 Task: In the Company avon.com, Create email and send with subject: 'Elevate Your Success: Introducing a Transformative Opportunity', and with mail content 'Hello,_x000D_
Unlock your full potential with our game-changing solution. Embrace the possibilities and embark on a journey of growth and success in your industry._x000D_
Regards', attach the document: Agenda.pdf and insert image: visitingcard.jpg. Below Regards, write Instagram and insert the URL: www.instagram.com. Mark checkbox to create task to follow up : In 2 business days .  Enter or choose an email address of recipient's from company's contact and send.. Logged in from softage.10@softage.net
Action: Mouse moved to (99, 74)
Screenshot: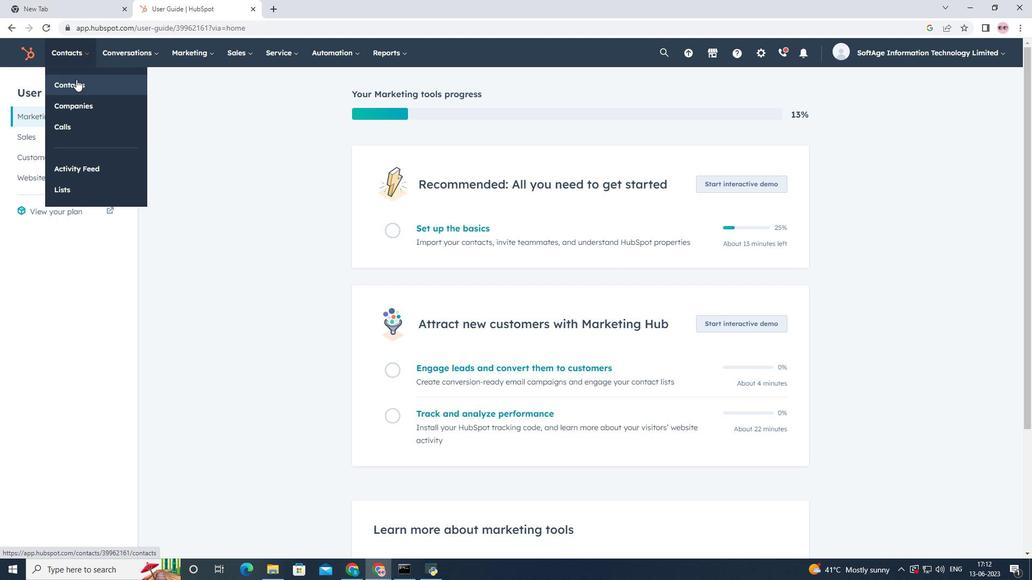 
Action: Mouse pressed left at (99, 74)
Screenshot: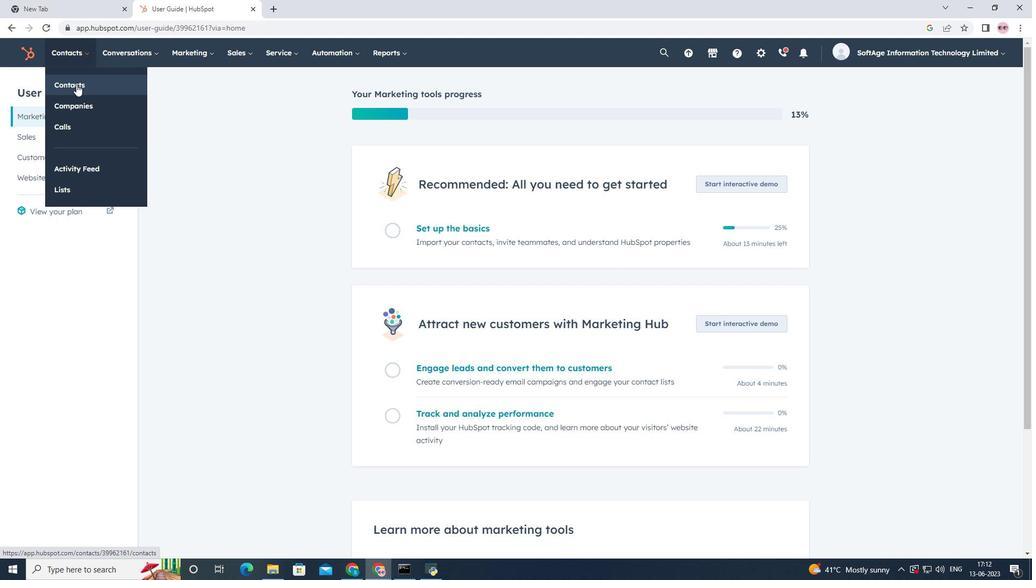 
Action: Mouse moved to (114, 120)
Screenshot: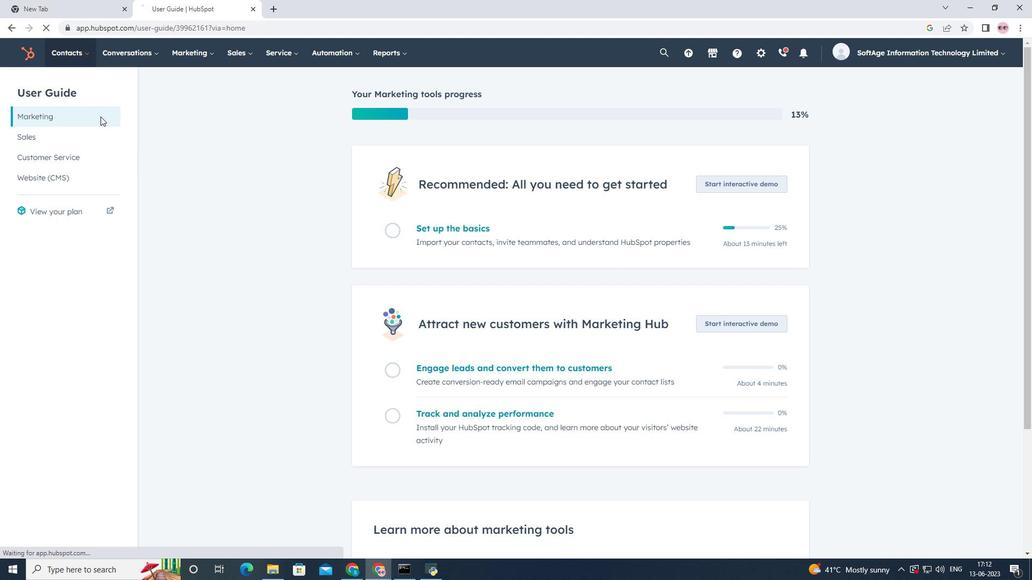 
Action: Mouse pressed left at (114, 120)
Screenshot: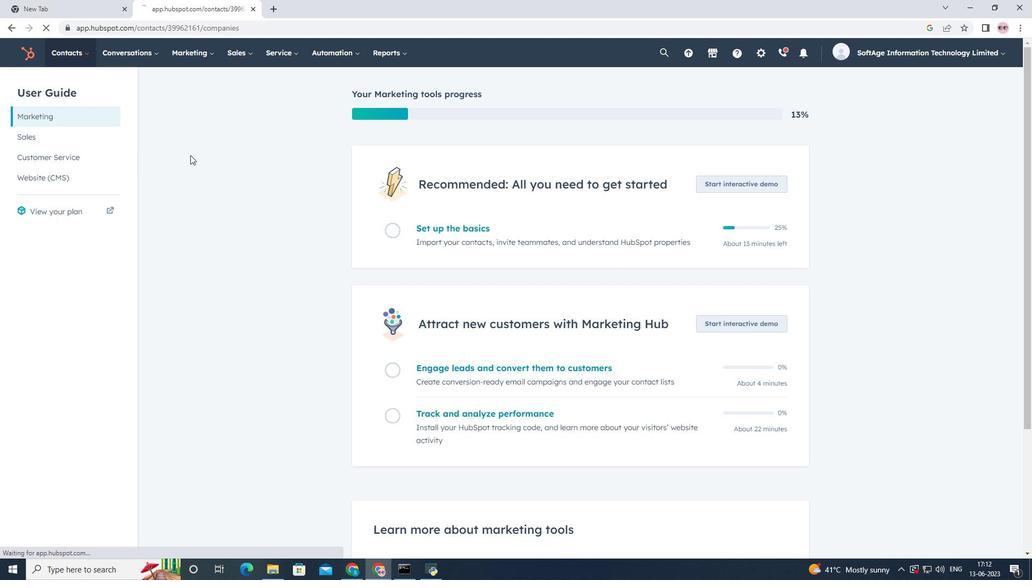 
Action: Mouse moved to (91, 195)
Screenshot: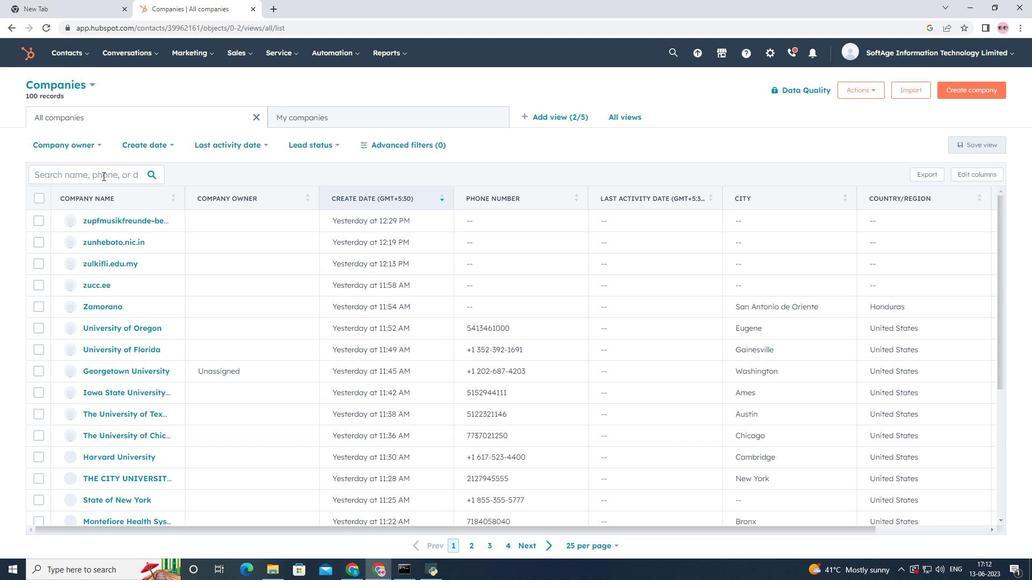 
Action: Mouse pressed left at (91, 195)
Screenshot: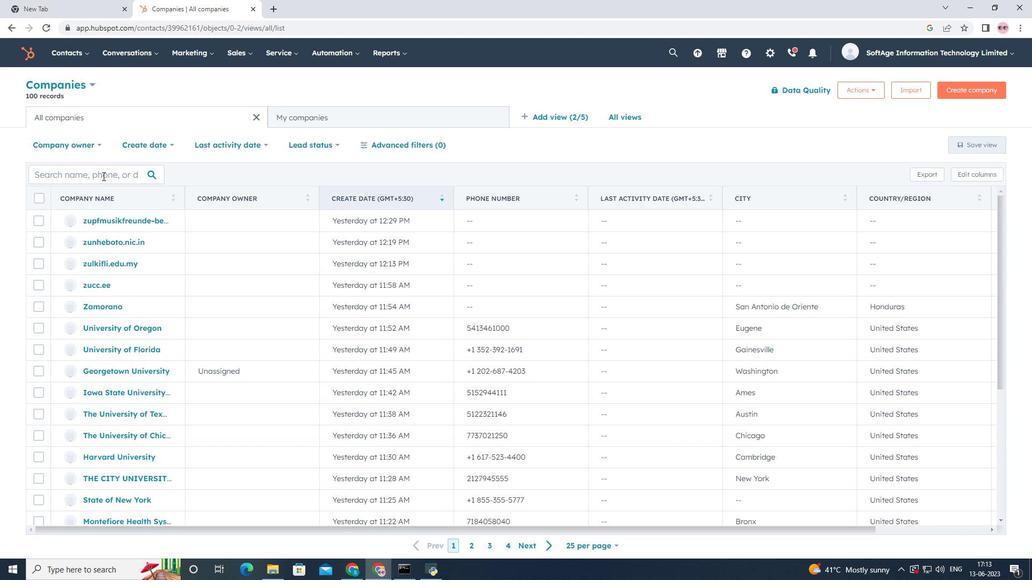 
Action: Key pressed avon.com
Screenshot: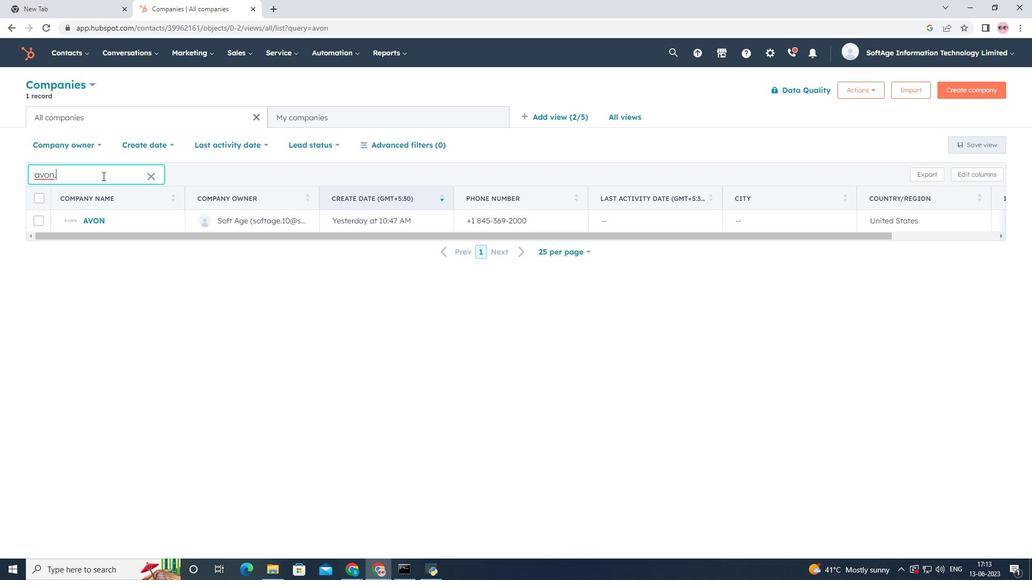 
Action: Mouse moved to (105, 239)
Screenshot: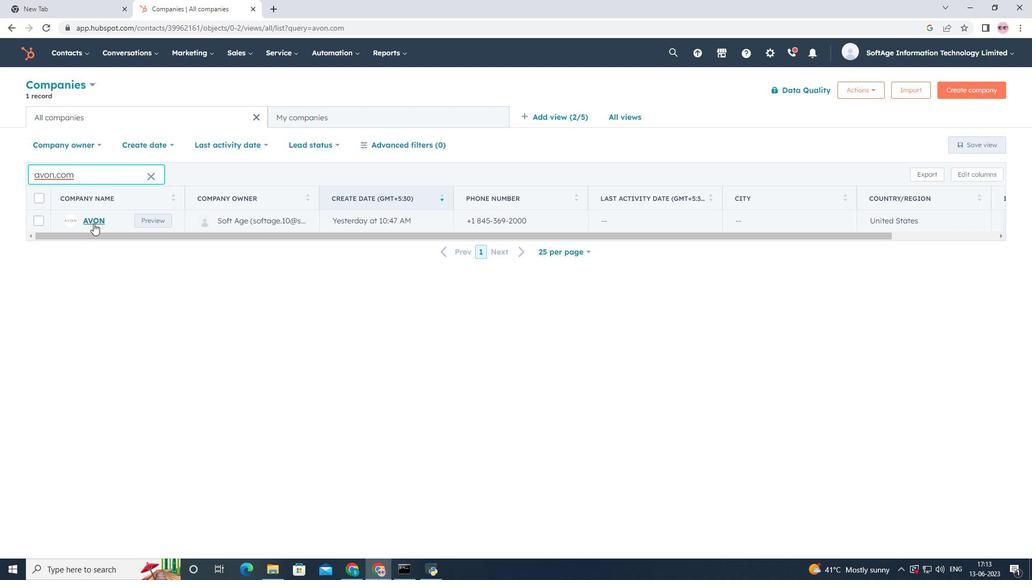 
Action: Mouse pressed left at (105, 239)
Screenshot: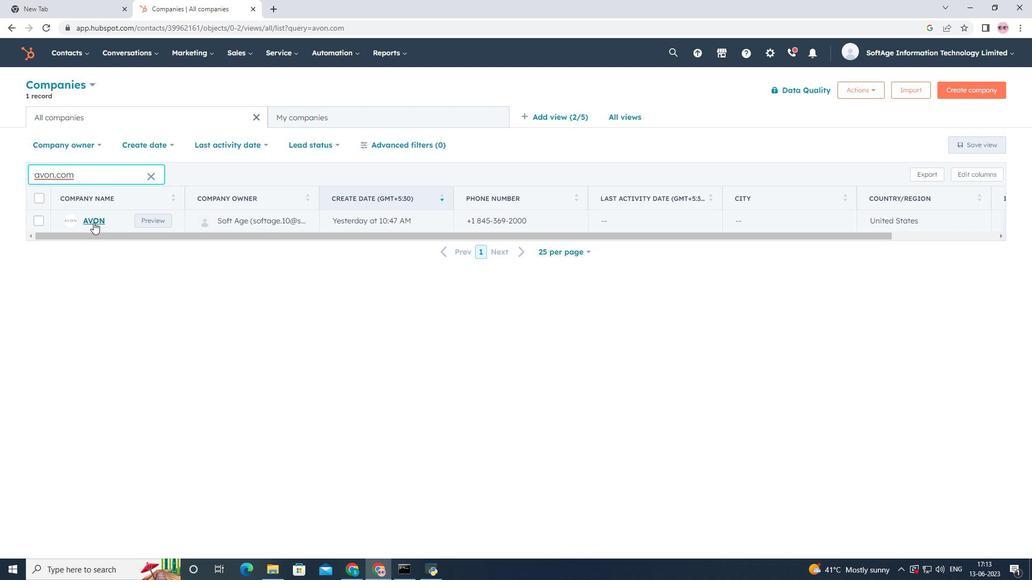 
Action: Mouse moved to (90, 192)
Screenshot: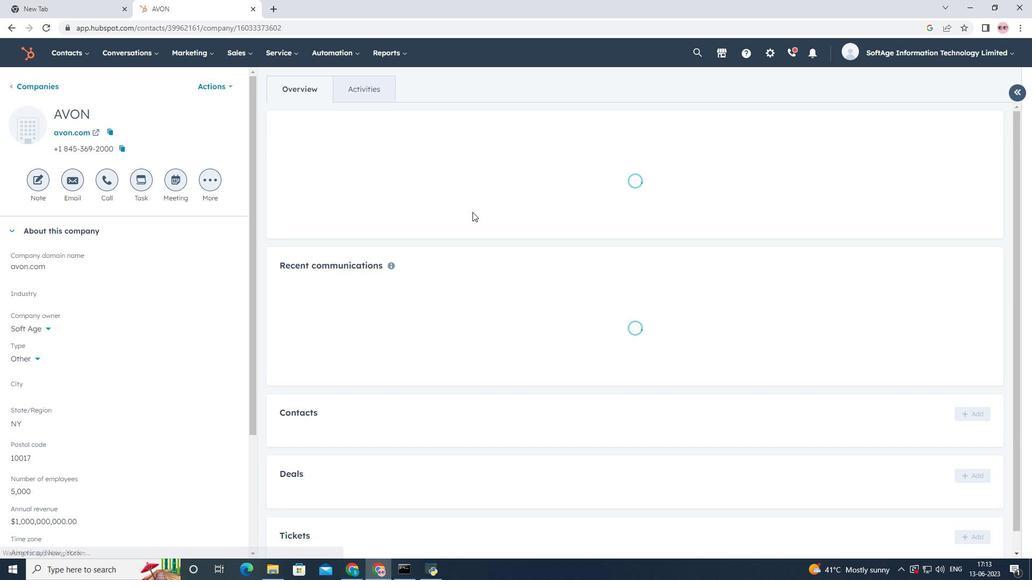 
Action: Mouse pressed left at (90, 192)
Screenshot: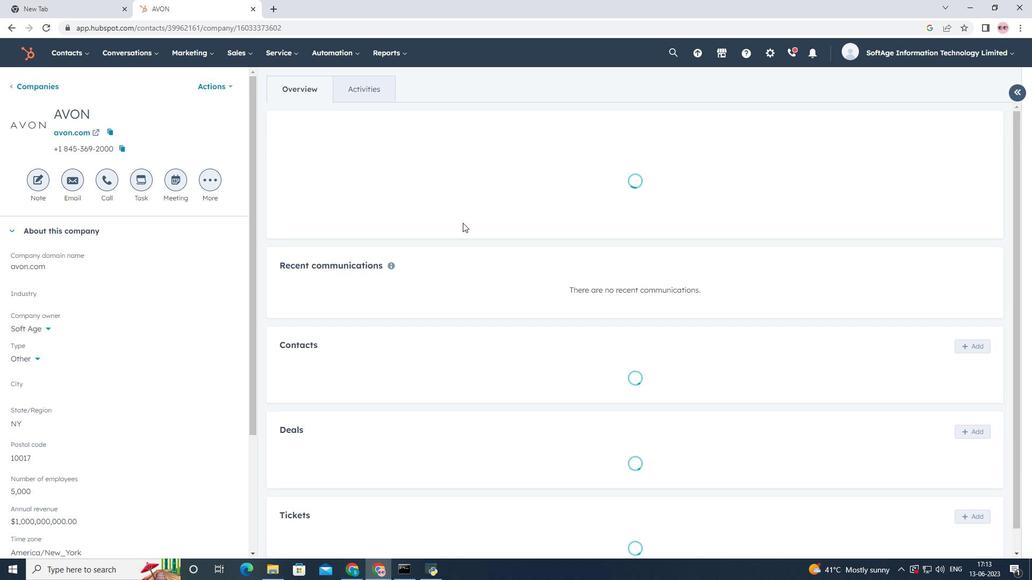 
Action: Mouse moved to (684, 380)
Screenshot: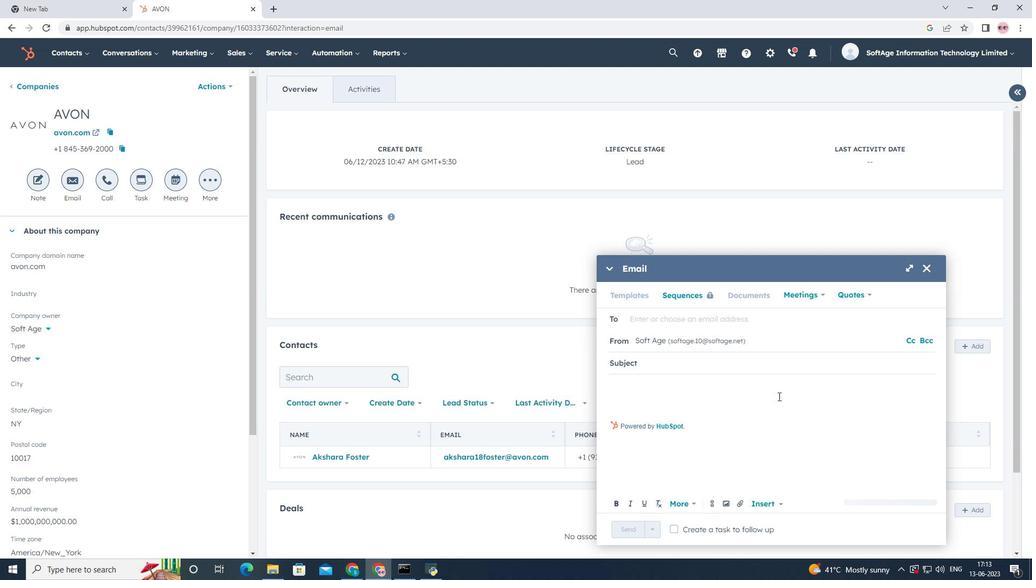 
Action: Mouse pressed left at (684, 380)
Screenshot: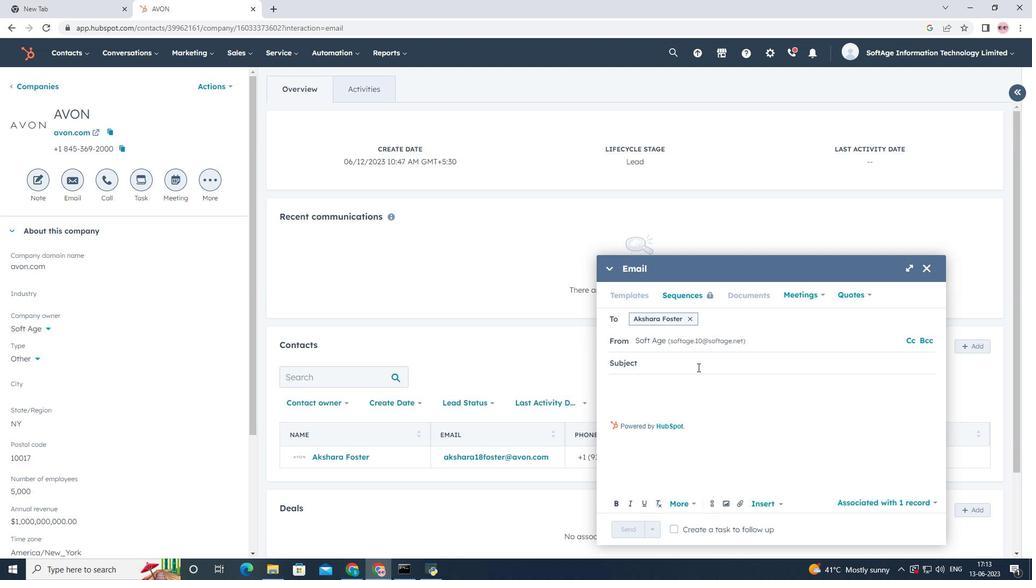
Action: Key pressed <Key.shift>Elevate<Key.space><Key.shift>Your.<Key.backspace><Key.space><Key.shift>Success<Key.shift><Key.shift>:<Key.space><Key.shift><Key.shift><Key.shift><Key.shift><Key.shift><Key.shift><Key.shift><Key.shift><Key.shift><Key.shift><Key.shift><Key.shift><Key.shift><Key.shift><Key.shift><Key.shift><Key.shift><Key.shift><Key.shift><Key.shift><Key.shift><Key.shift><Key.shift><Key.shift>Introducing<Key.space>a<Key.space><Key.shift><Key.shift>Transformative<Key.space><Key.shift>Opportunity
Screenshot: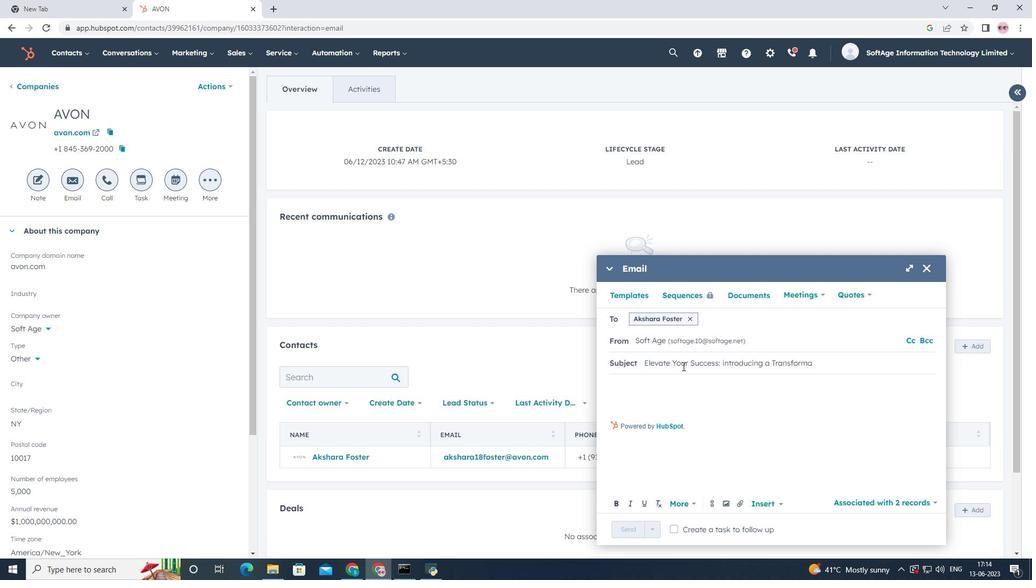 
Action: Mouse moved to (661, 403)
Screenshot: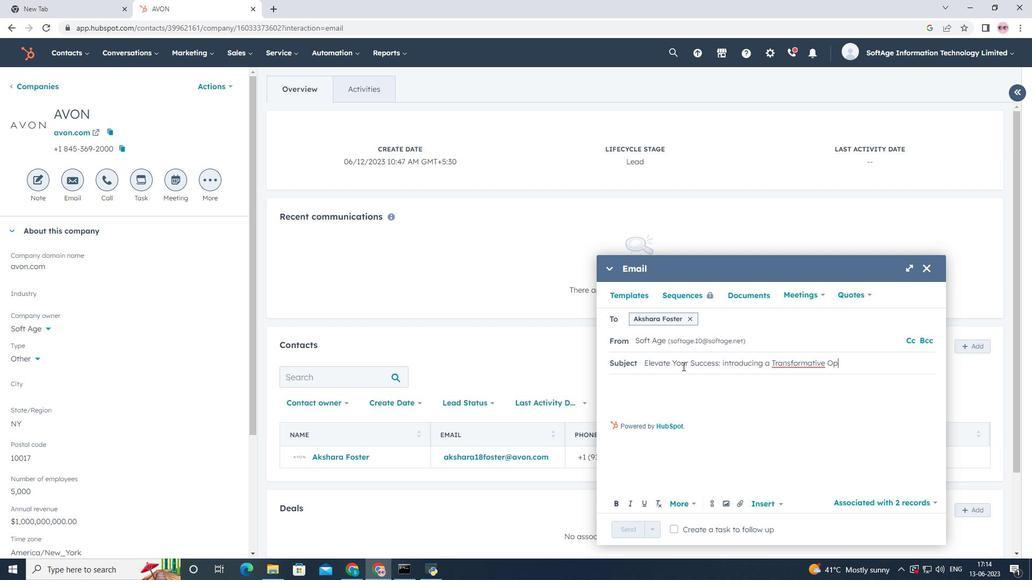 
Action: Mouse pressed left at (661, 403)
Screenshot: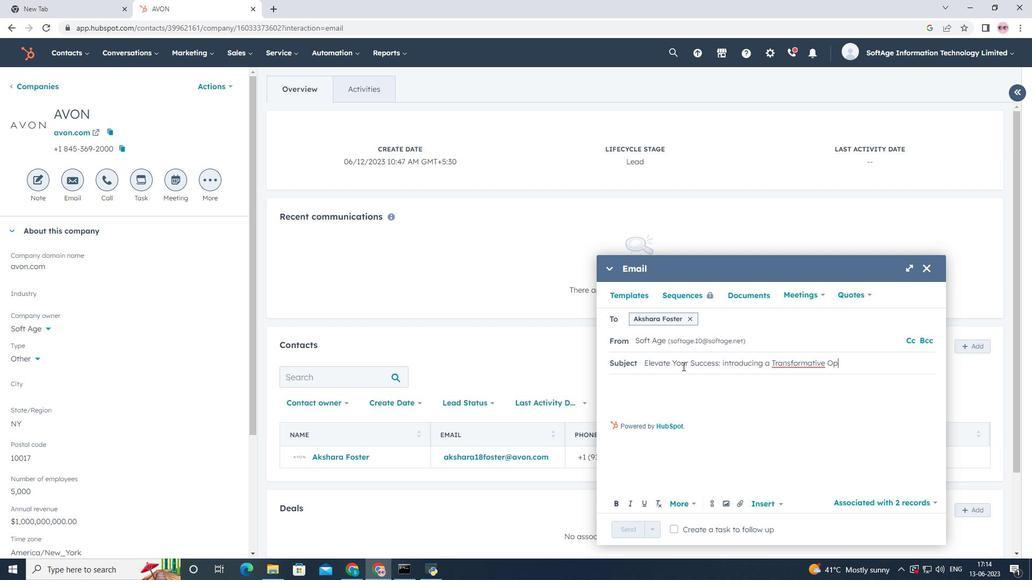
Action: Key pressed <Key.shift><Key.shift><Key.shift><Key.shift><Key.shift><Key.shift><Key.shift><Key.shift><Key.shift><Key.shift><Key.shift><Key.shift><Key.shift><Key.shift><Key.shift><Key.shift><Key.shift><Key.shift><Key.shift><Key.shift><Key.shift><Key.shift><Key.shift><Key.shift><Key.shift><Key.shift><Key.shift><Key.shift><Key.shift><Key.shift><Key.shift><Key.shift><Key.shift><Key.shift><Key.shift><Key.shift><Key.shift>Hello<Key.enter><Key.shift><Key.shift><Key.shift><Key.shift><Key.shift><Key.shift><Key.shift><Key.shift><Key.shift><Key.shift><Key.shift><Key.shift><Key.shift><Key.shift><Key.shift><Key.shift><Key.shift>Unlock<Key.space>your<Key.space>full<Key.space>potential<Key.space>with<Key.space>our<Key.space>game-changing<Key.space>solution<Key.space>embrace<Key.space>the<Key.space>possibilities<Key.space>and<Key.space>embark<Key.space>on<Key.space>a<Key.space>journey<Key.space>of<Key.space>grotht<Key.backspace><Key.backspace><Key.backspace>wth<Key.space>and<Key.space>success<Key.space>in<Key.space>your<Key.space>industry.<Key.enter><Key.shift>Regards
Screenshot: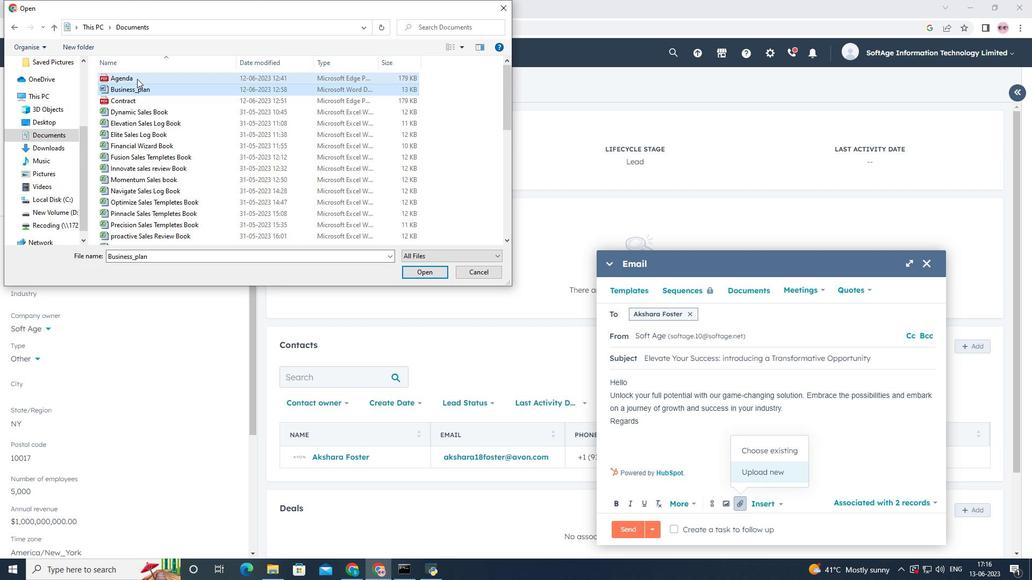 
Action: Mouse moved to (763, 522)
Screenshot: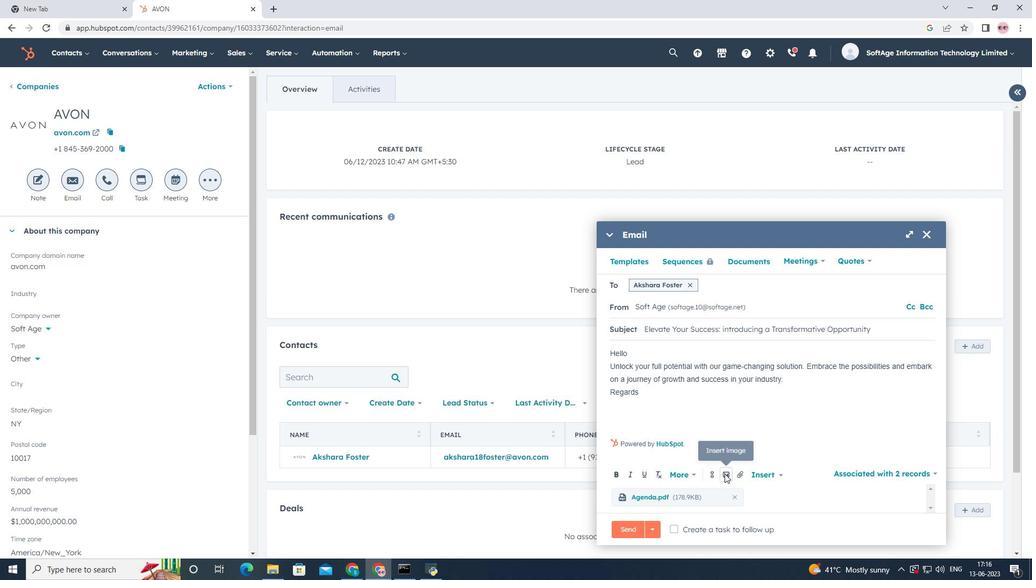 
Action: Mouse pressed left at (763, 522)
Screenshot: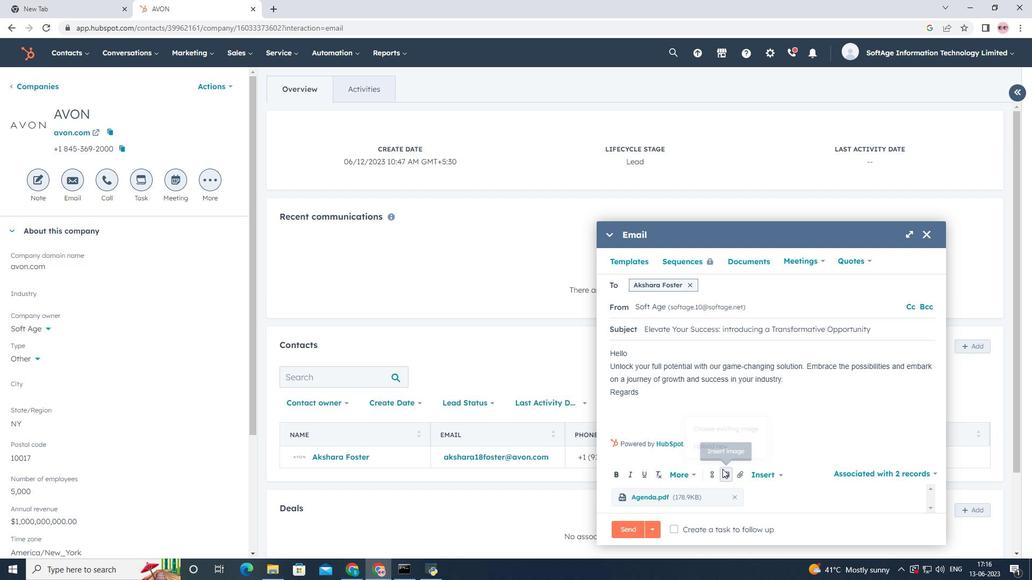 
Action: Mouse moved to (769, 490)
Screenshot: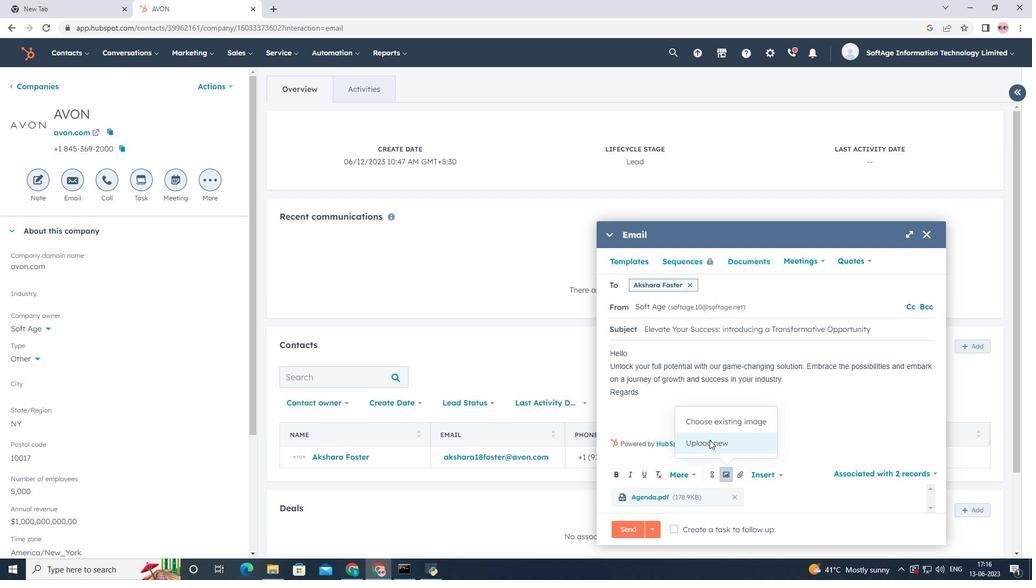 
Action: Mouse pressed left at (769, 490)
Screenshot: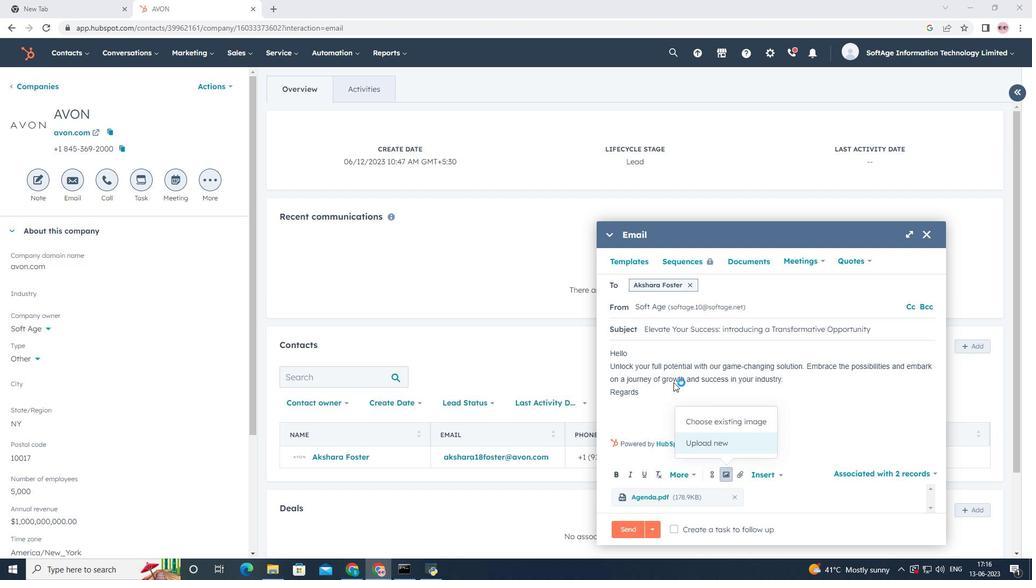 
Action: Mouse moved to (83, 150)
Screenshot: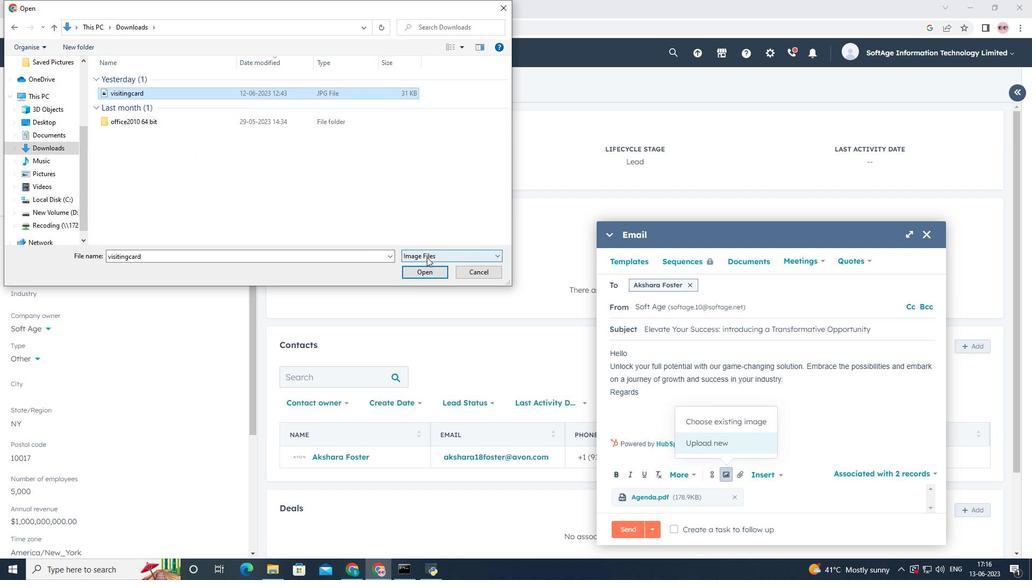 
Action: Mouse pressed left at (83, 150)
Screenshot: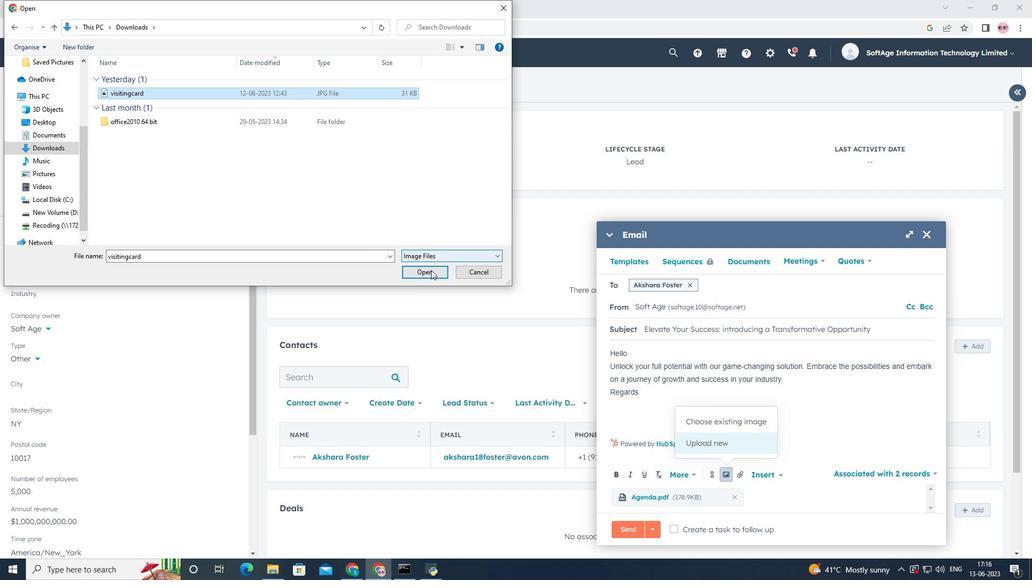 
Action: Mouse moved to (151, 96)
Screenshot: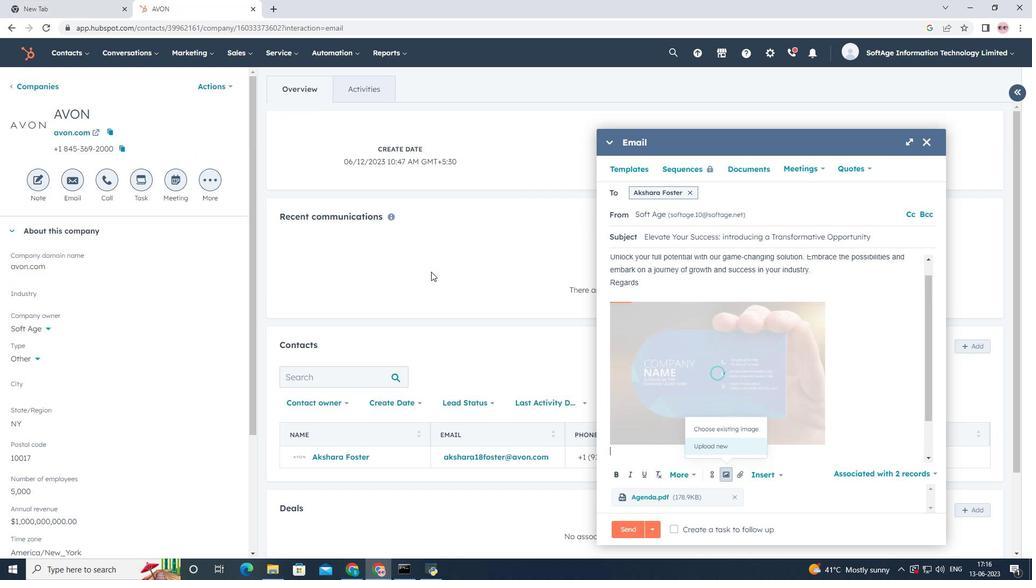 
Action: Mouse pressed left at (151, 96)
Screenshot: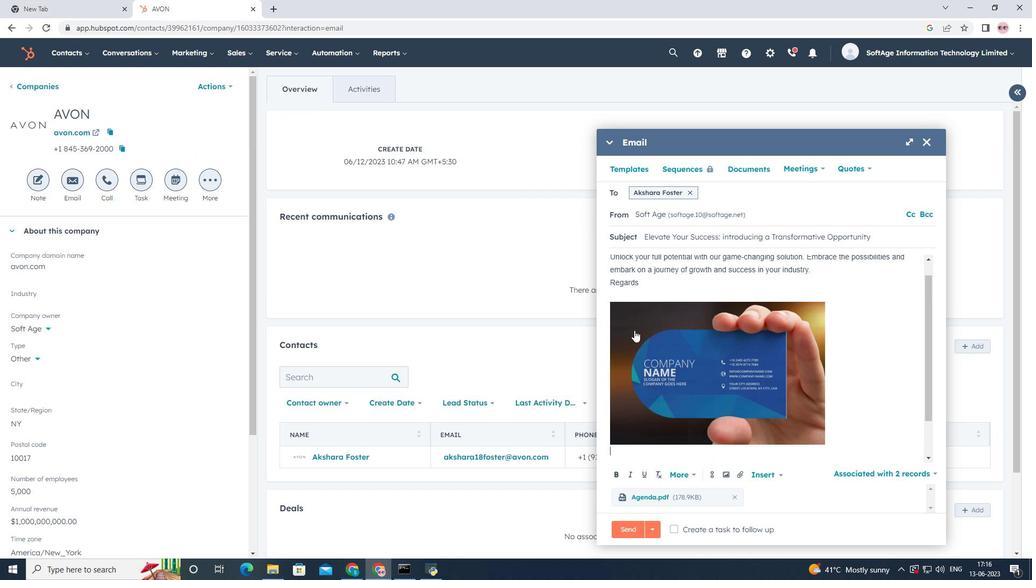 
Action: Mouse moved to (455, 289)
Screenshot: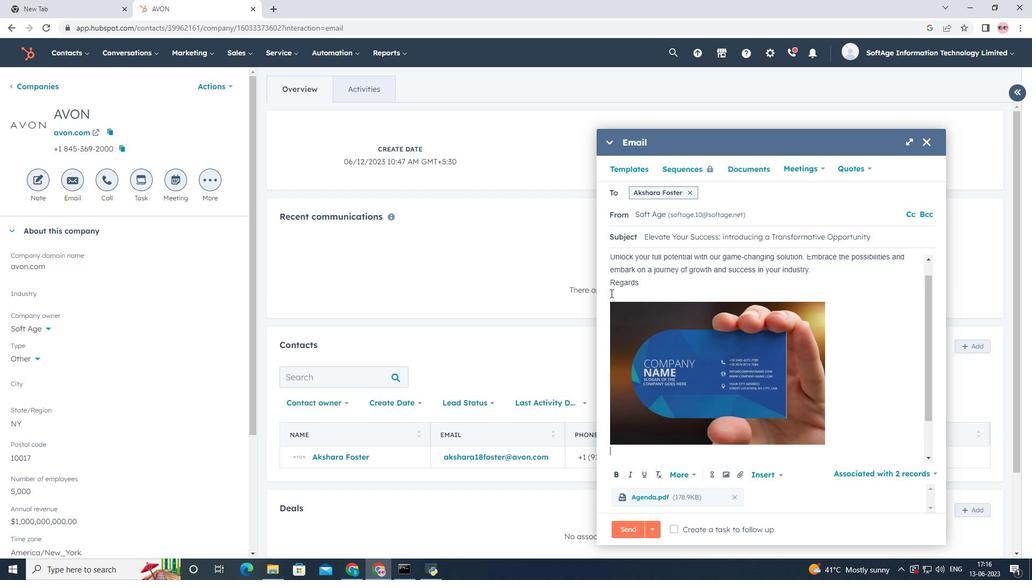 
Action: Mouse pressed left at (455, 289)
Screenshot: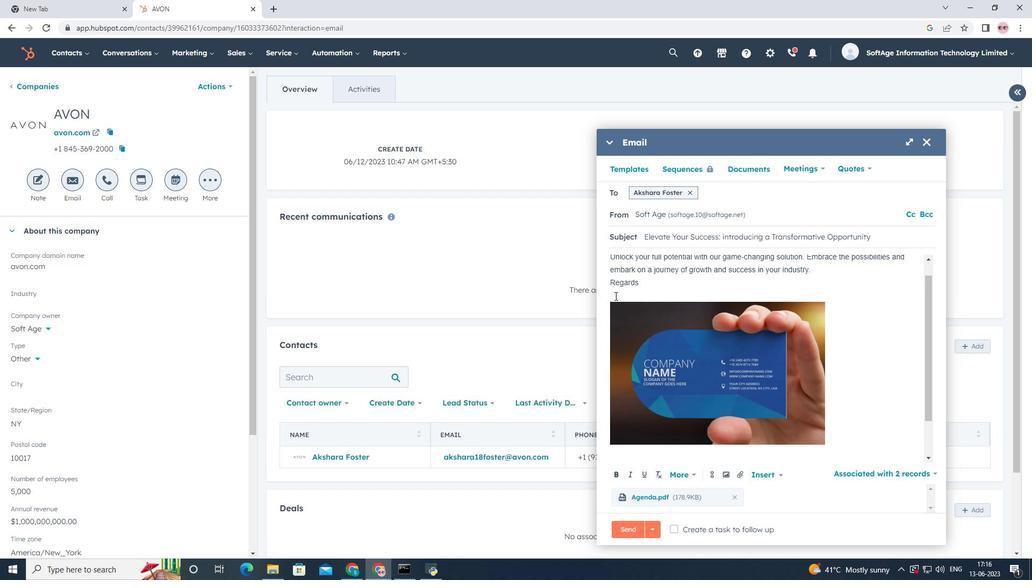 
Action: Mouse moved to (745, 494)
Screenshot: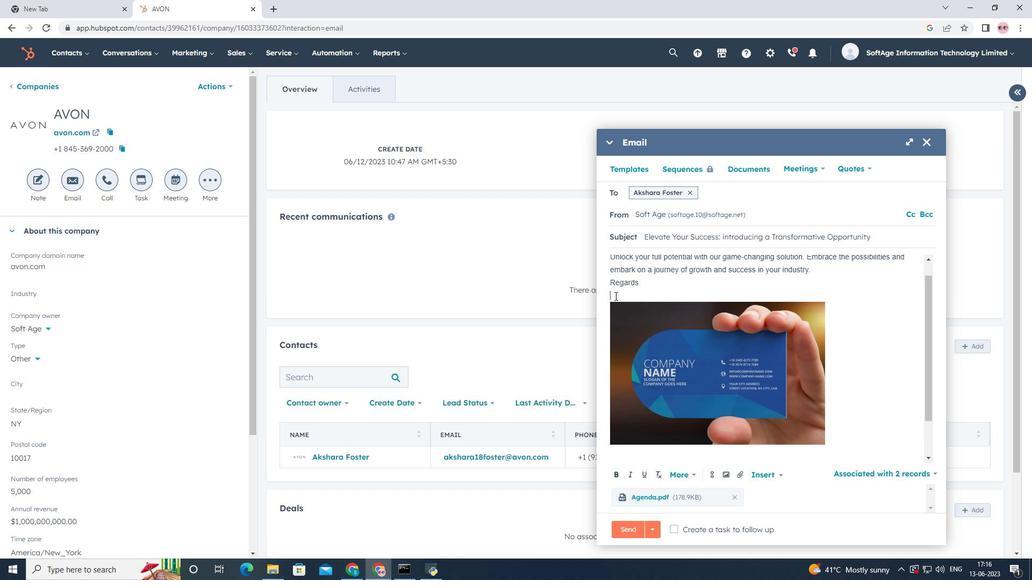 
Action: Mouse pressed left at (745, 494)
Screenshot: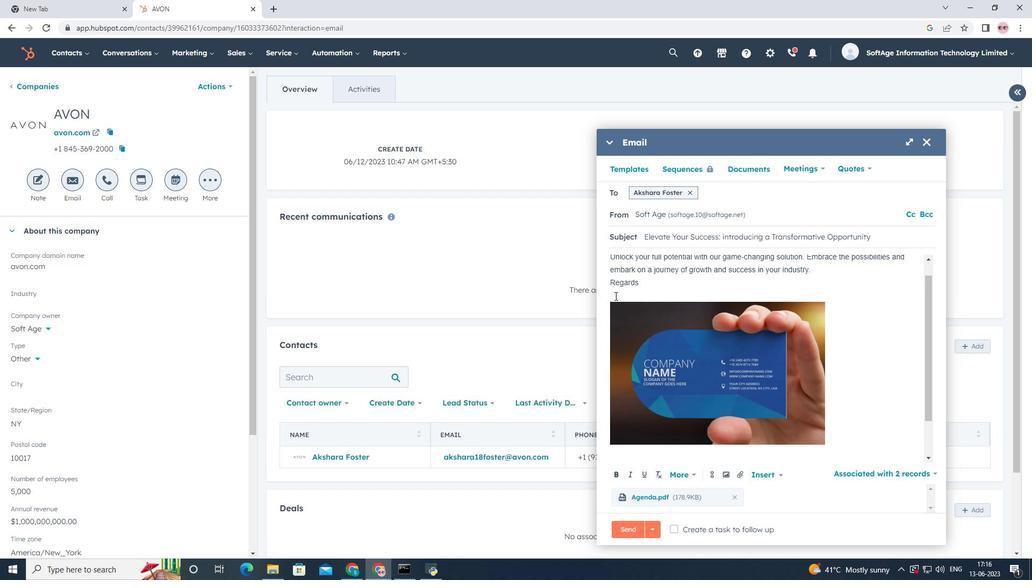 
Action: Mouse moved to (745, 462)
Screenshot: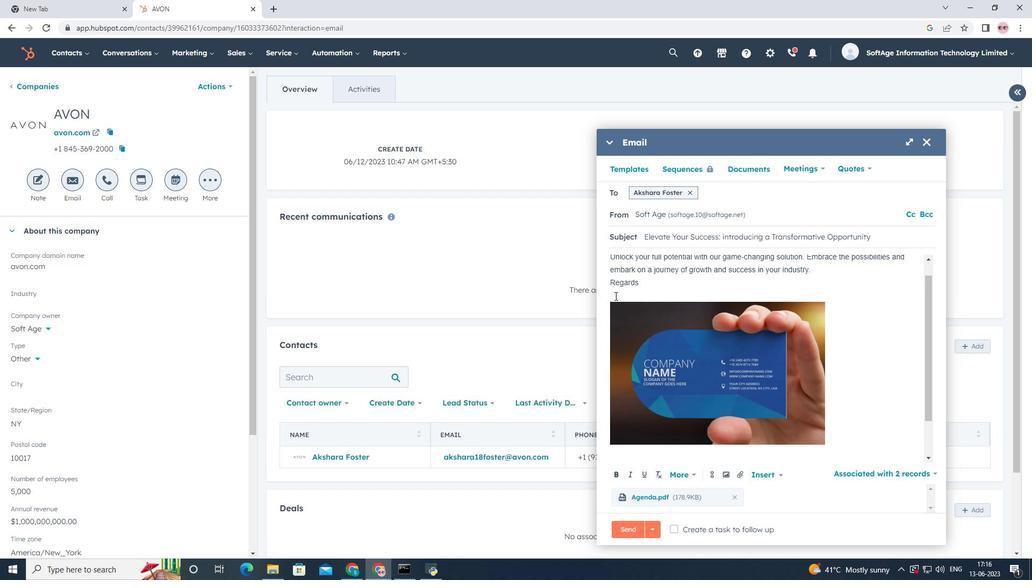 
Action: Mouse pressed left at (745, 462)
Screenshot: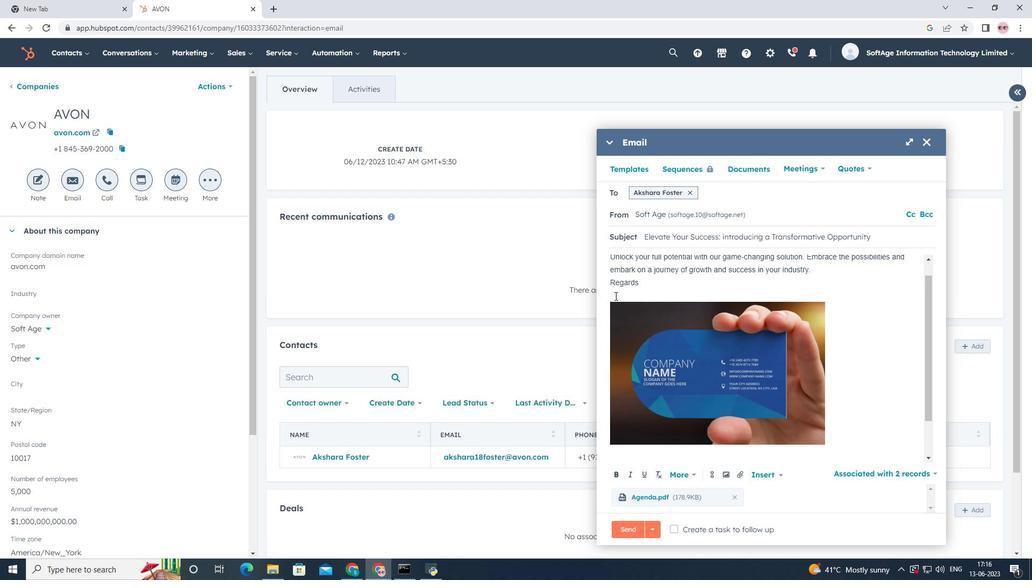 
Action: Mouse moved to (79, 165)
Screenshot: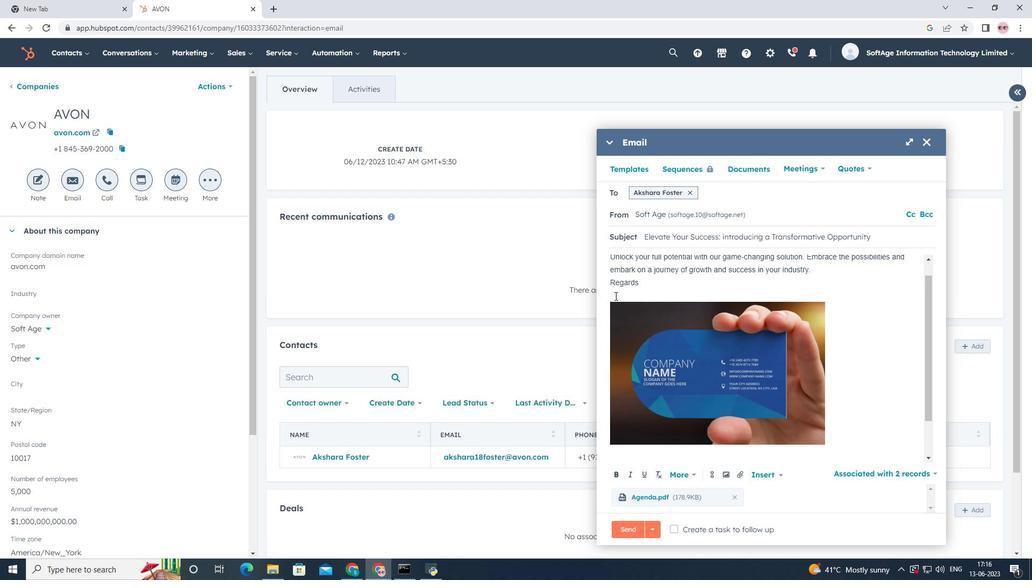 
Action: Mouse pressed left at (79, 165)
Screenshot: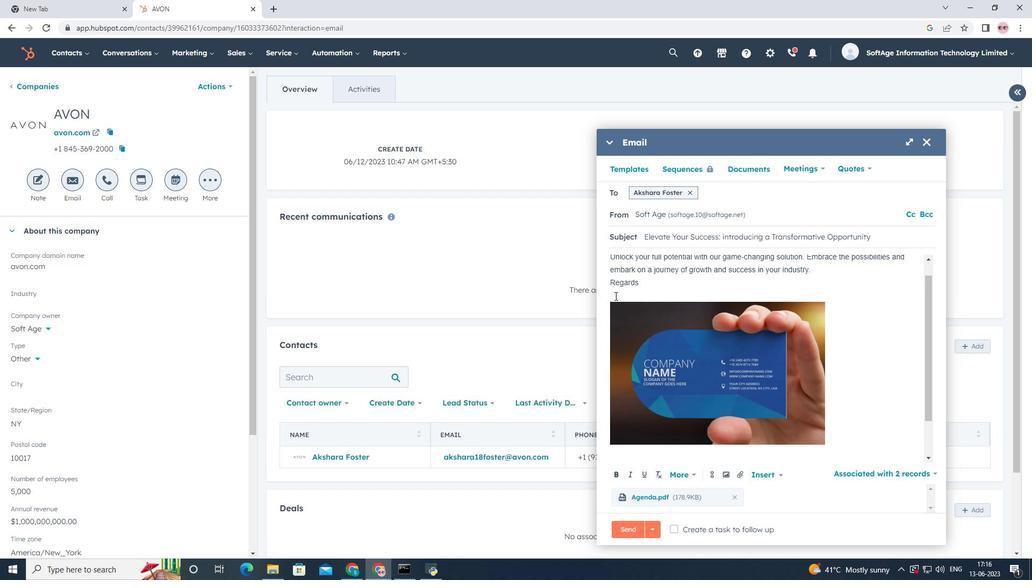 
Action: Mouse moved to (161, 107)
Screenshot: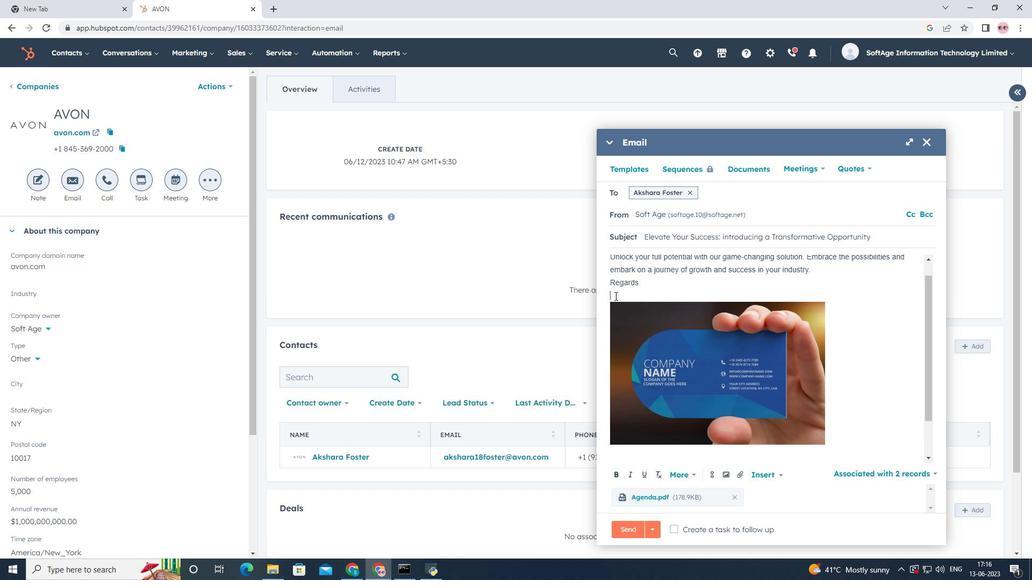 
Action: Mouse pressed left at (161, 107)
Screenshot: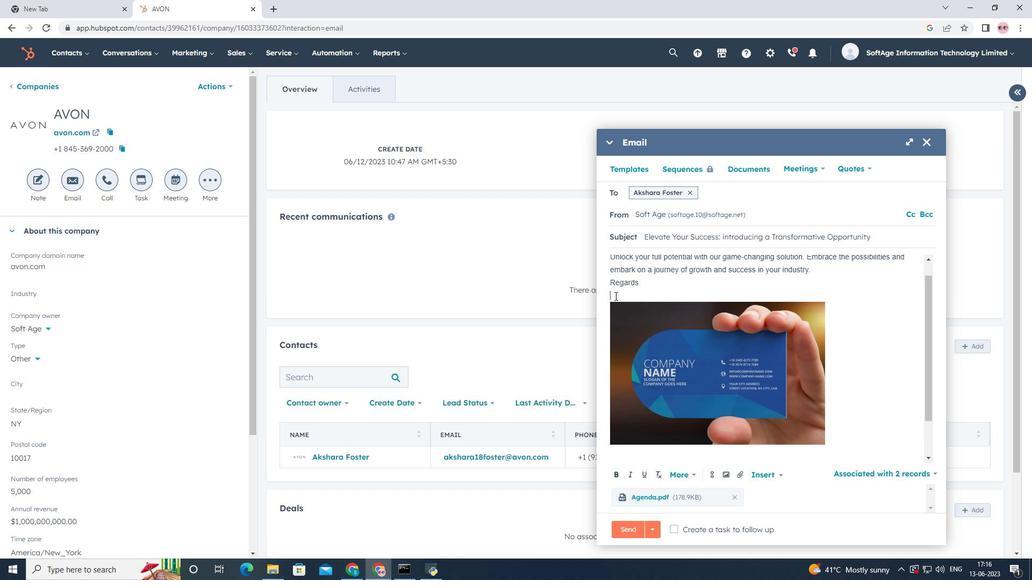 
Action: Mouse moved to (432, 288)
Screenshot: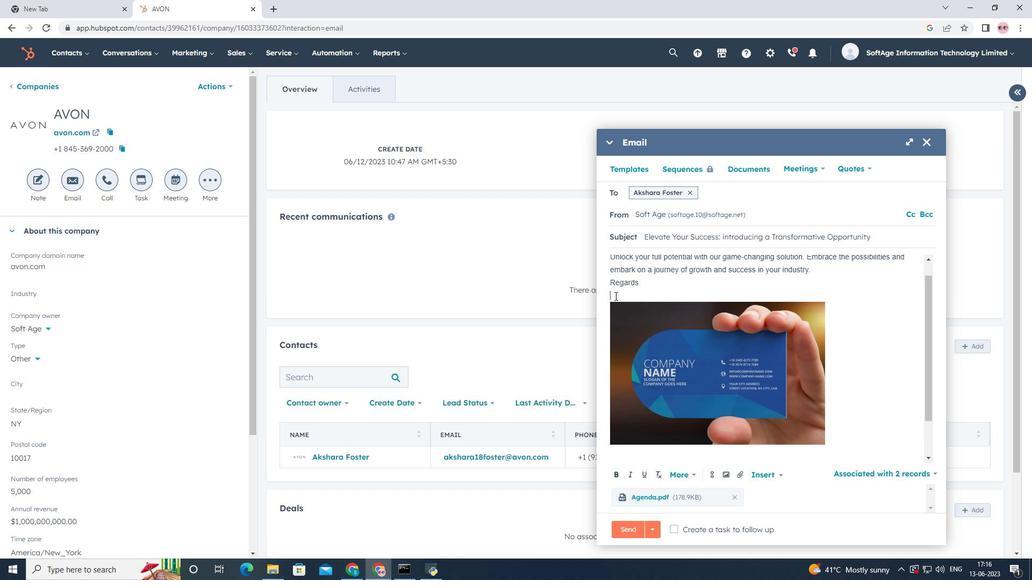 
Action: Mouse pressed left at (432, 288)
Screenshot: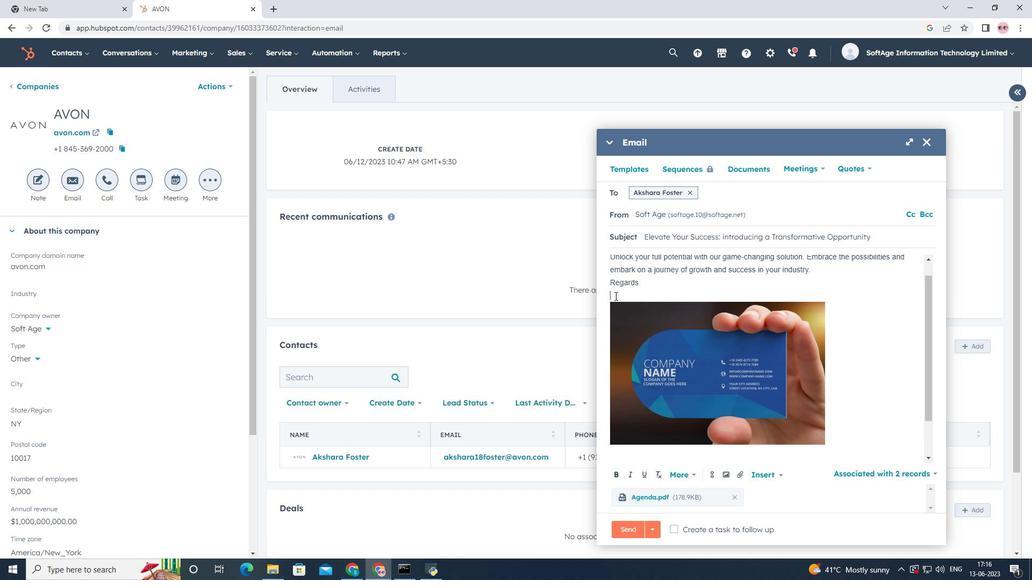 
Action: Mouse moved to (671, 322)
Screenshot: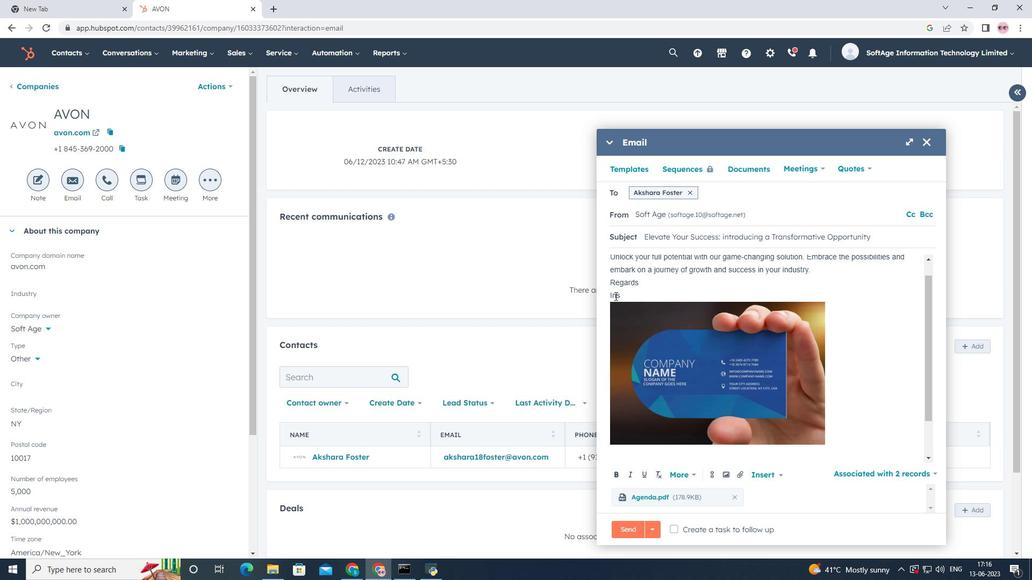 
Action: Mouse pressed left at (671, 322)
Screenshot: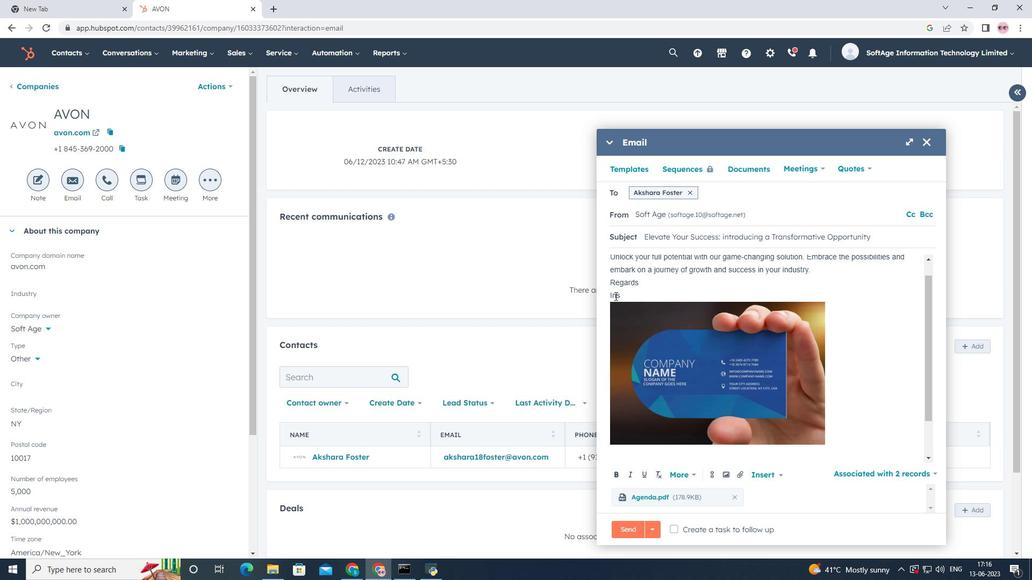 
Action: Key pressed <Key.enter>
Screenshot: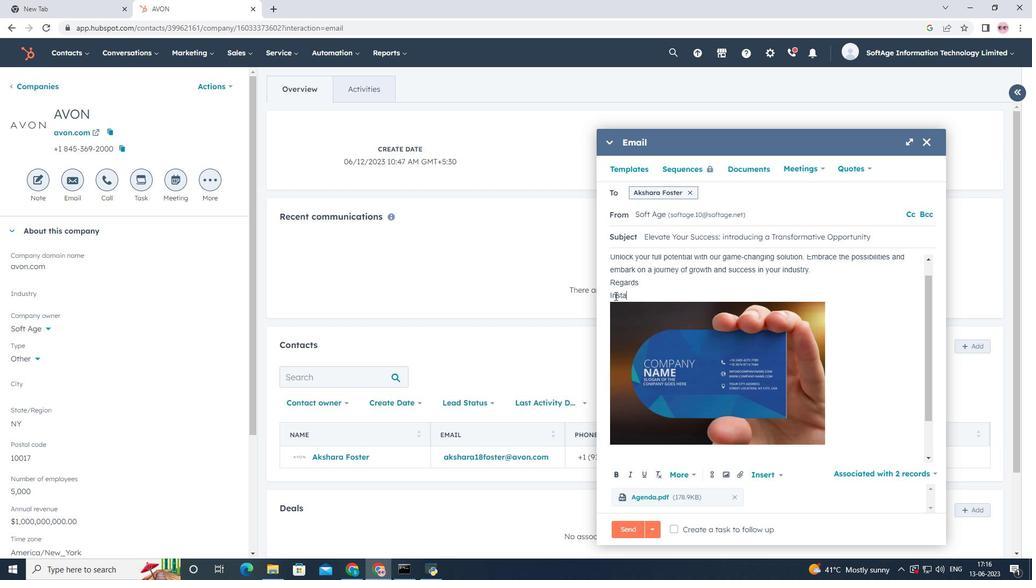 
Action: Mouse moved to (720, 322)
Screenshot: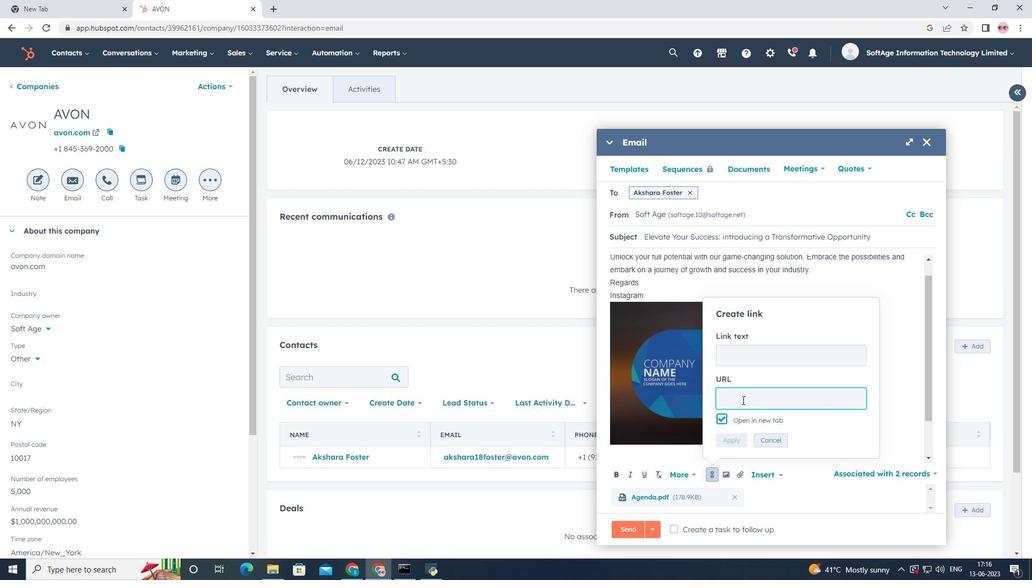 
Action: Key pressed <Key.shift>Instagram<Key.space>
Screenshot: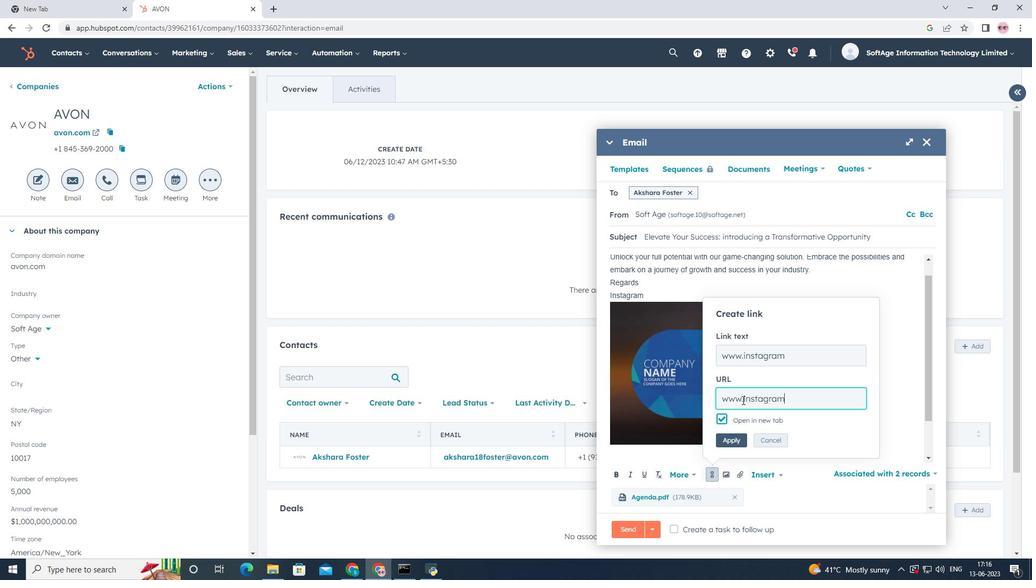 
Action: Mouse moved to (731, 496)
Screenshot: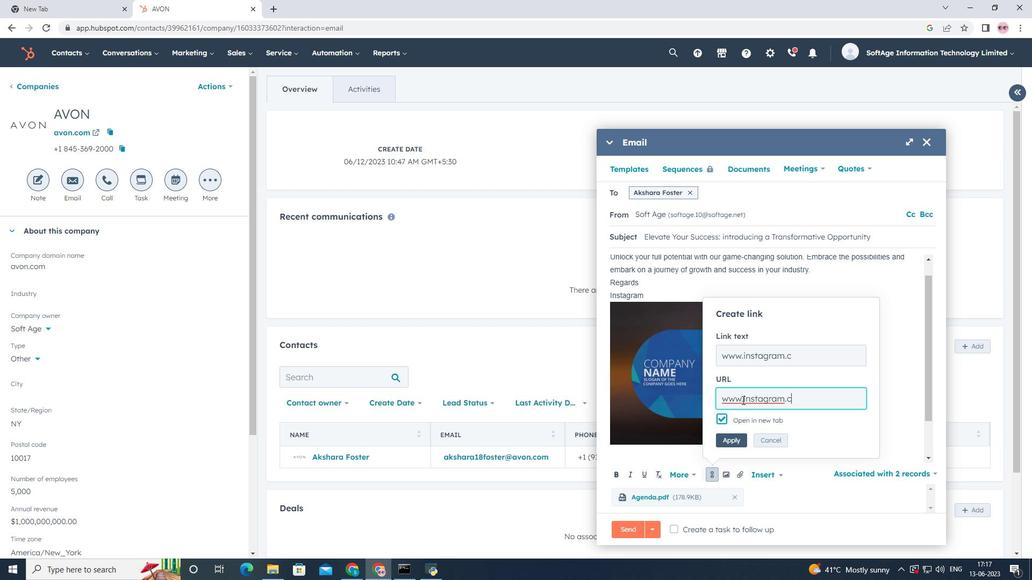 
Action: Mouse pressed left at (731, 496)
Screenshot: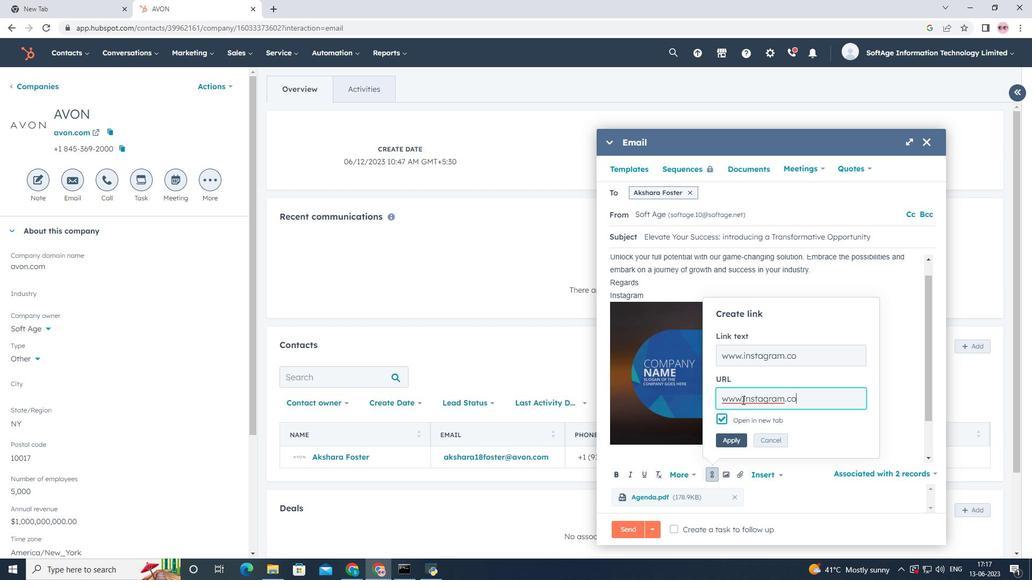 
Action: Mouse moved to (764, 411)
Screenshot: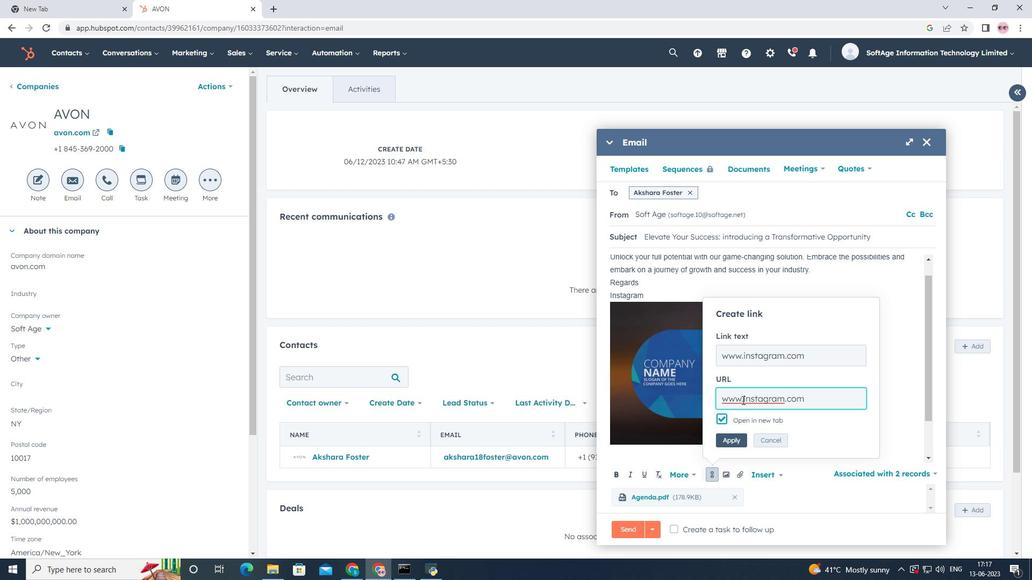 
Action: Key pressed www.instagram.com
Screenshot: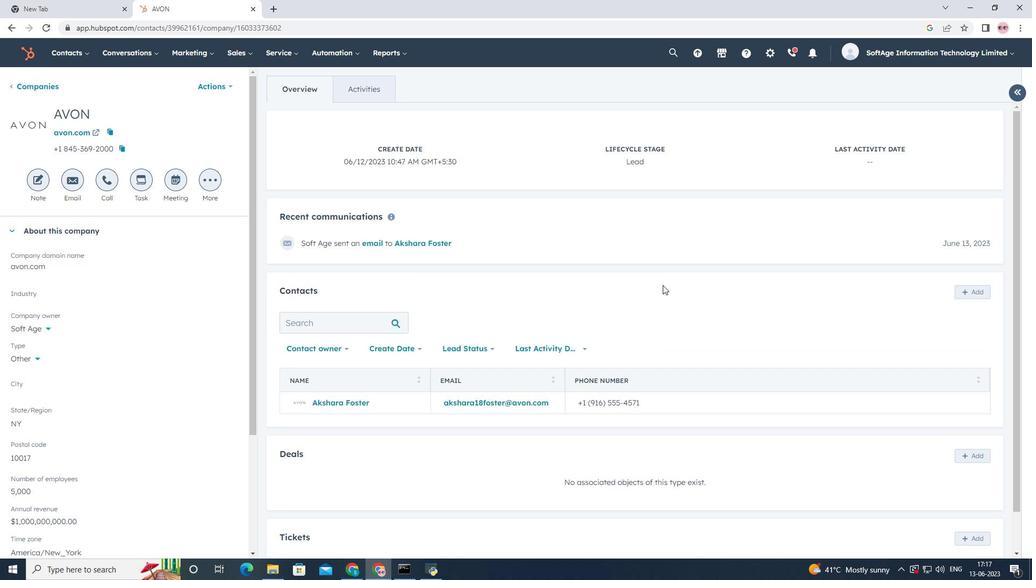 
Action: Mouse moved to (757, 460)
Screenshot: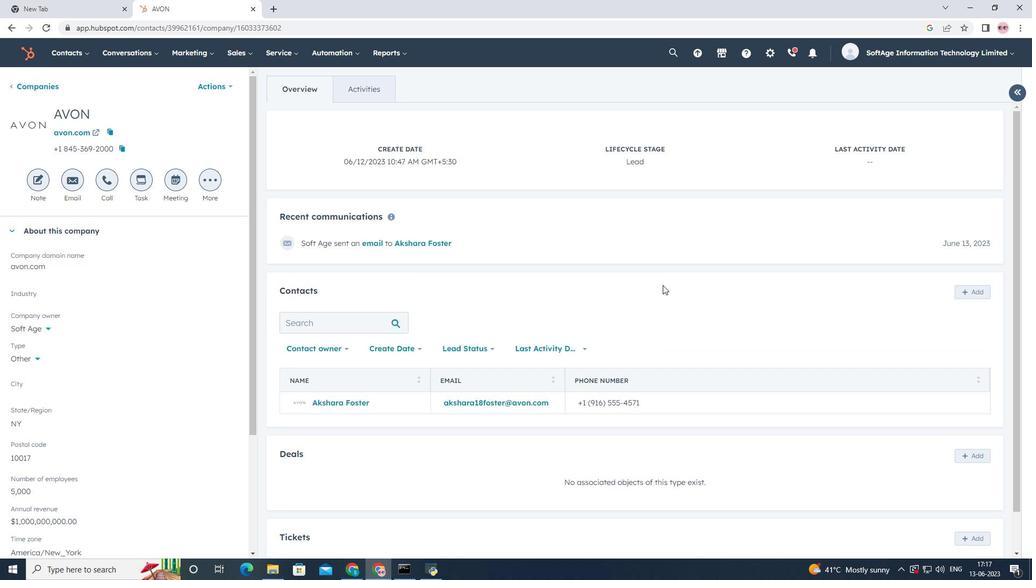 
Action: Mouse pressed left at (757, 460)
Screenshot: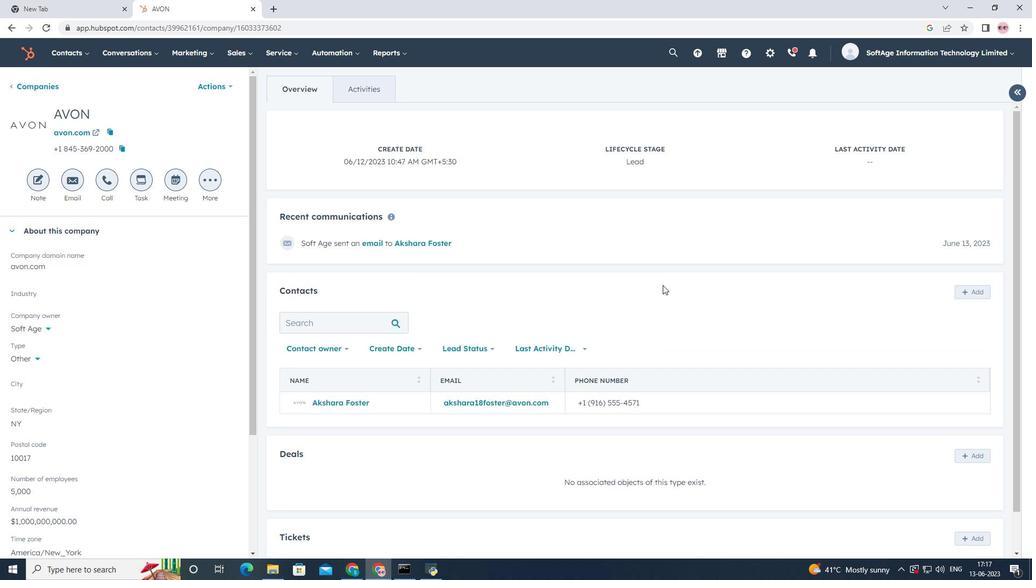 
Action: Mouse moved to (749, 383)
Screenshot: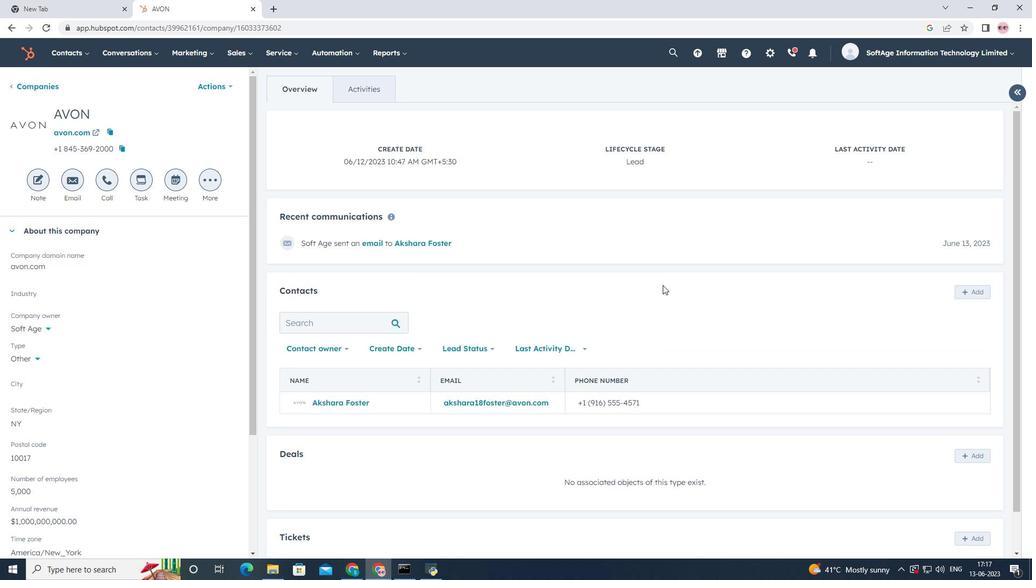 
Action: Mouse scrolled (749, 383) with delta (0, 0)
Screenshot: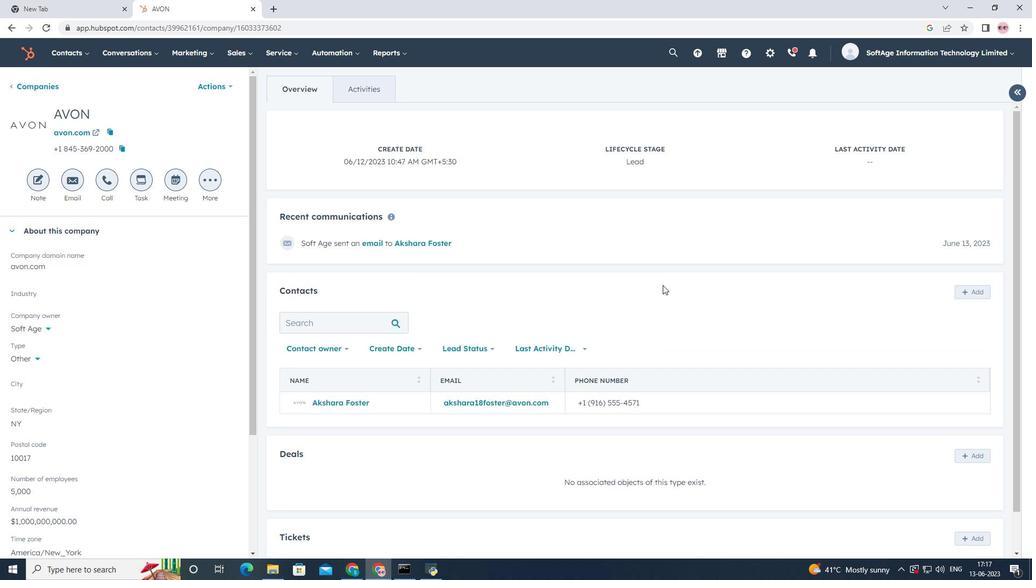 
Action: Mouse scrolled (749, 383) with delta (0, 0)
Screenshot: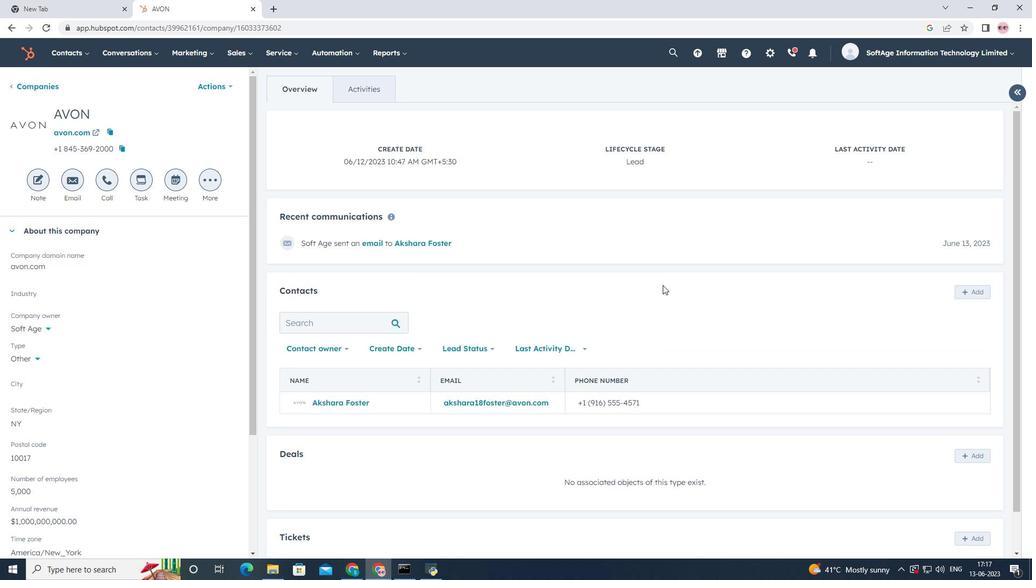 
Action: Mouse scrolled (749, 383) with delta (0, 0)
Screenshot: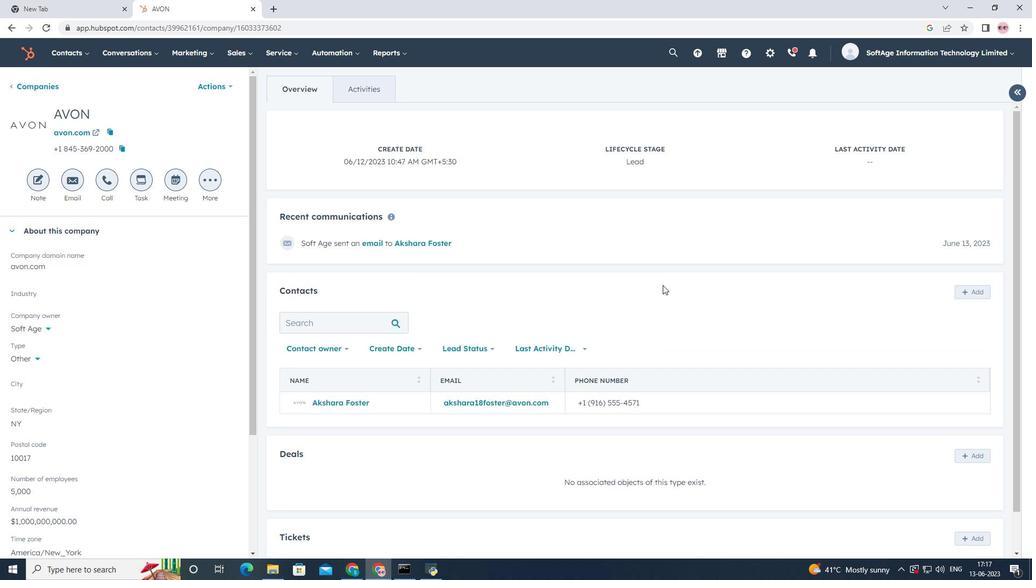 
Action: Mouse scrolled (749, 383) with delta (0, 0)
Screenshot: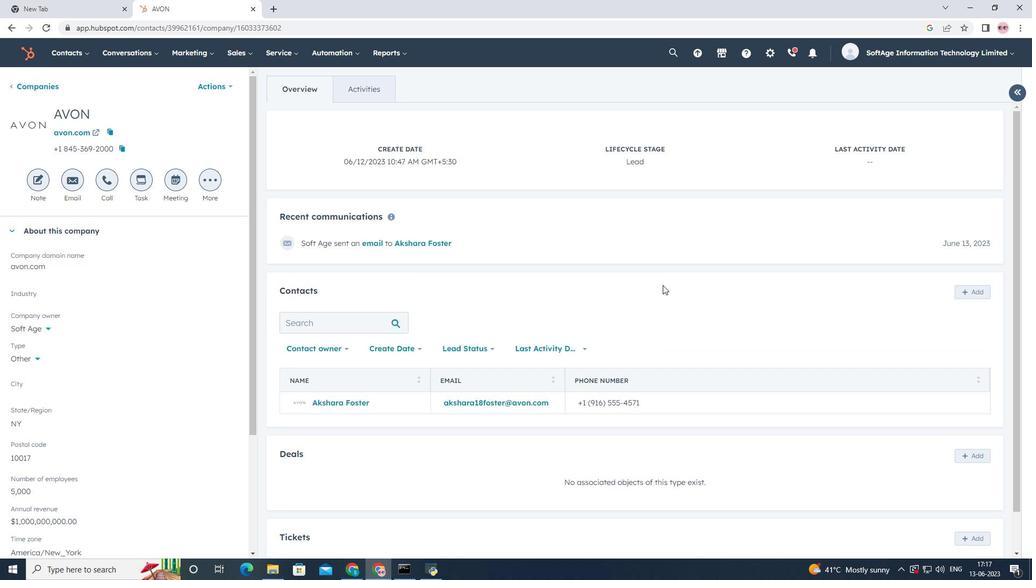 
Action: Mouse moved to (722, 546)
Screenshot: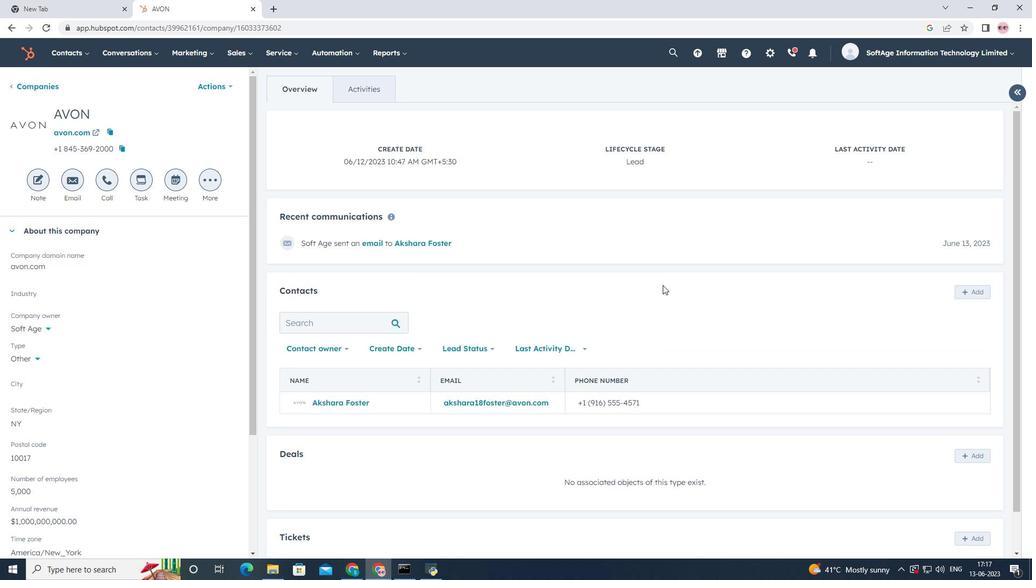 
Action: Mouse pressed left at (722, 546)
Screenshot: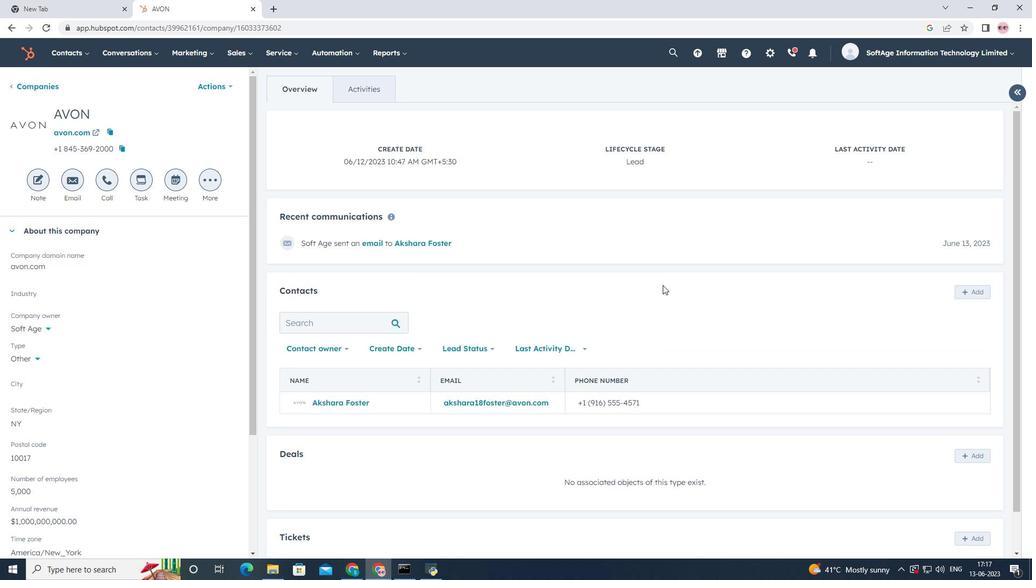 
Action: Mouse moved to (869, 545)
Screenshot: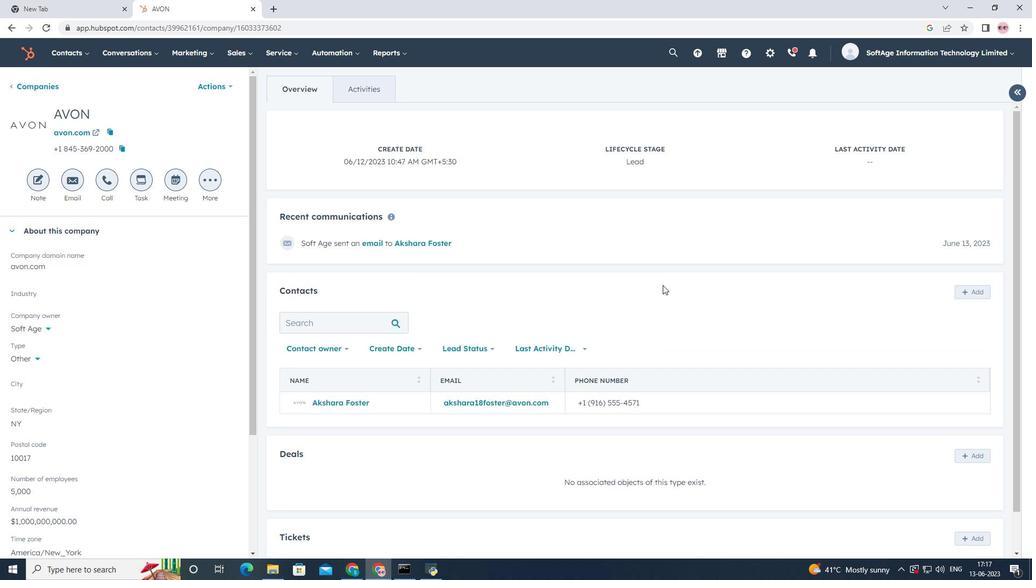 
Action: Mouse pressed left at (869, 545)
Screenshot: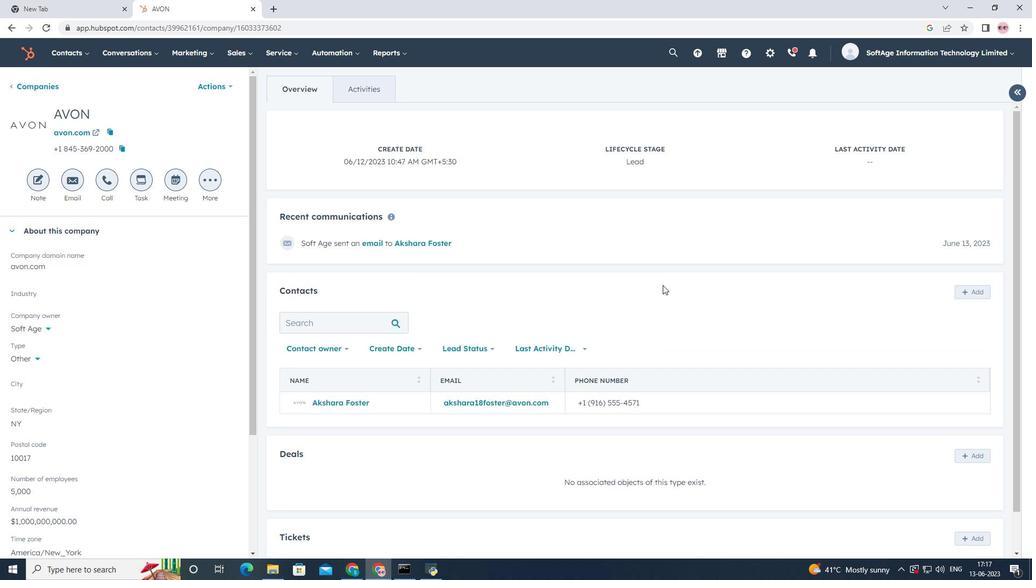 
Action: Mouse moved to (839, 489)
Screenshot: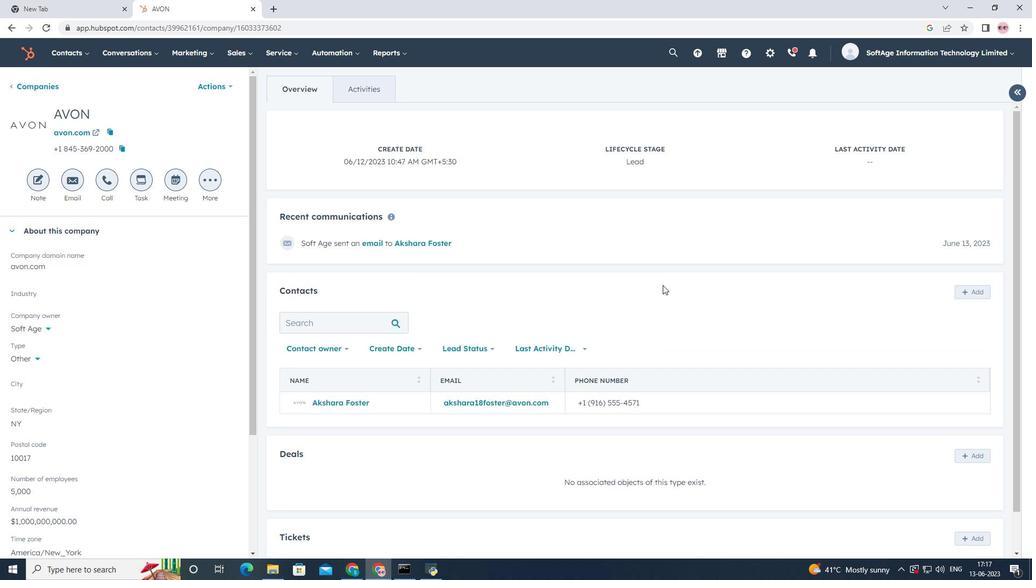 
Action: Mouse scrolled (839, 488) with delta (0, 0)
Screenshot: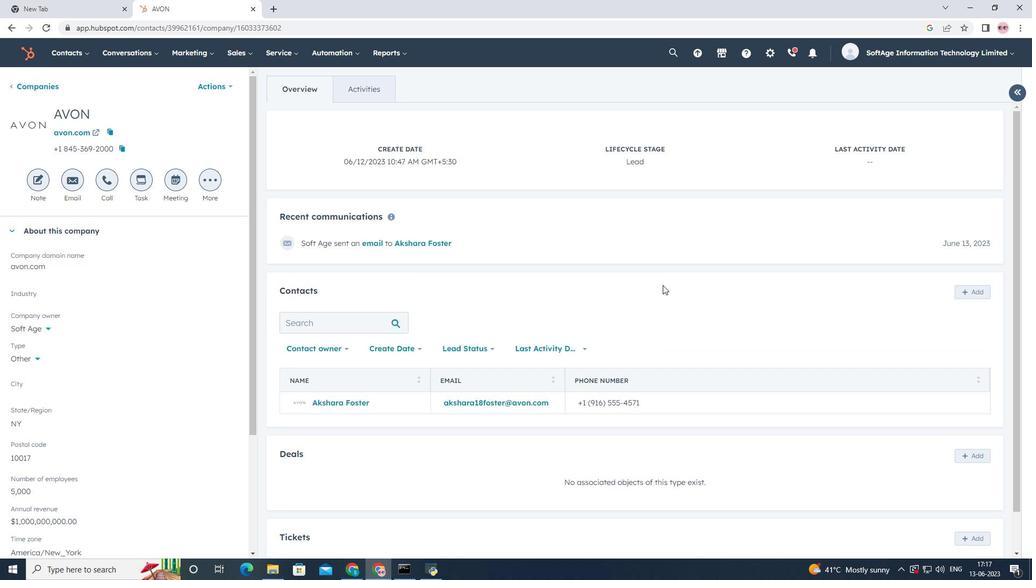 
Action: Mouse scrolled (839, 488) with delta (0, 0)
Screenshot: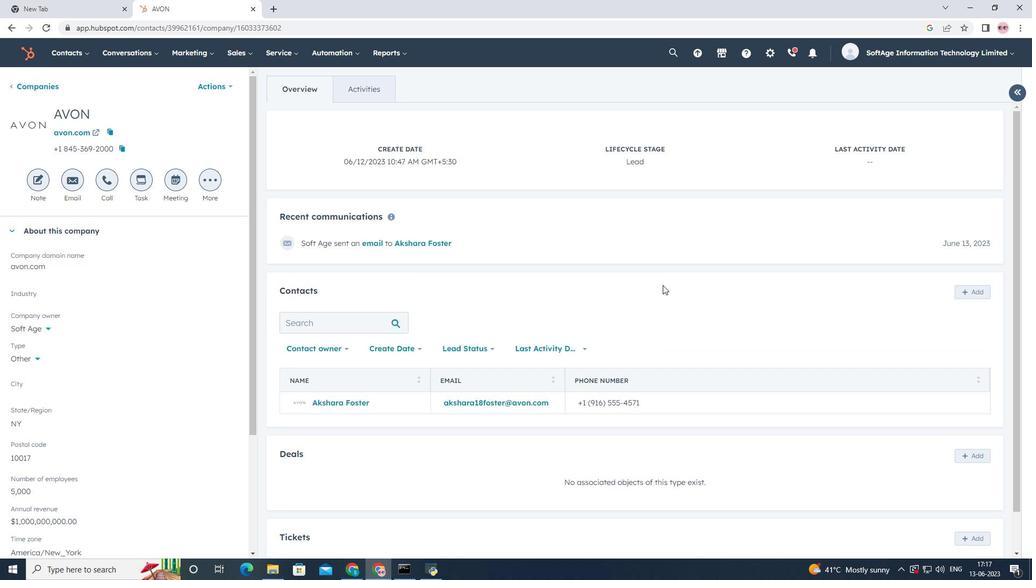 
Action: Mouse scrolled (839, 488) with delta (0, 0)
Screenshot: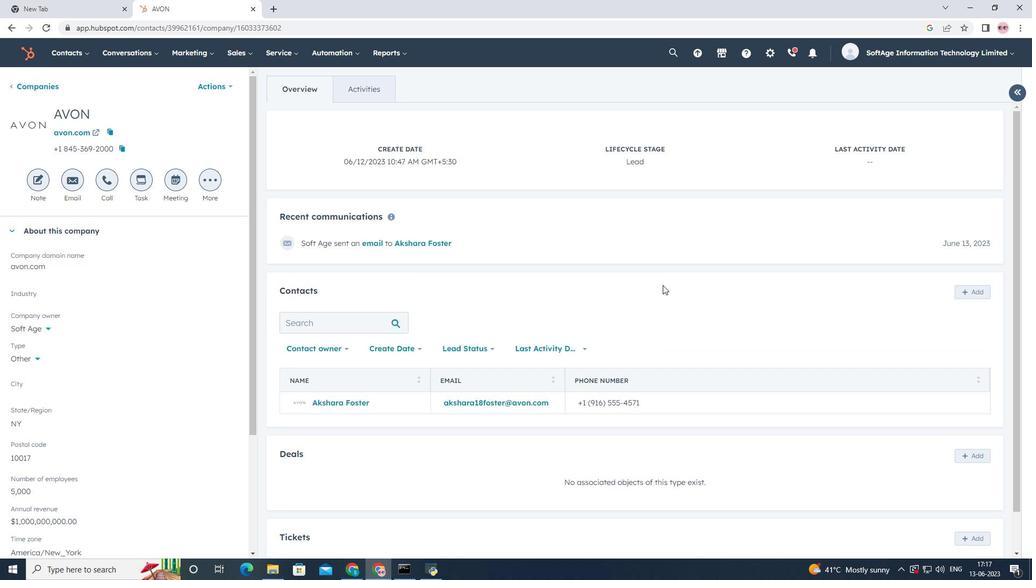
Action: Mouse scrolled (839, 489) with delta (0, 0)
Screenshot: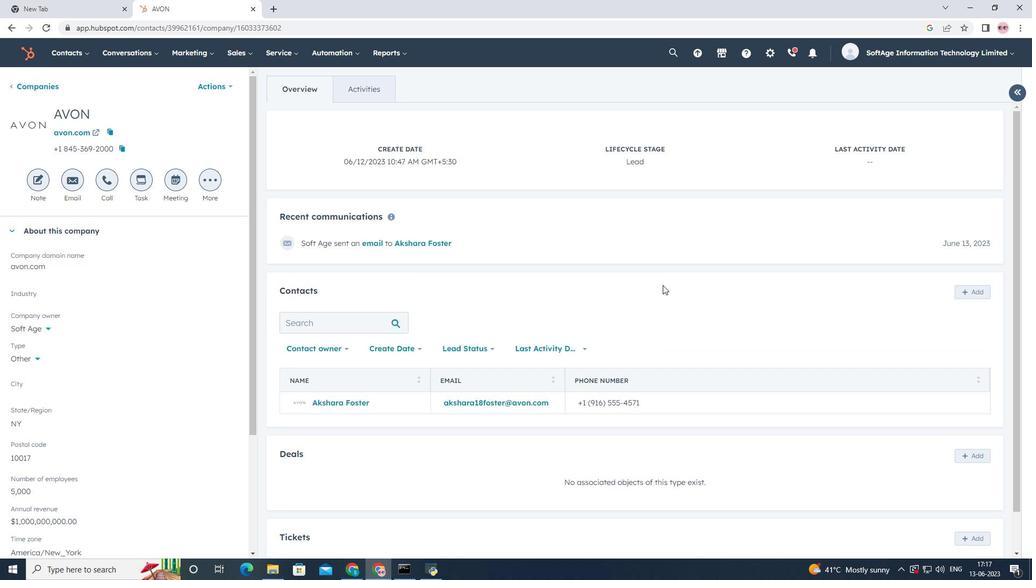 
Action: Mouse scrolled (839, 489) with delta (0, 0)
Screenshot: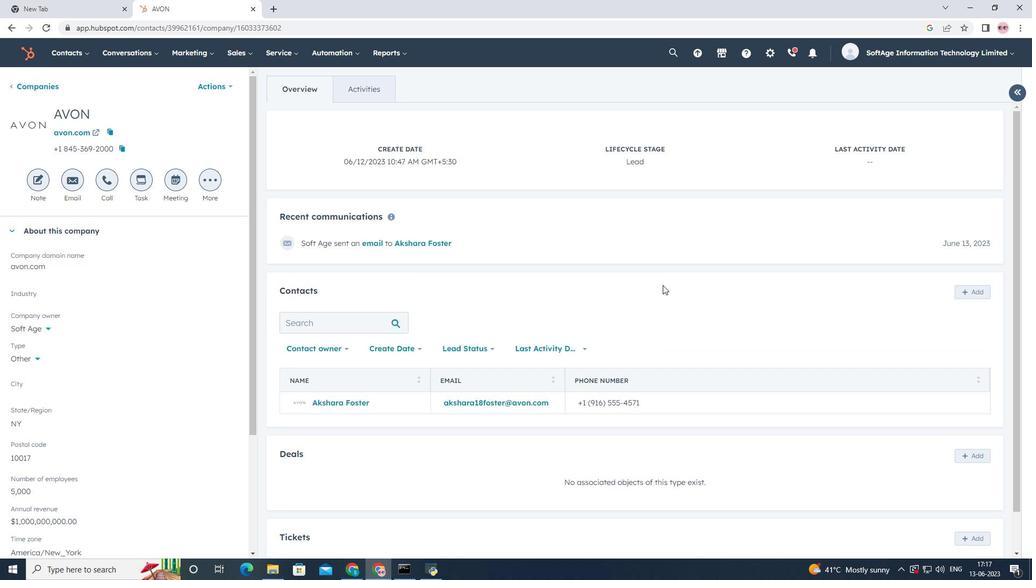 
Action: Mouse scrolled (839, 489) with delta (0, 0)
Screenshot: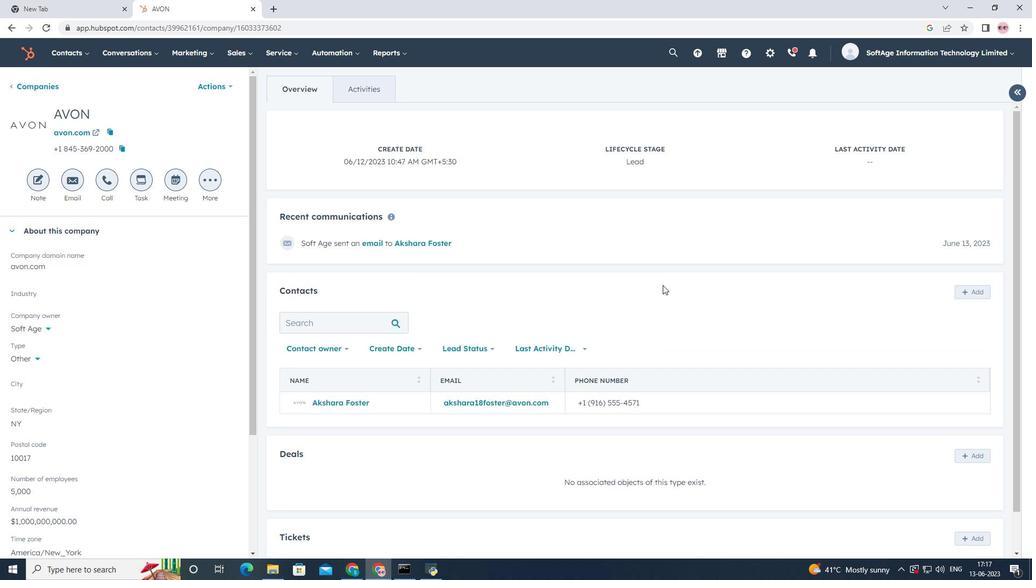 
Action: Mouse scrolled (839, 489) with delta (0, 0)
Screenshot: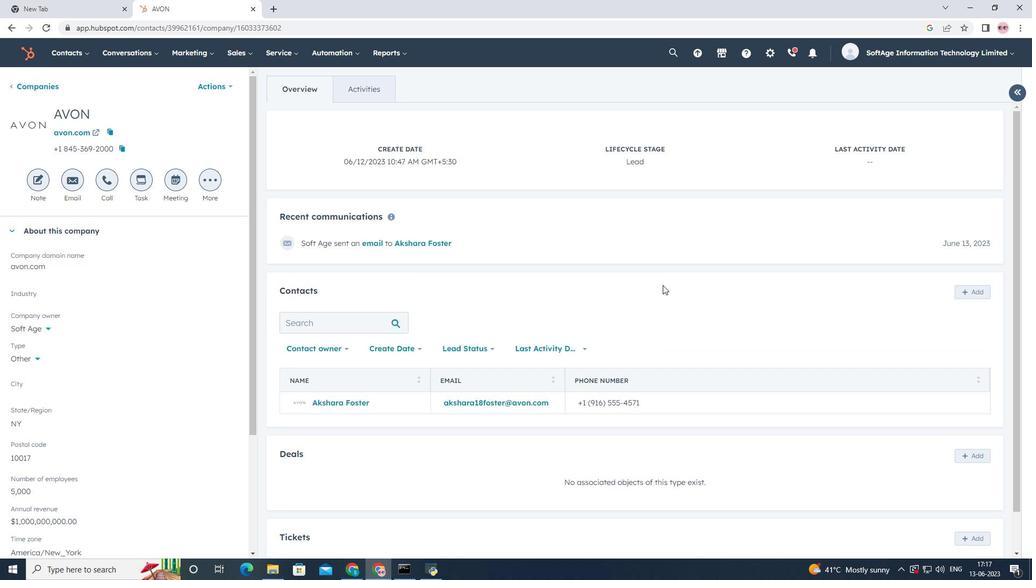 
Action: Mouse scrolled (839, 489) with delta (0, 0)
Screenshot: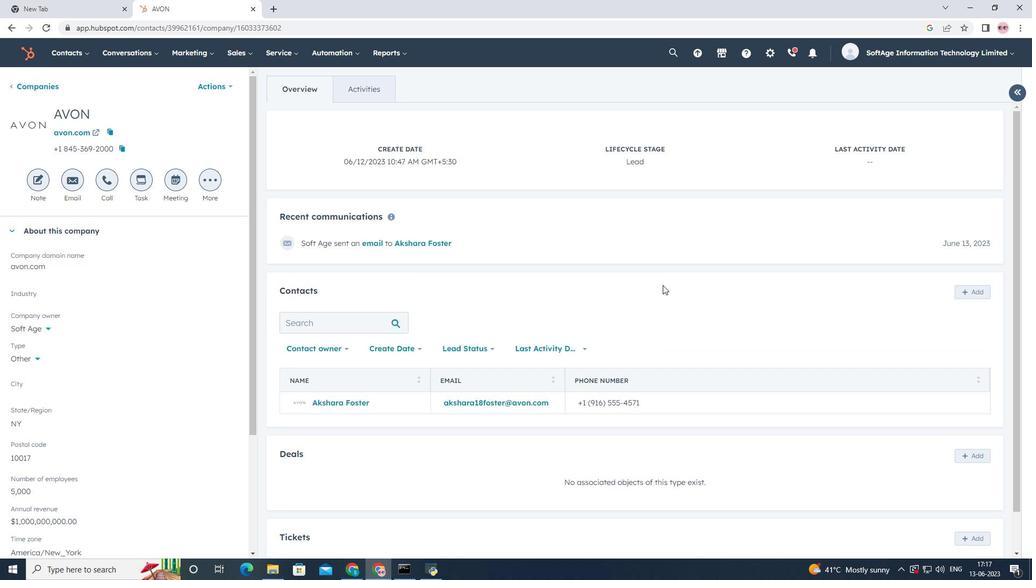 
Action: Mouse scrolled (839, 489) with delta (0, 0)
Screenshot: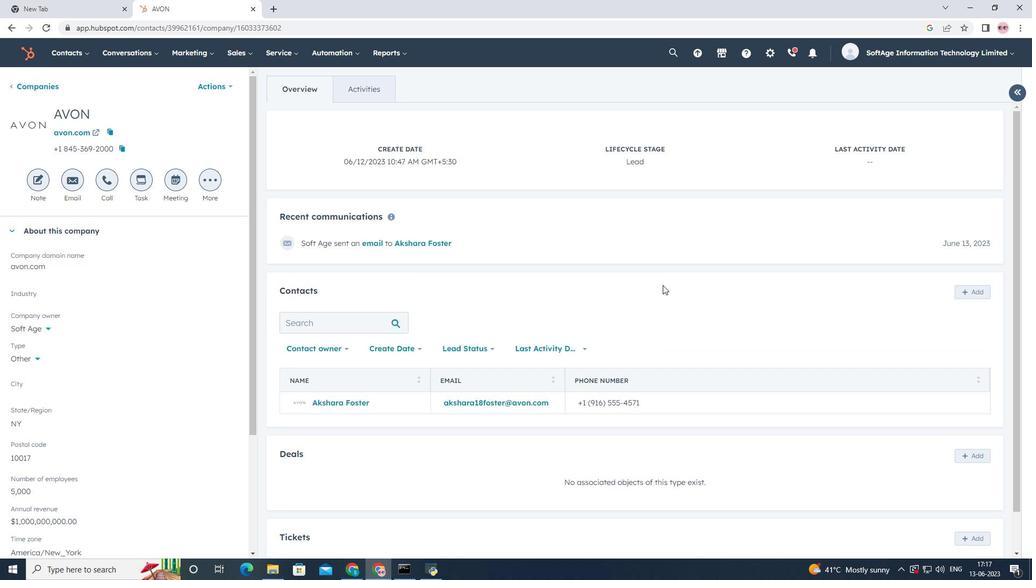 
Action: Mouse scrolled (839, 489) with delta (0, 0)
Screenshot: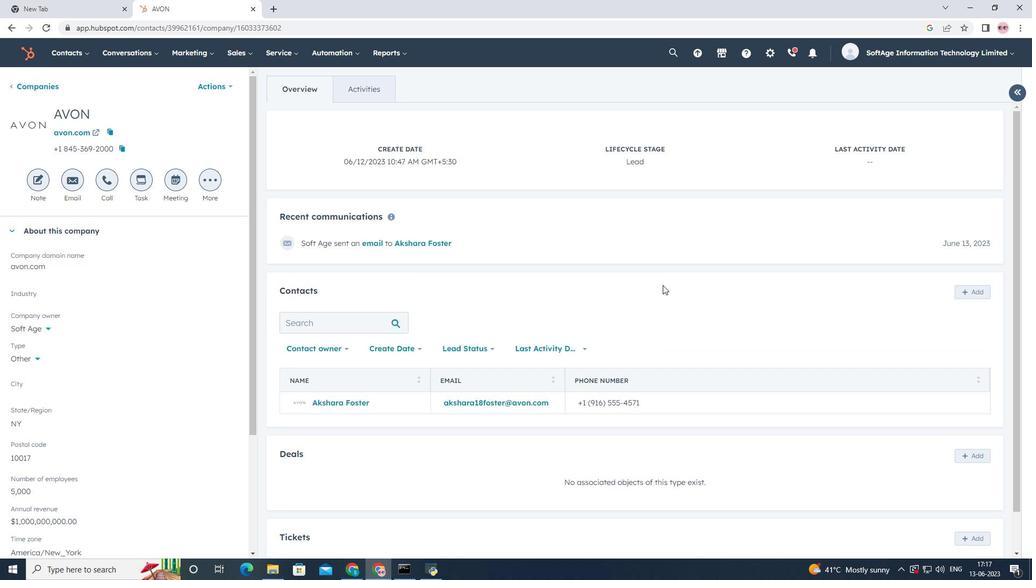 
Action: Mouse scrolled (839, 489) with delta (0, 0)
Screenshot: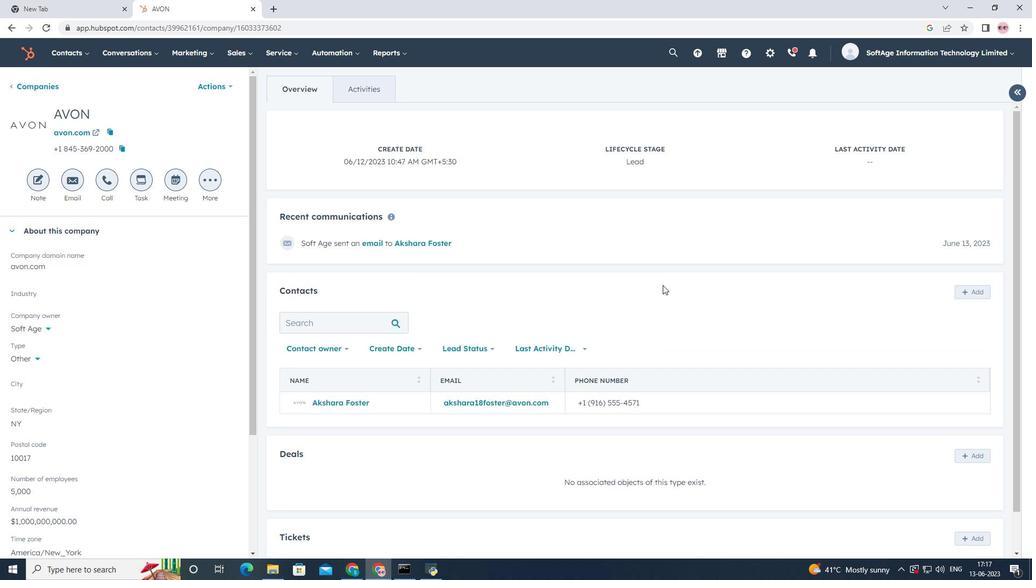 
Action: Mouse moved to (839, 488)
Screenshot: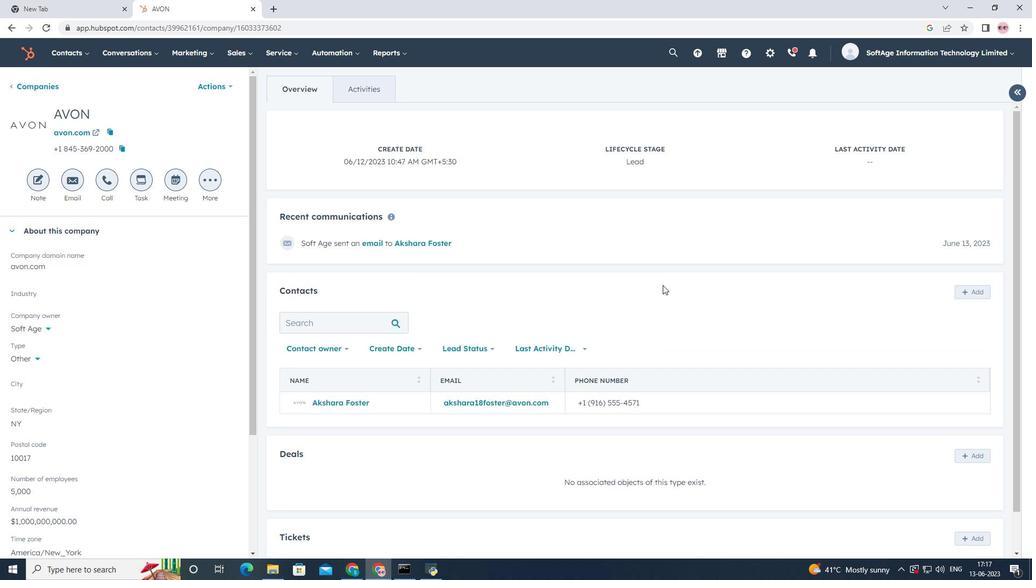 
Action: Mouse scrolled (839, 488) with delta (0, 0)
Screenshot: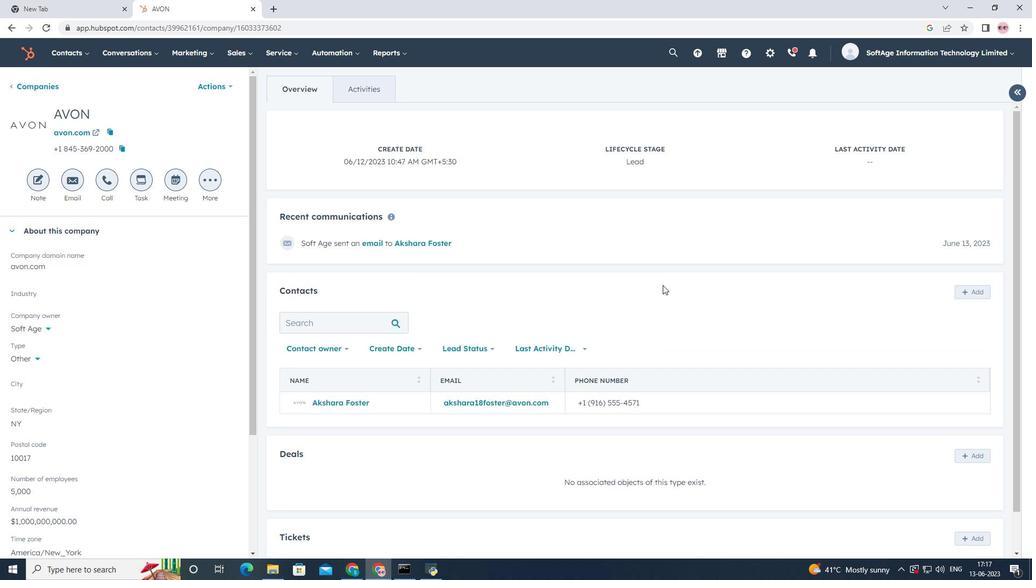 
Action: Mouse moved to (838, 467)
Screenshot: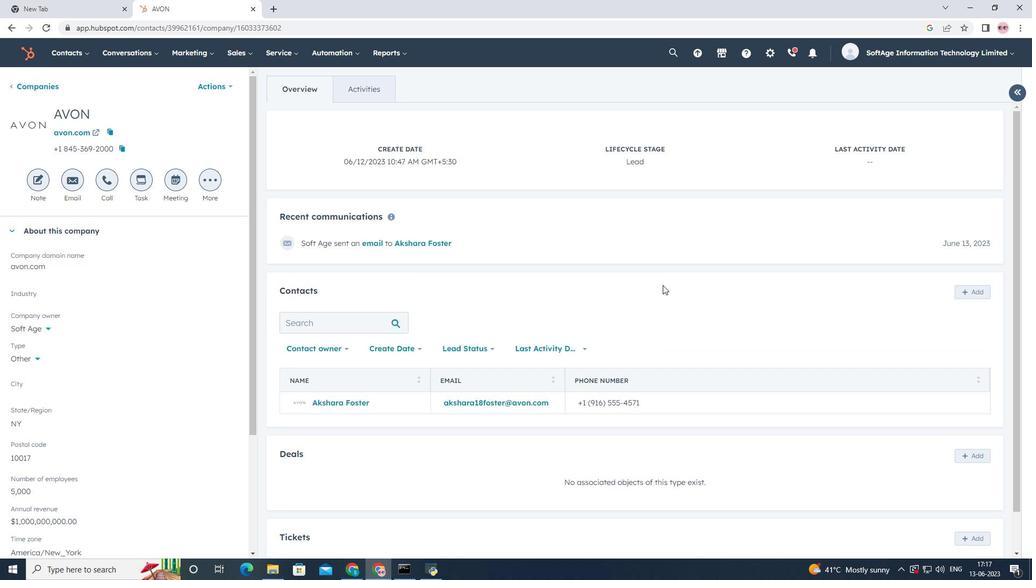 
Action: Mouse pressed left at (838, 467)
Screenshot: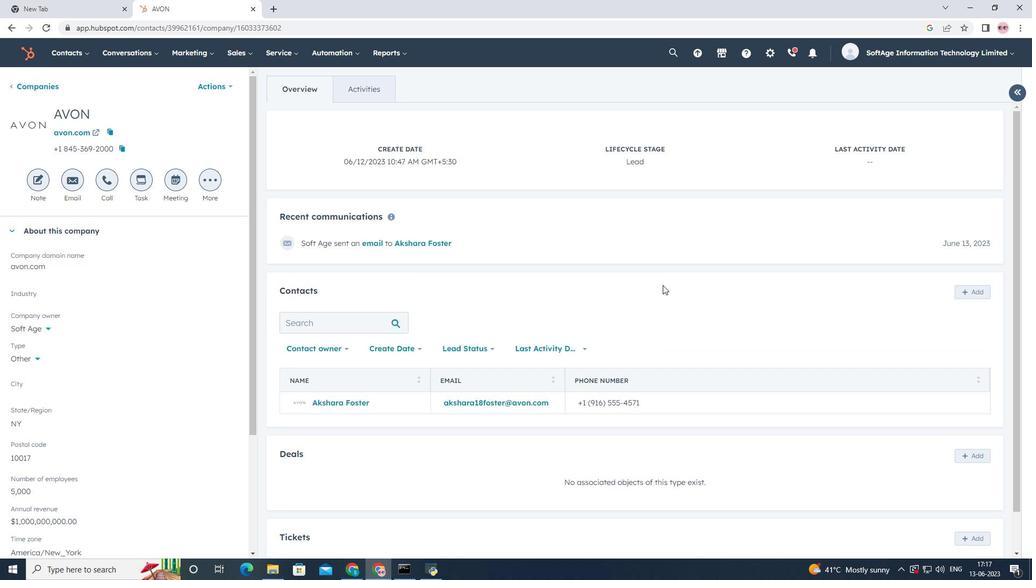 
Action: Mouse moved to (655, 550)
Screenshot: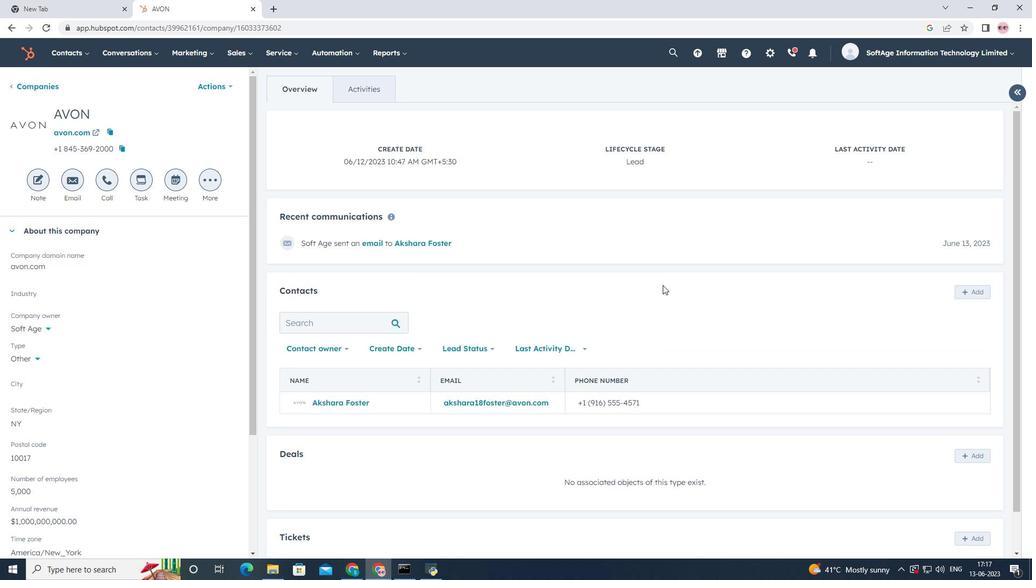 
Action: Mouse pressed left at (655, 550)
Screenshot: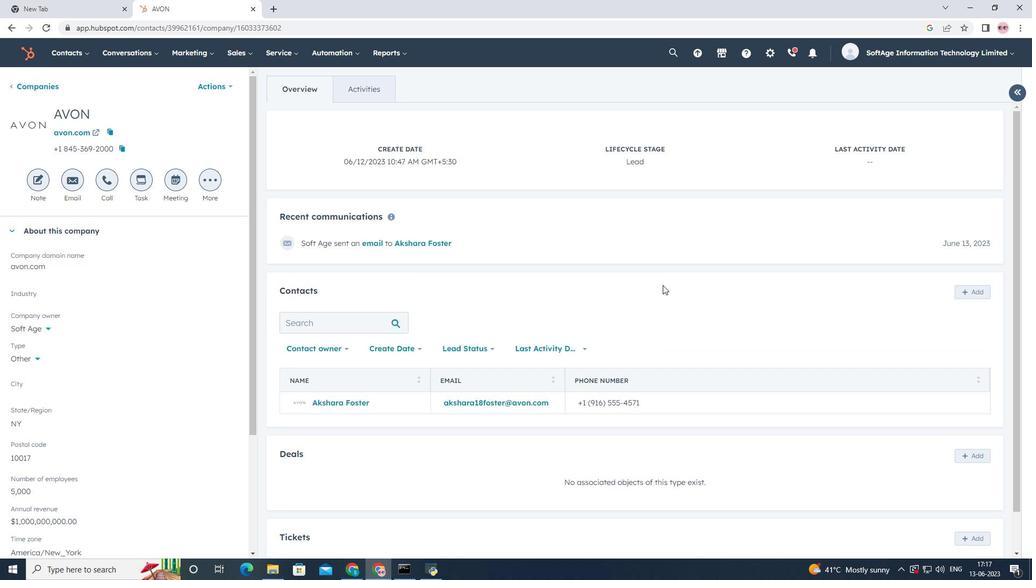 
Action: Mouse moved to (86, 69)
Screenshot: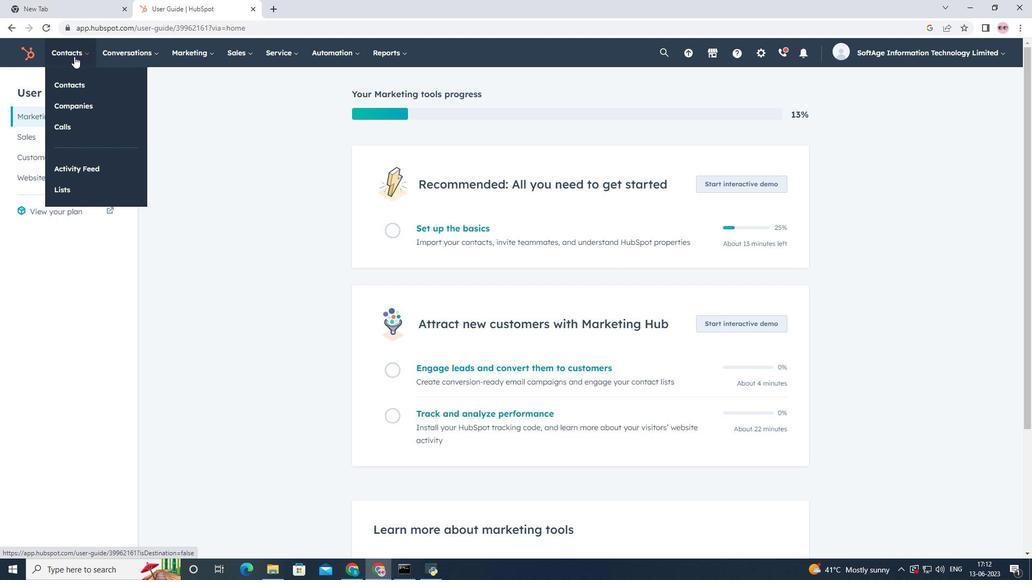 
Action: Mouse pressed left at (86, 69)
Screenshot: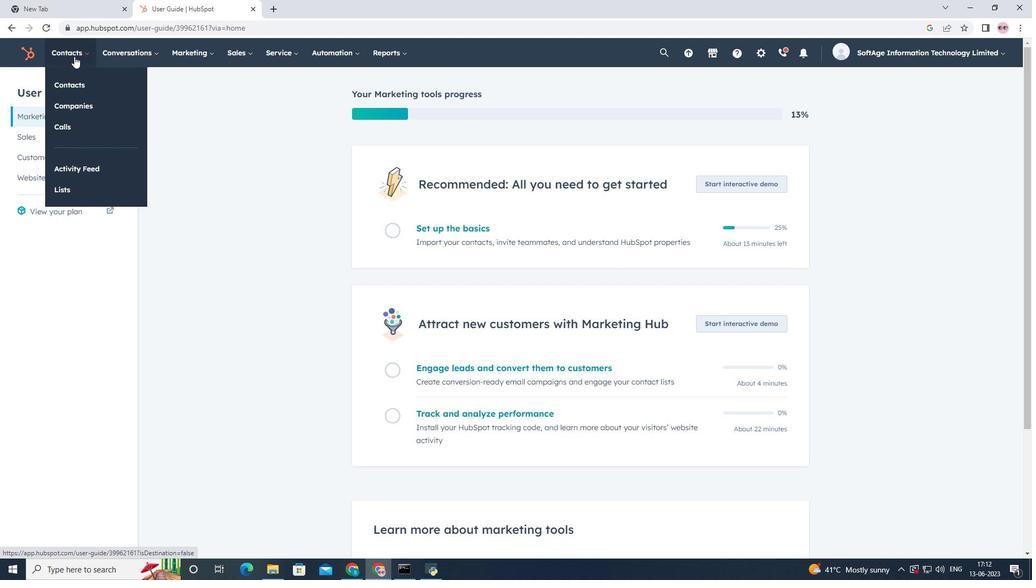 
Action: Mouse moved to (125, 122)
Screenshot: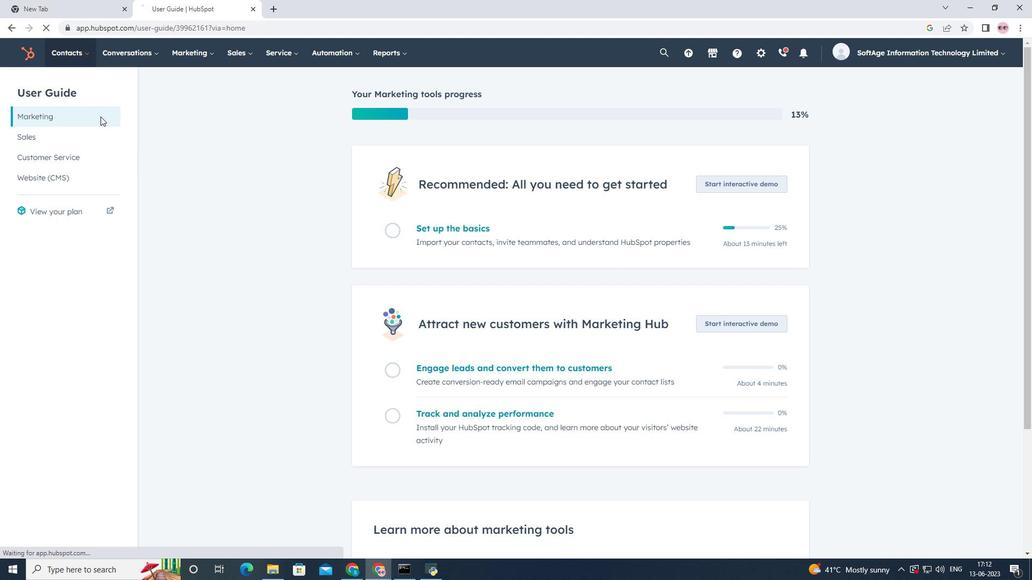 
Action: Mouse pressed left at (125, 122)
Screenshot: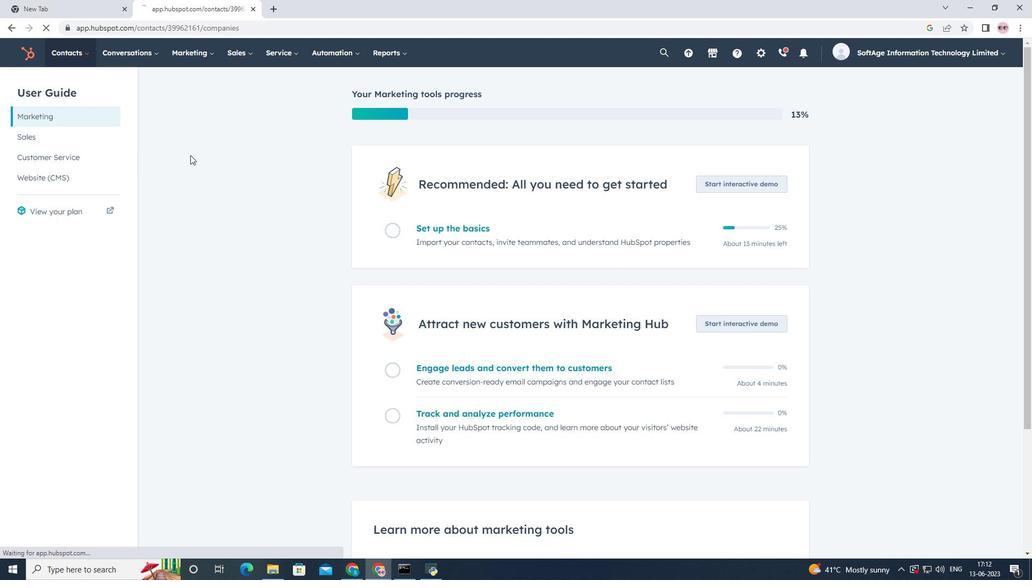 
Action: Mouse moved to (95, 194)
Screenshot: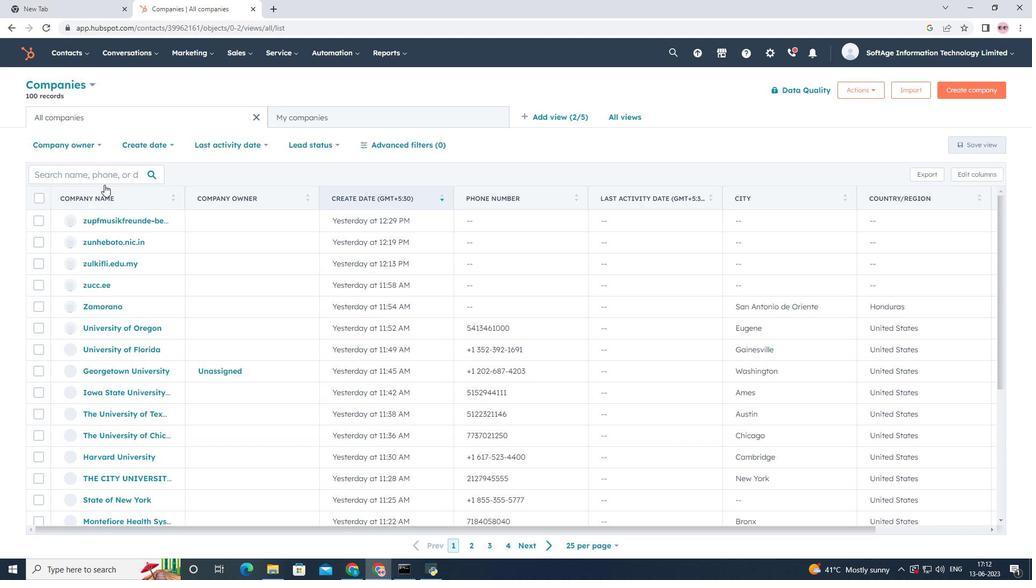 
Action: Mouse pressed left at (95, 194)
Screenshot: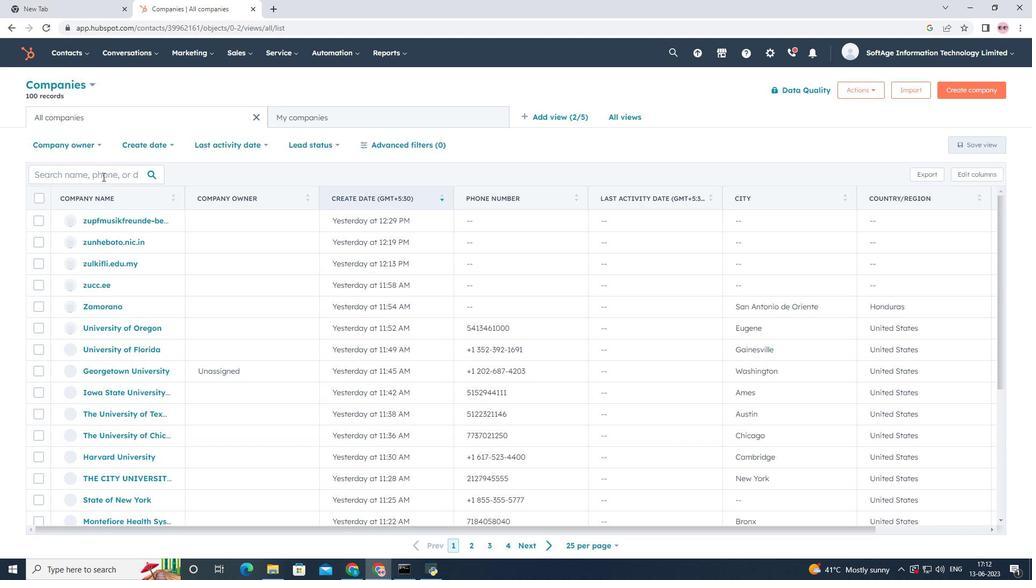 
Action: Key pressed avon.com
Screenshot: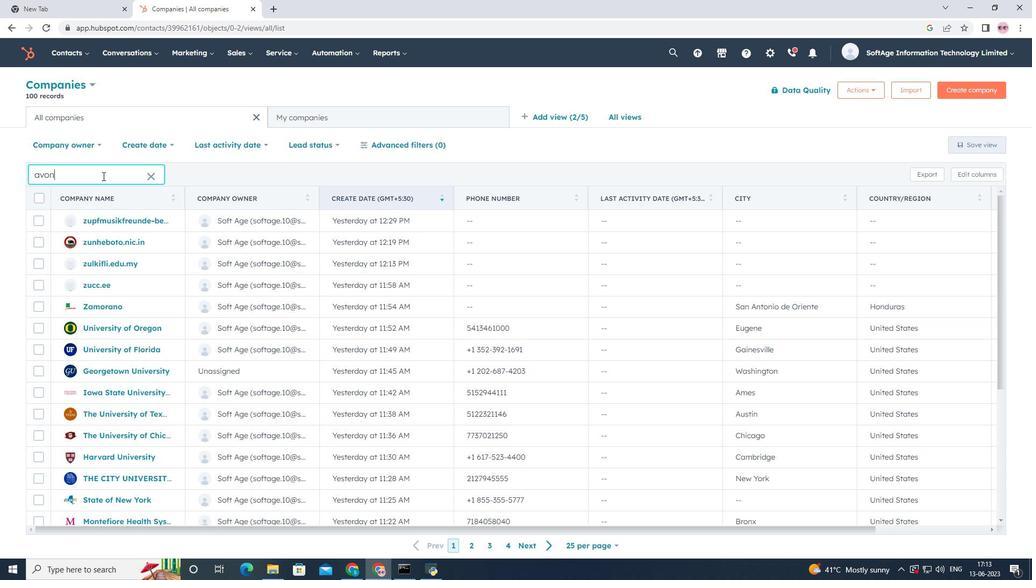 
Action: Mouse moved to (114, 241)
Screenshot: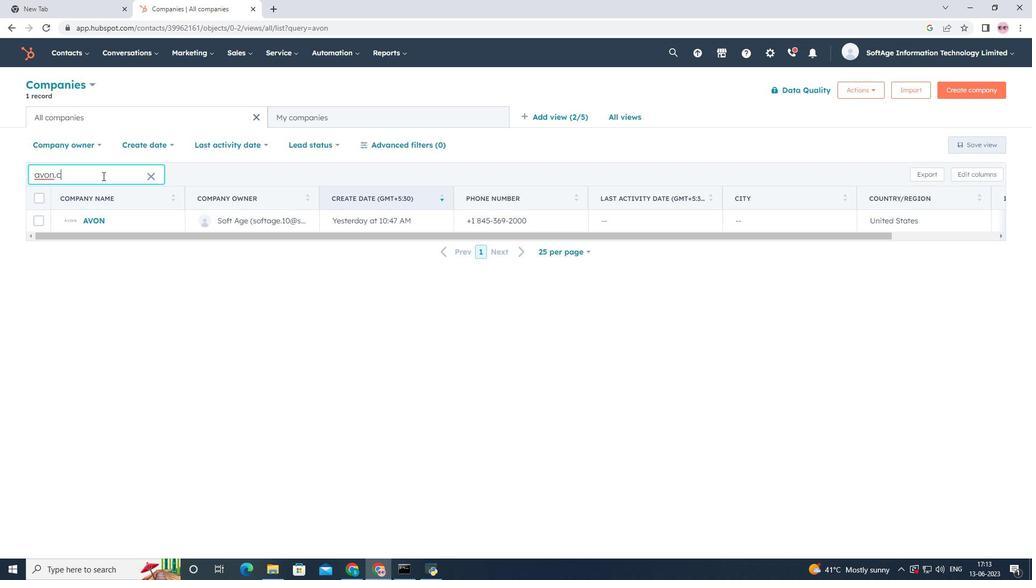 
Action: Mouse pressed left at (114, 241)
Screenshot: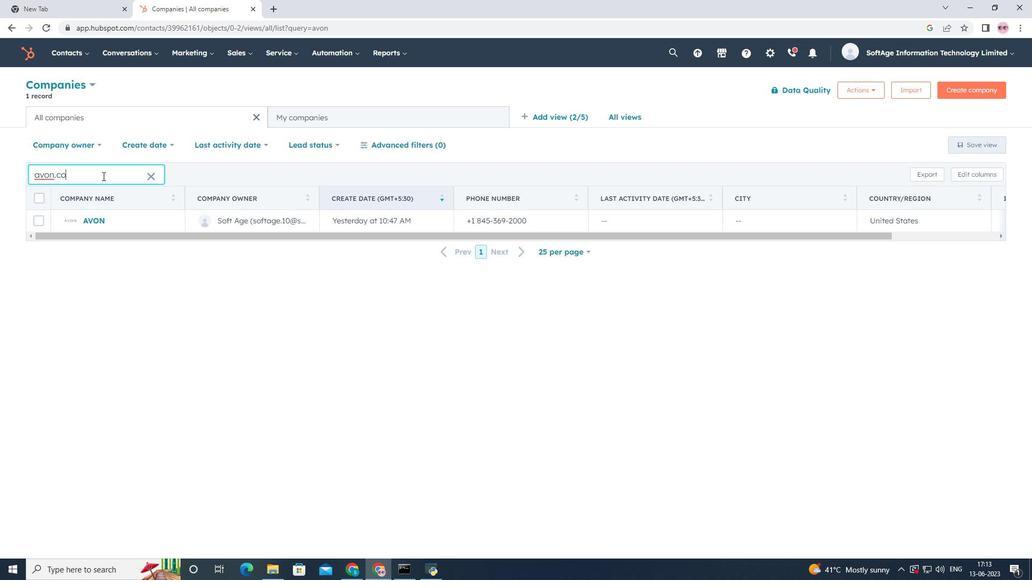 
Action: Mouse moved to (90, 201)
Screenshot: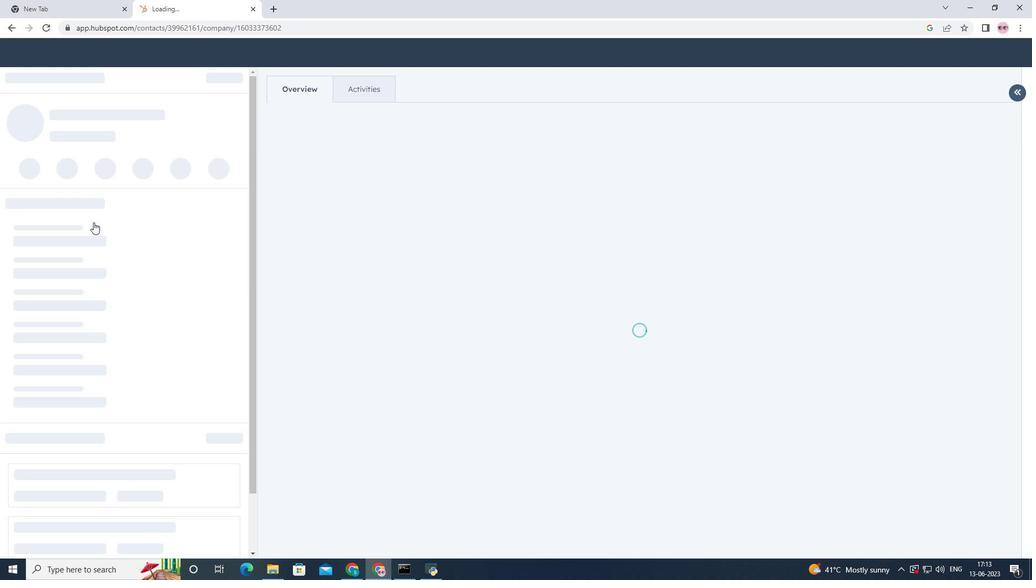 
Action: Mouse pressed left at (90, 201)
Screenshot: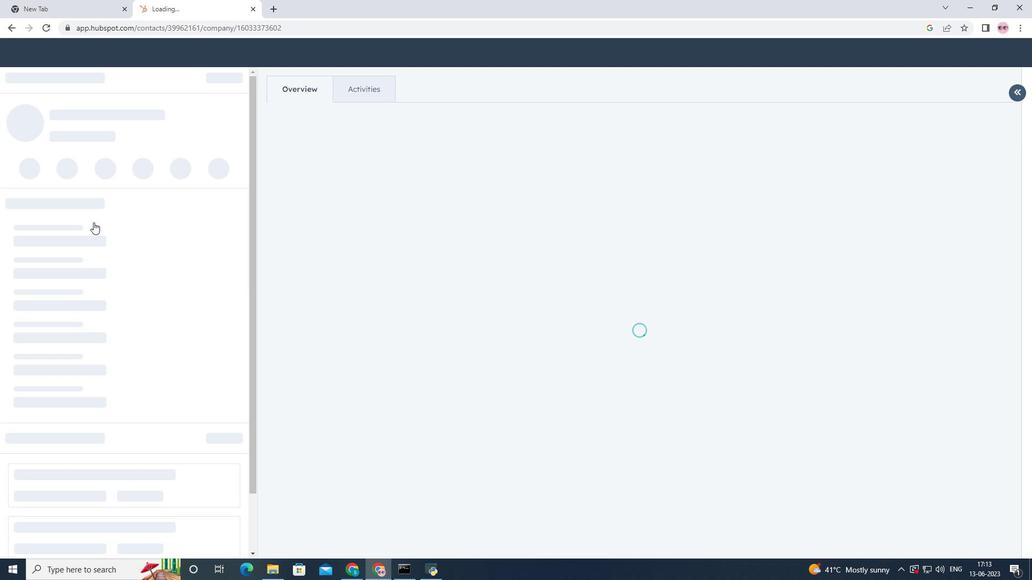 
Action: Mouse moved to (294, 253)
Screenshot: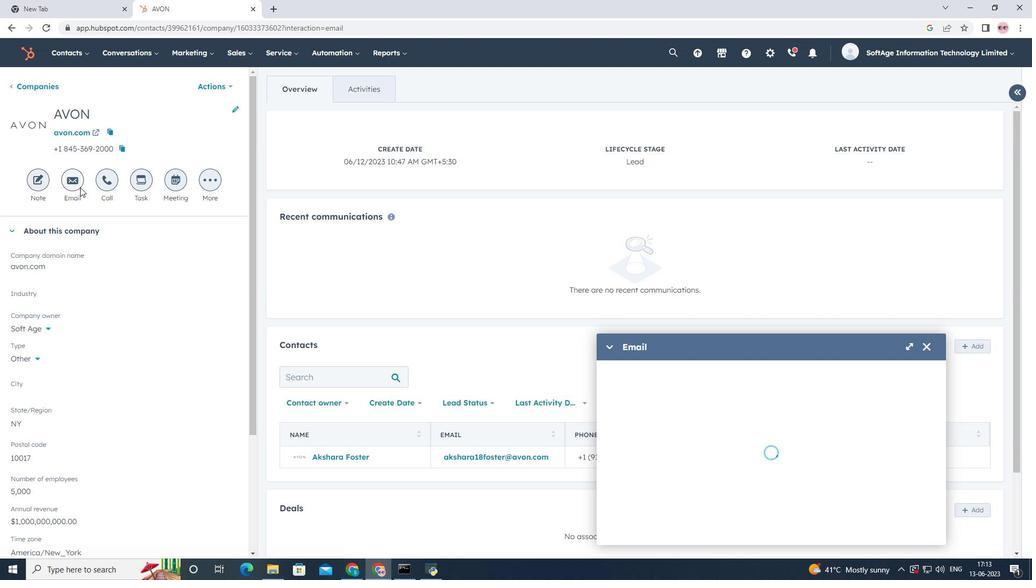 
Action: Mouse pressed left at (294, 253)
Screenshot: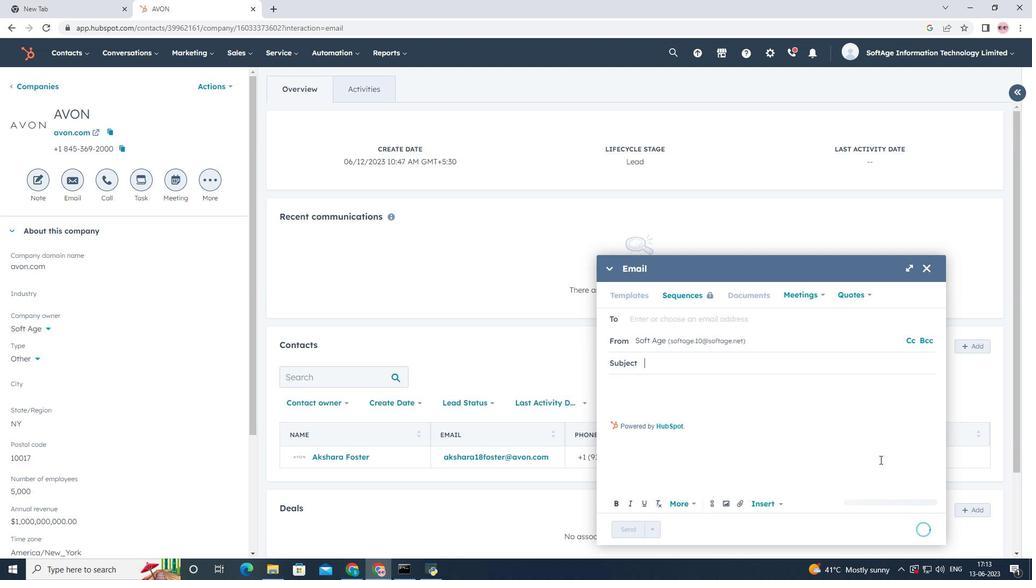 
Action: Mouse moved to (294, 251)
Screenshot: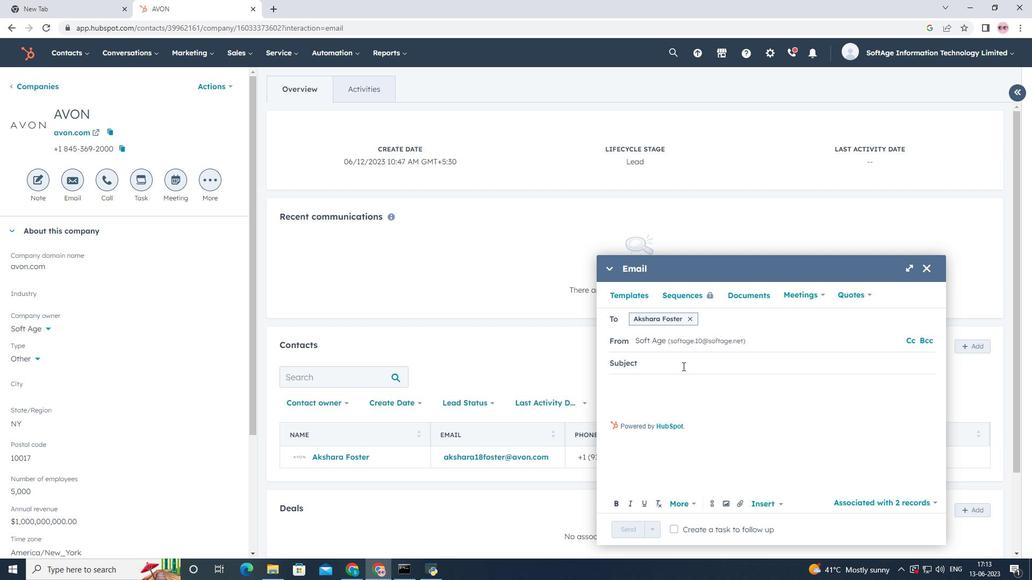
Action: Mouse pressed left at (294, 251)
Screenshot: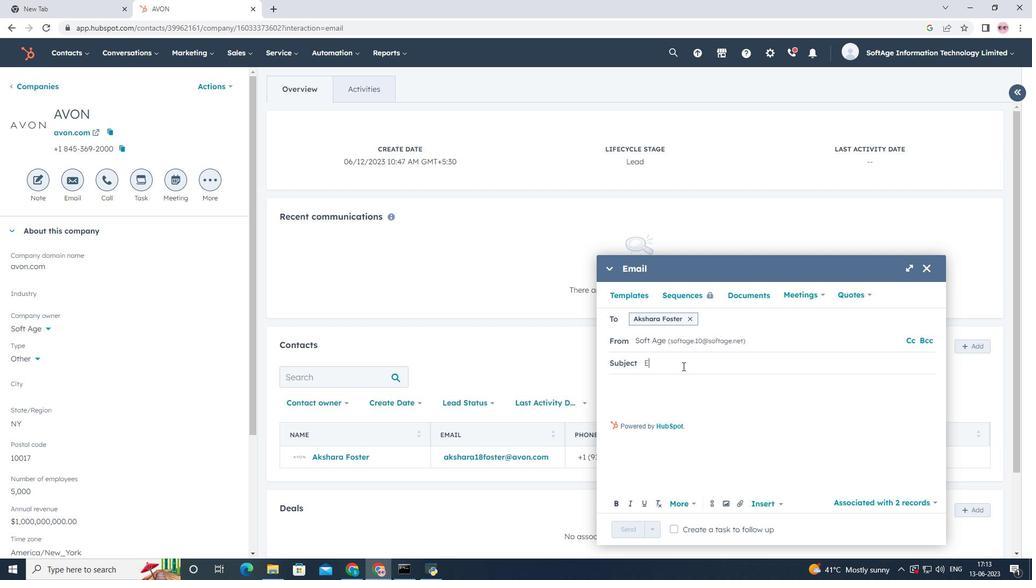 
Action: Mouse moved to (734, 390)
Screenshot: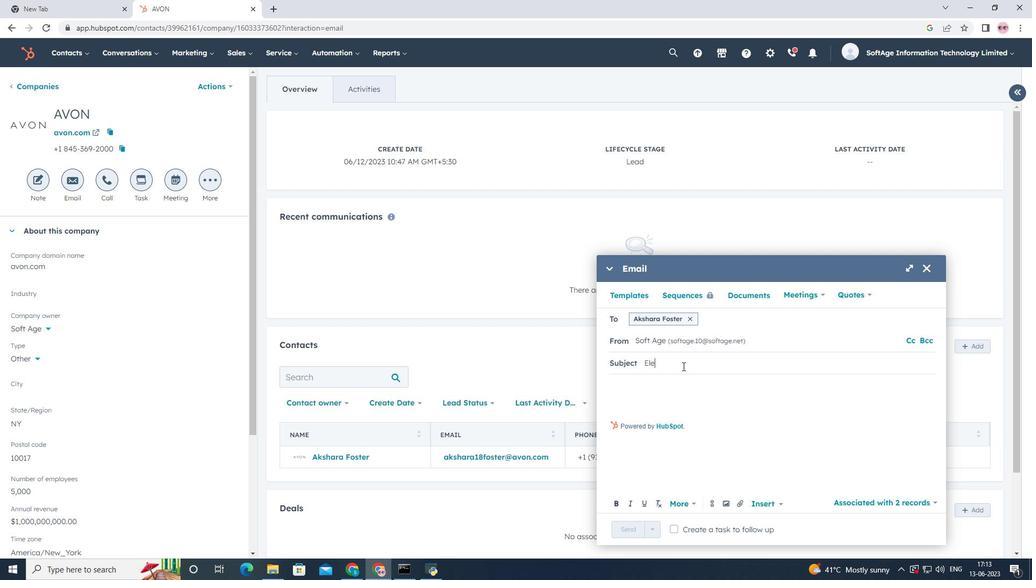 
Action: Mouse scrolled (734, 390) with delta (0, 0)
Screenshot: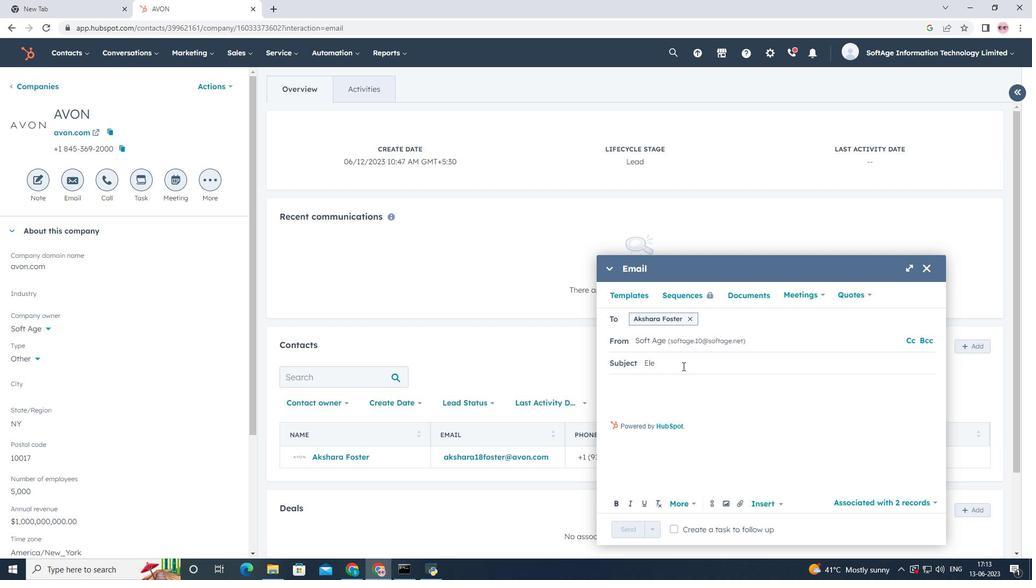 
Action: Mouse scrolled (734, 390) with delta (0, 0)
Screenshot: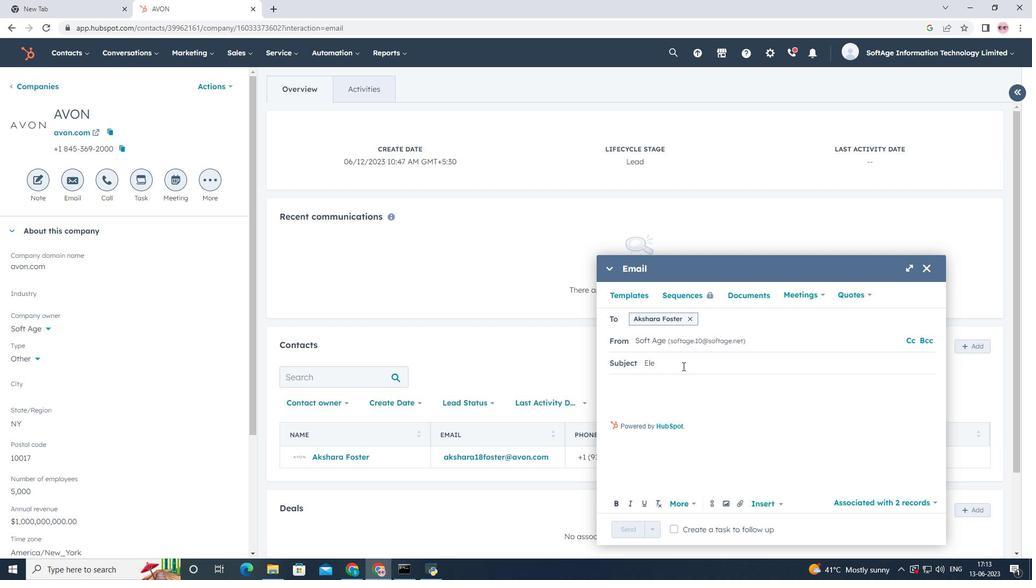 
Action: Mouse scrolled (734, 390) with delta (0, 0)
Screenshot: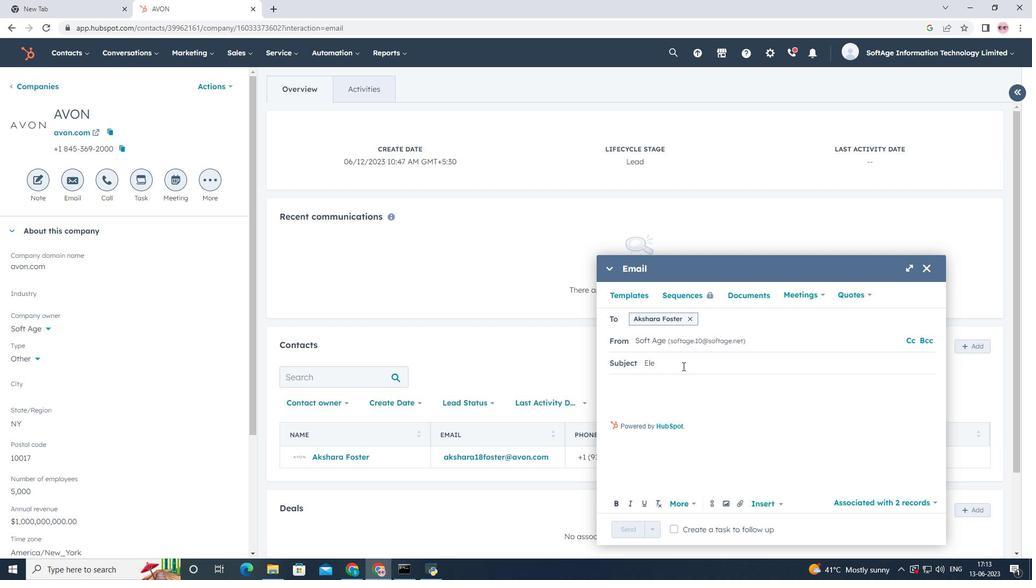 
Action: Mouse moved to (405, 166)
Screenshot: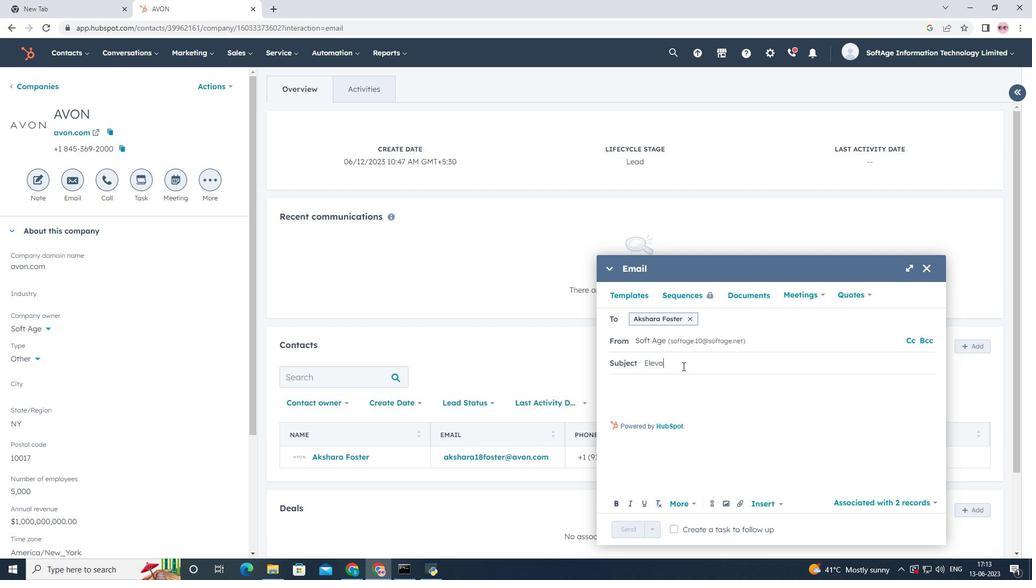 
Action: Mouse pressed left at (405, 166)
Screenshot: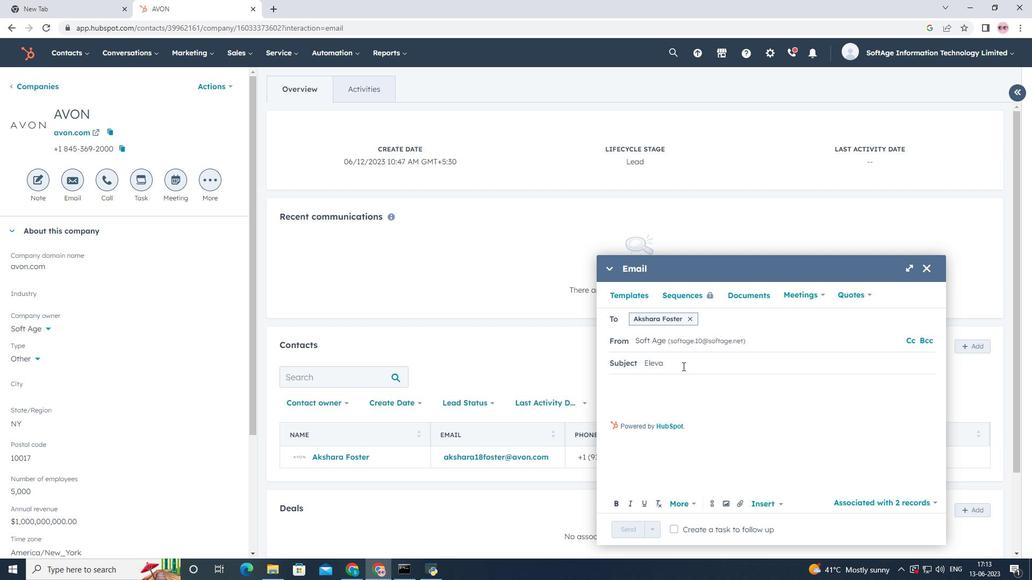 
Action: Mouse moved to (437, 169)
Screenshot: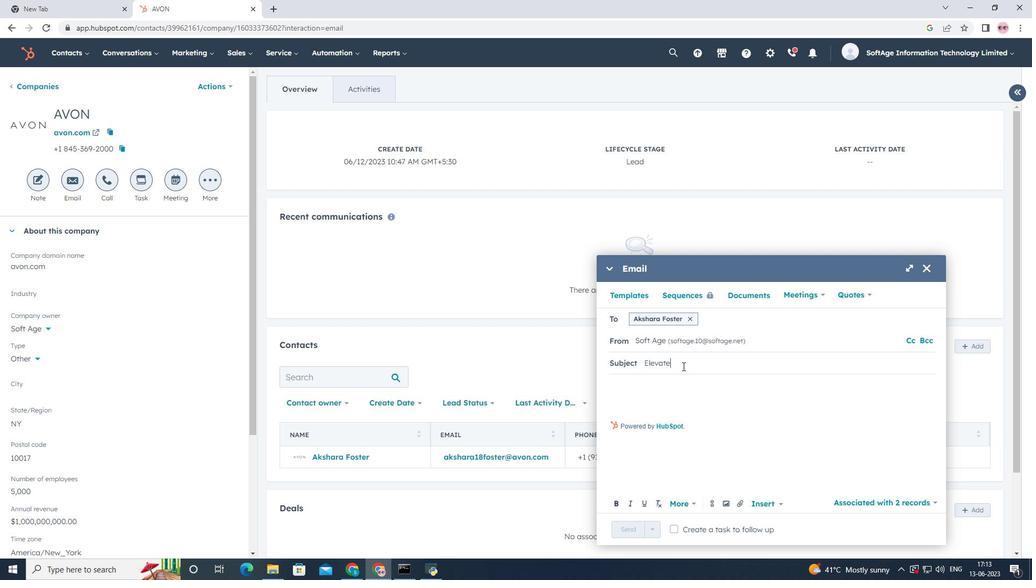 
Action: Mouse pressed left at (437, 169)
Screenshot: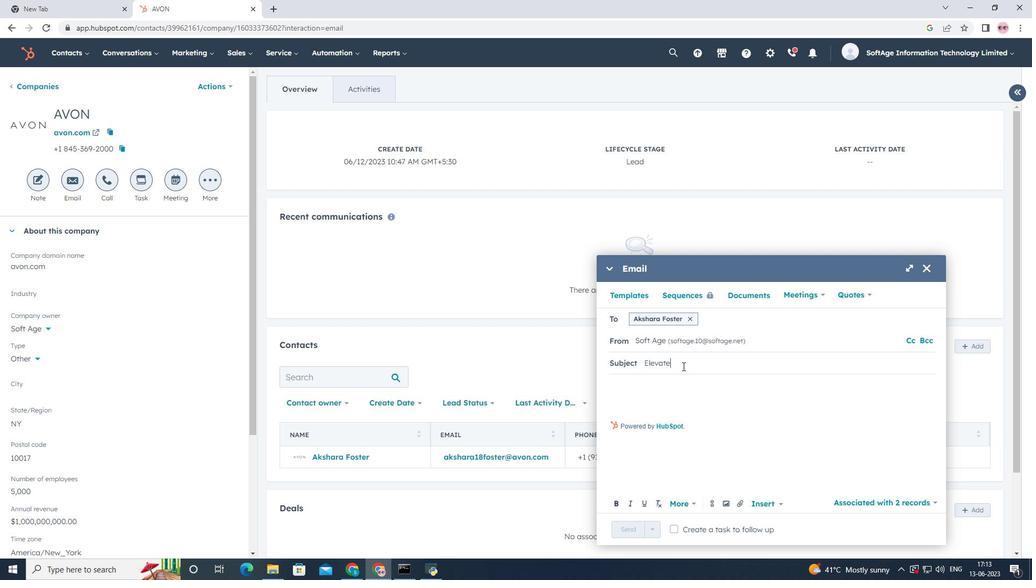 
Action: Mouse moved to (471, 169)
Screenshot: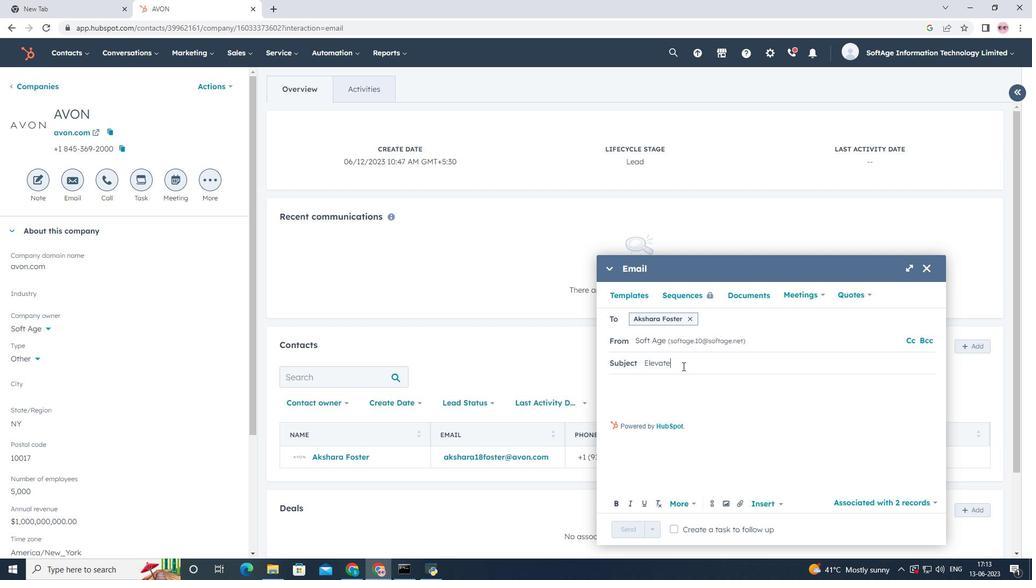 
Action: Mouse pressed left at (471, 169)
Screenshot: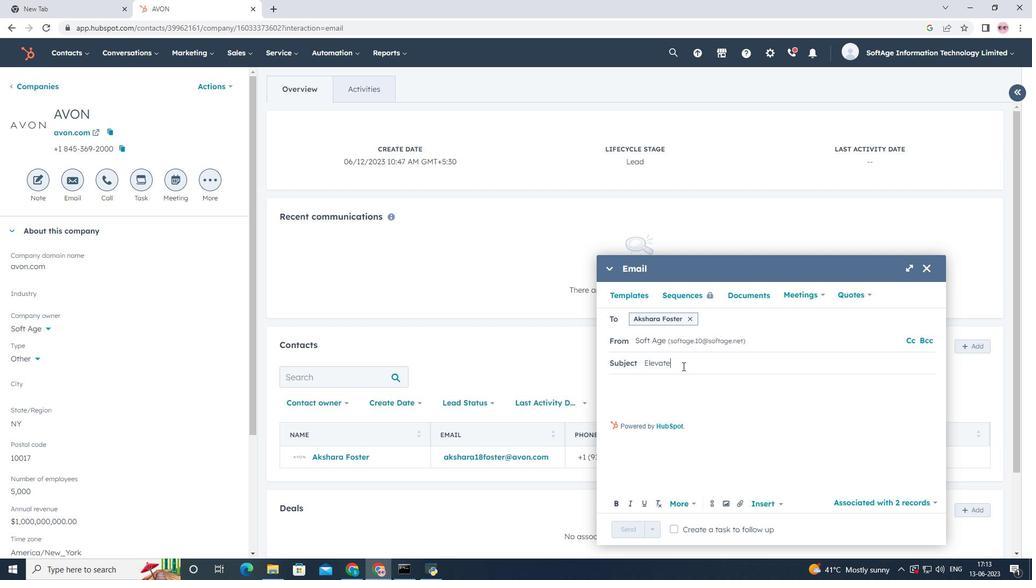 
Action: Mouse moved to (540, 165)
Screenshot: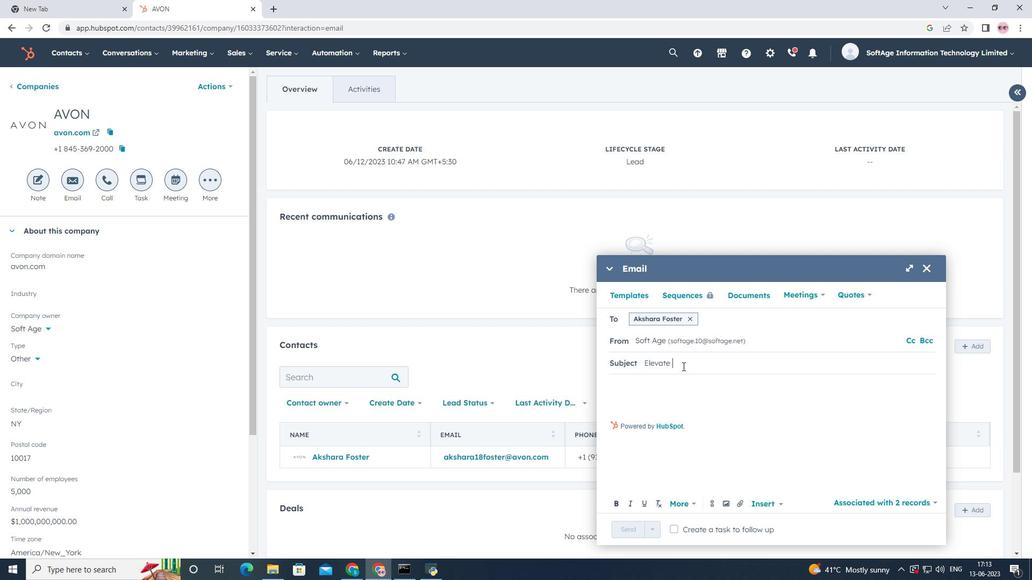 
Action: Mouse pressed left at (540, 165)
Screenshot: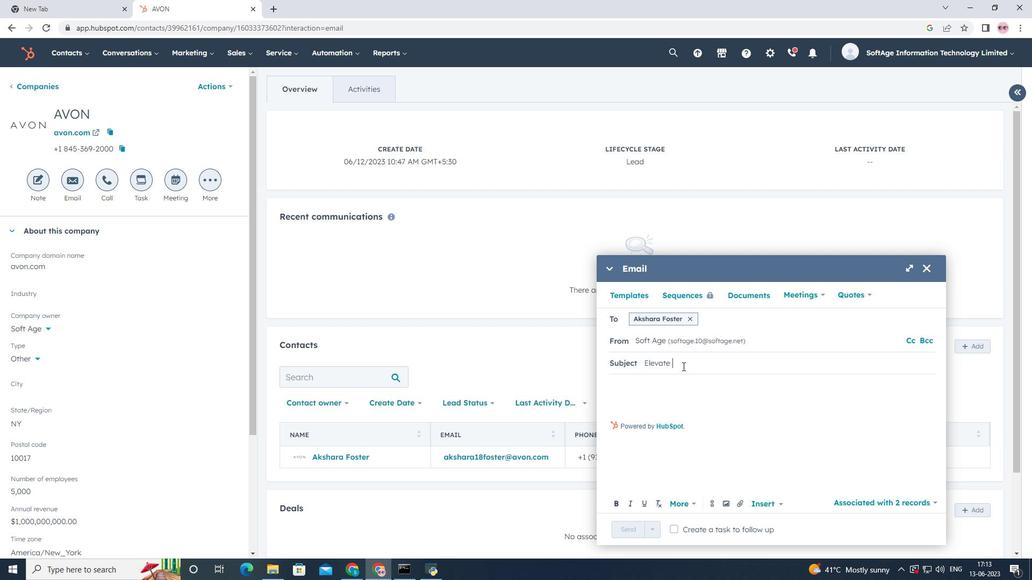 
Action: Mouse moved to (91, 74)
Screenshot: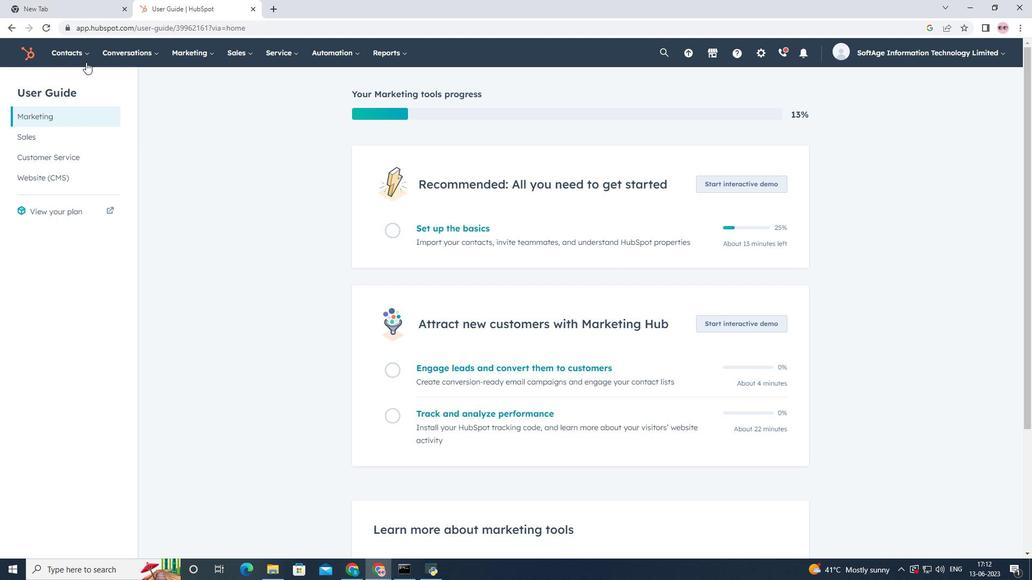 
Action: Mouse pressed left at (91, 74)
Screenshot: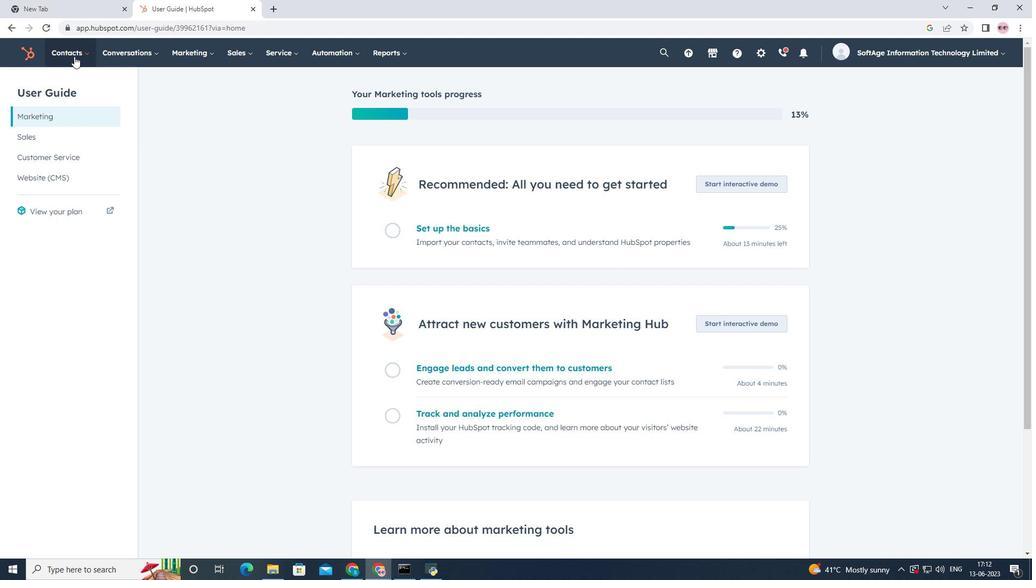 
Action: Mouse moved to (95, 120)
Screenshot: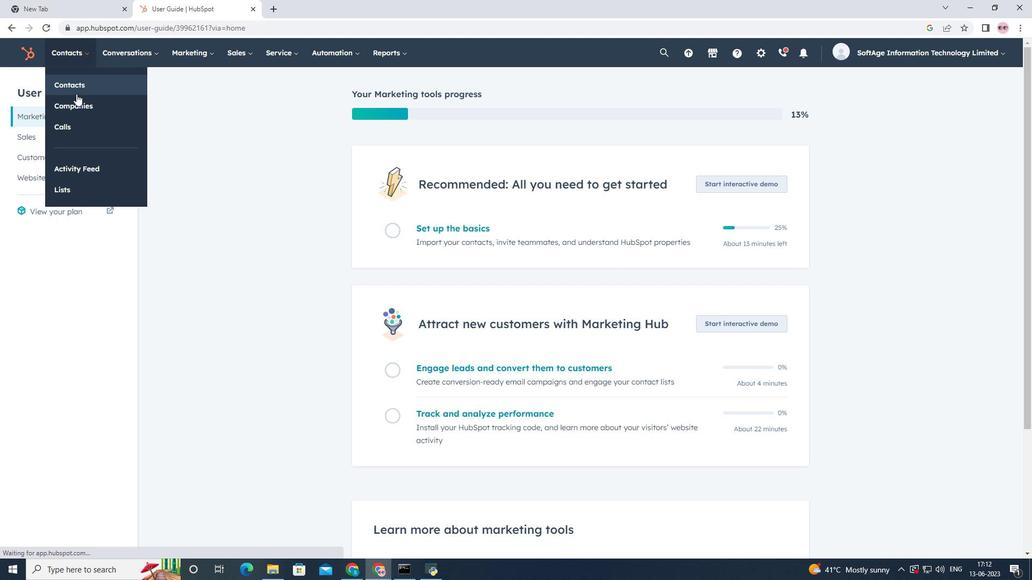 
Action: Mouse pressed left at (95, 120)
Screenshot: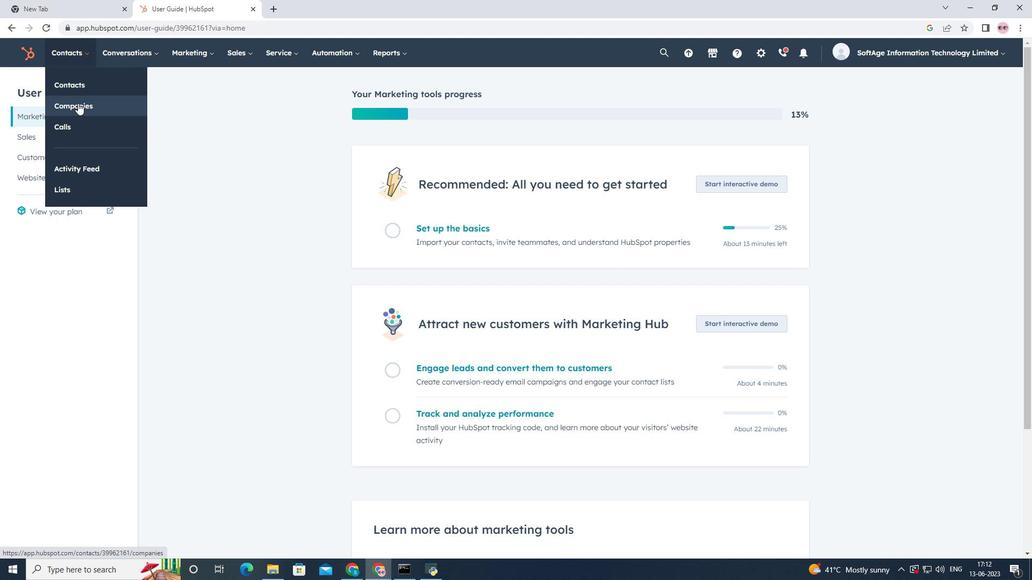 
Action: Mouse moved to (120, 194)
Screenshot: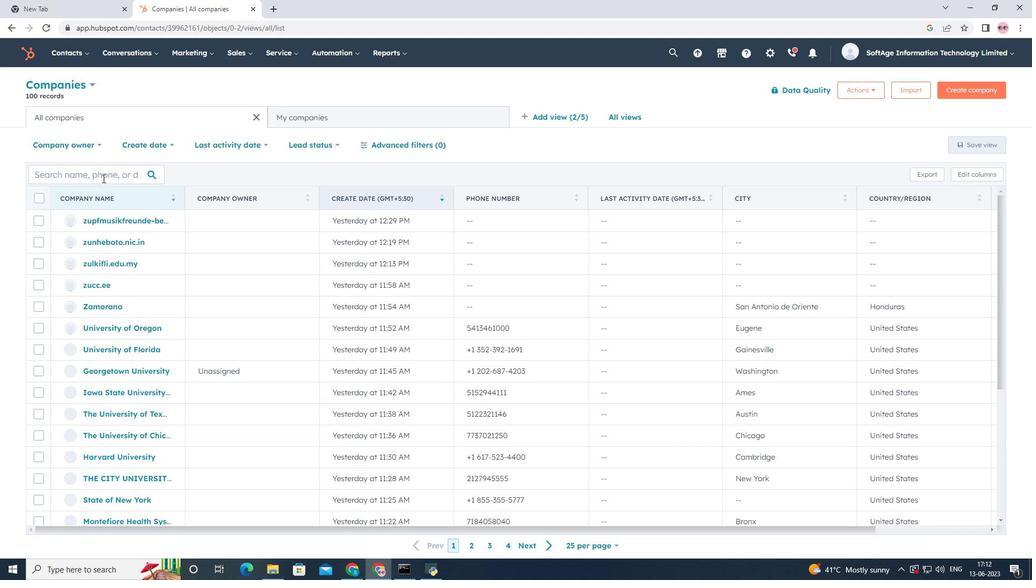 
Action: Mouse pressed left at (120, 194)
Screenshot: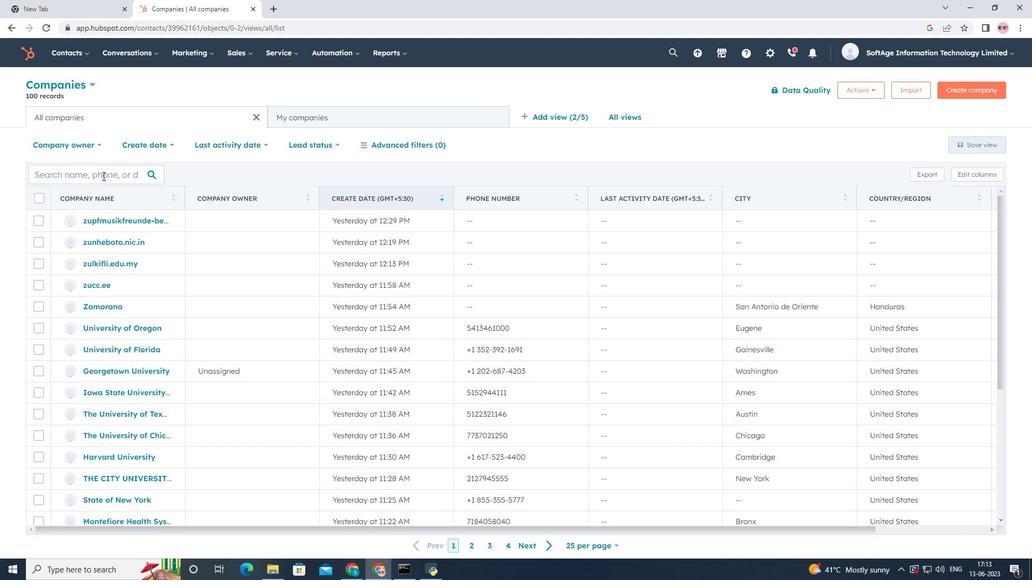 
Action: Key pressed avon.com
Screenshot: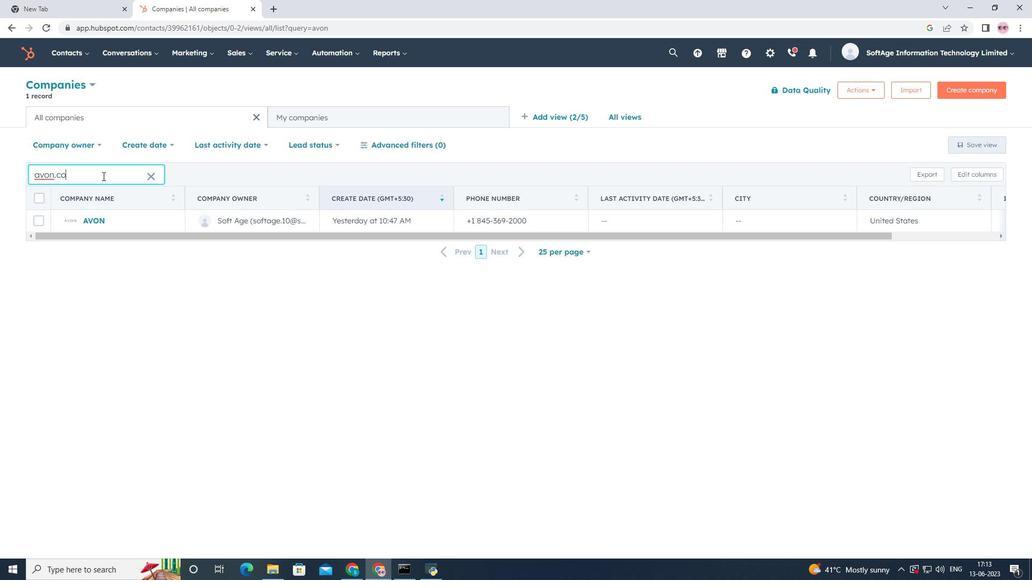 
Action: Mouse moved to (111, 240)
Screenshot: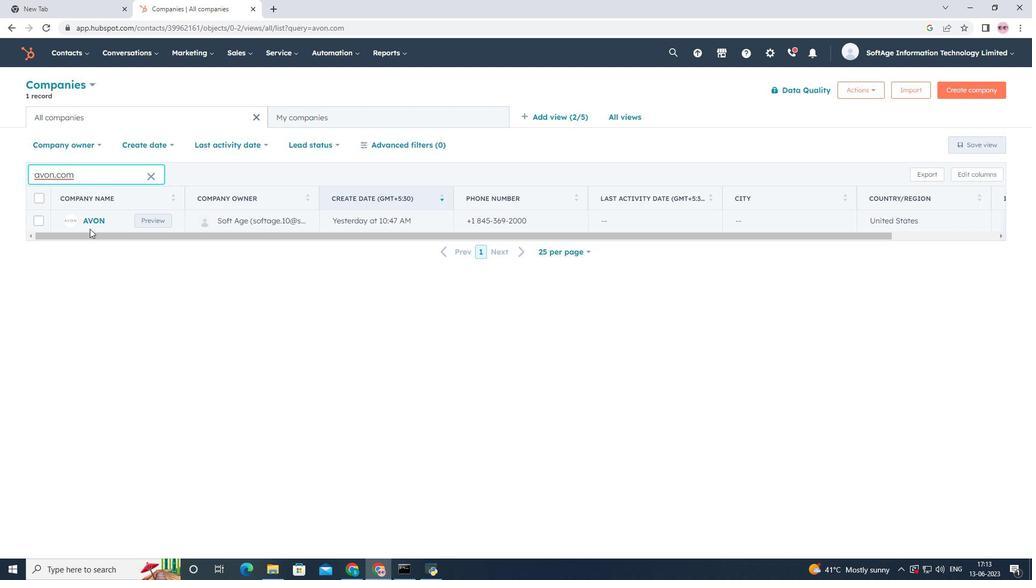 
Action: Mouse pressed left at (111, 240)
Screenshot: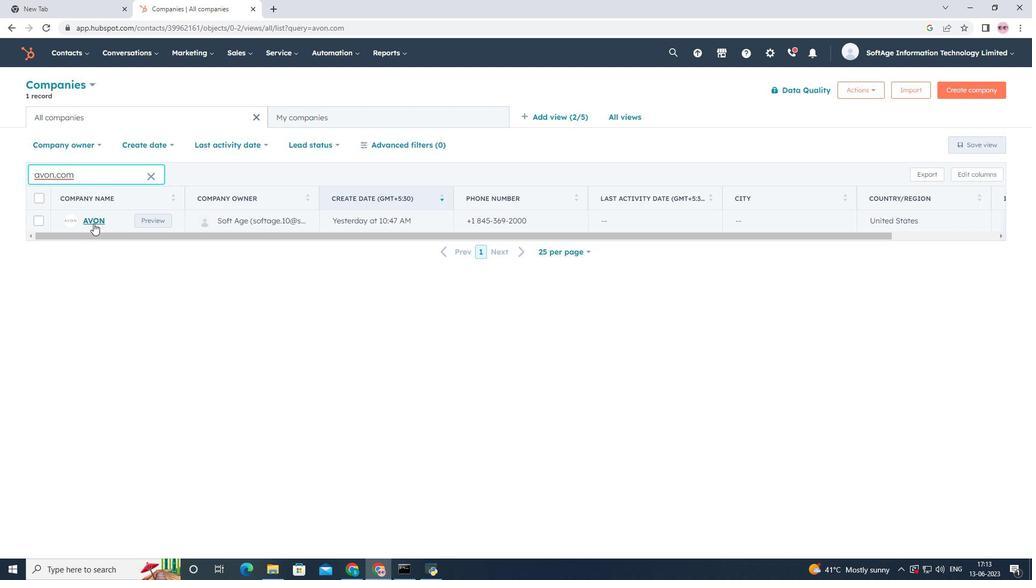 
Action: Mouse moved to (97, 205)
Screenshot: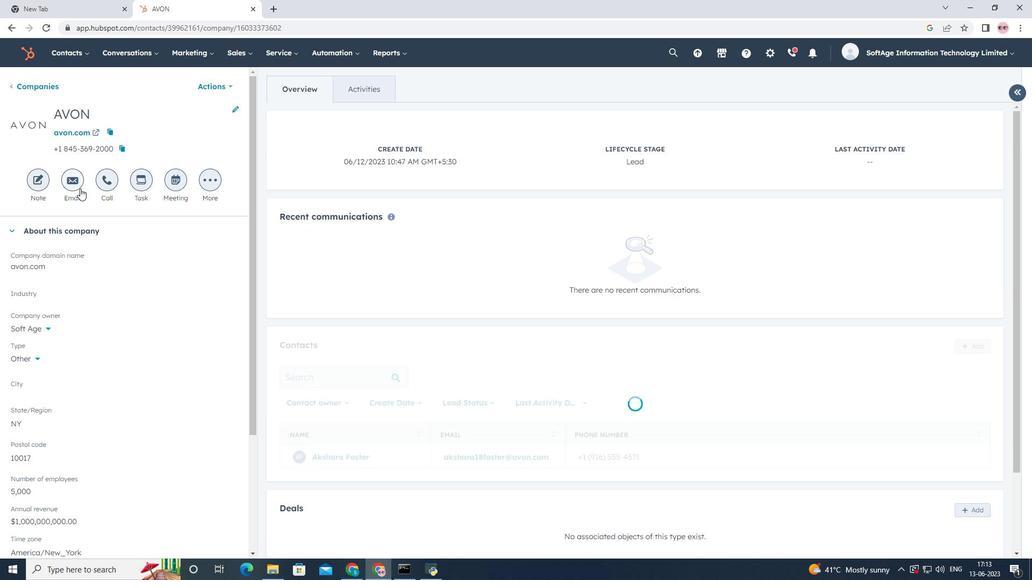 
Action: Mouse pressed left at (97, 205)
Screenshot: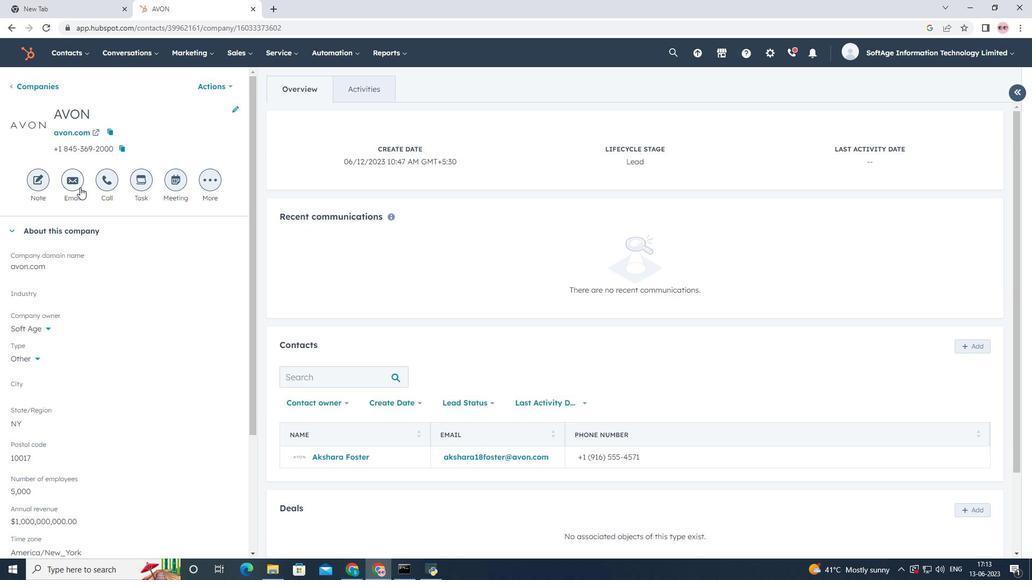 
Action: Mouse moved to (700, 384)
Screenshot: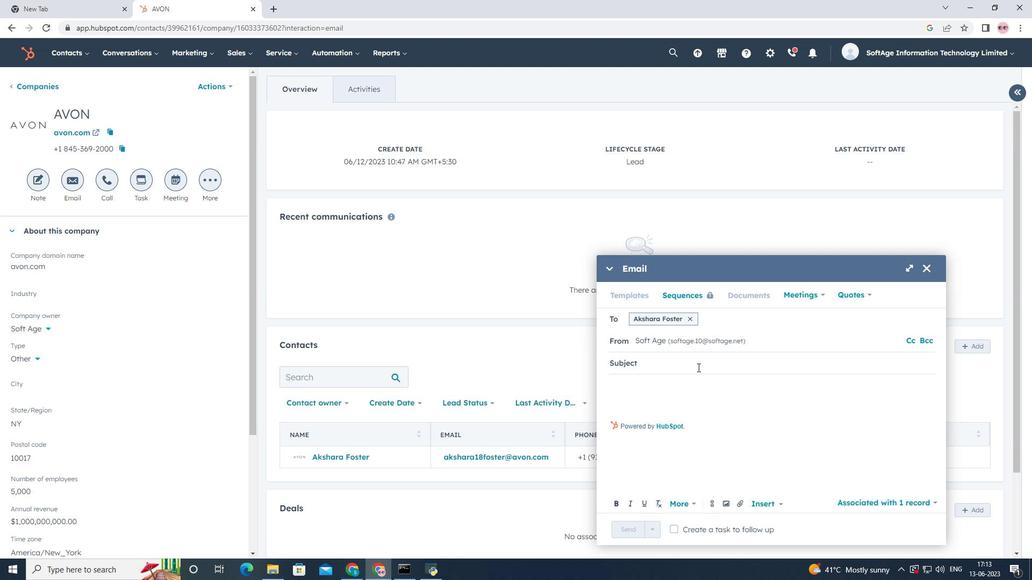 
Action: Mouse pressed left at (700, 384)
Screenshot: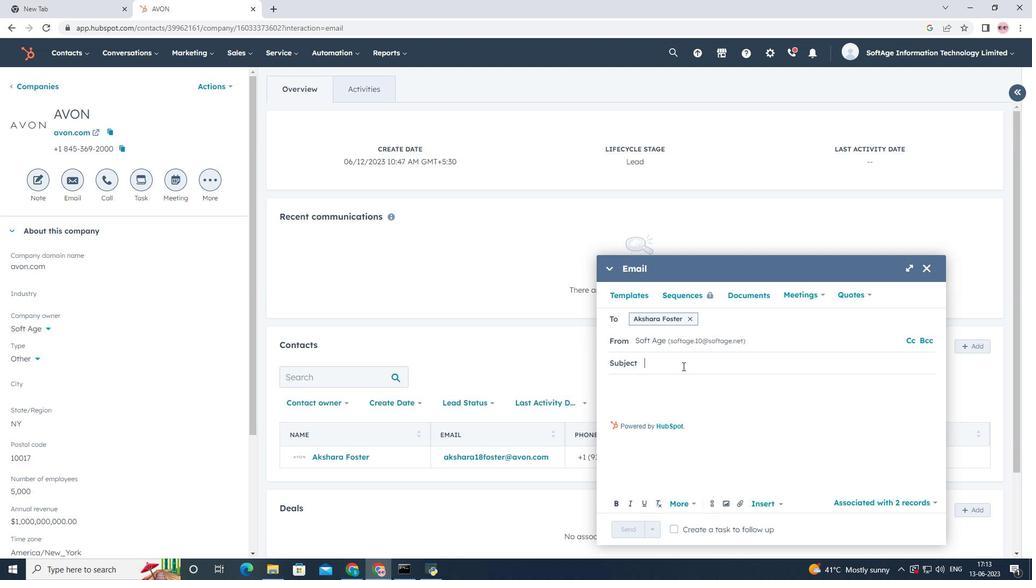 
Action: Key pressed <Key.shift><Key.shift><Key.shift><Key.shift><Key.shift><Key.shift><Key.shift><Key.shift><Key.shift><Key.shift><Key.shift><Key.shift><Key.shift><Key.shift><Key.shift><Key.shift><Key.shift><Key.shift><Key.shift><Key.shift><Key.shift><Key.shift><Key.shift><Key.shift><Key.shift><Key.shift><Key.shift><Key.shift><Key.shift><Key.shift><Key.shift><Key.shift>Elevate<Key.space><Key.shift><Key.shift><Key.shift><Key.shift><Key.shift><Key.shift><Key.shift><Key.shift><Key.shift><Key.shift><Key.shift>Your<Key.space><Key.shift><Key.shift><Key.shift><Key.shift>Opportunity<Key.backspace><Key.backspace><Key.backspace><Key.backspace><Key.backspace><Key.backspace><Key.backspace><Key.backspace><Key.backspace><Key.backspace><Key.backspace><Key.shift>Success<Key.shift>:<Key.space><Key.shift><Key.shift><Key.shift><Key.shift><Key.shift><Key.shift><Key.shift><Key.shift><Key.shift>introducing<Key.space>a<Key.space><Key.shift><Key.shift><Key.shift><Key.shift>Trans<Key.space>f<Key.backspace><Key.backspace>formative<Key.space><Key.shift>Opportunity
Screenshot: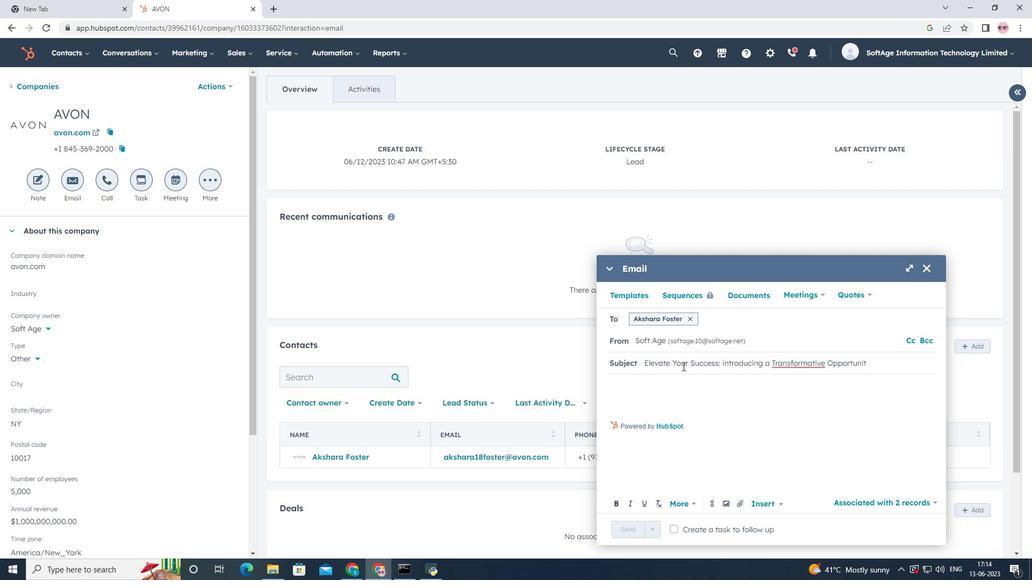 
Action: Mouse moved to (706, 404)
Screenshot: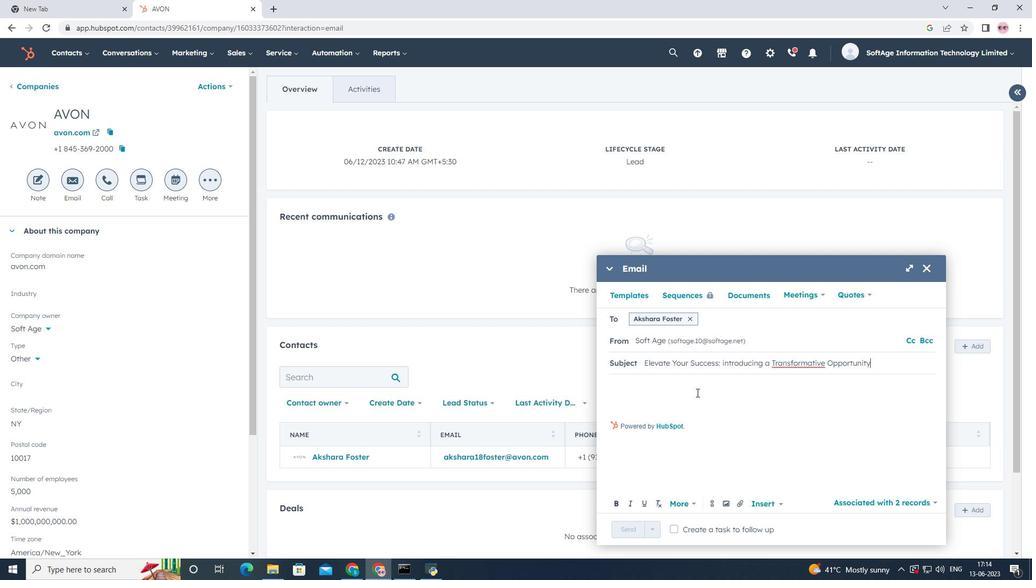 
Action: Mouse pressed left at (706, 404)
Screenshot: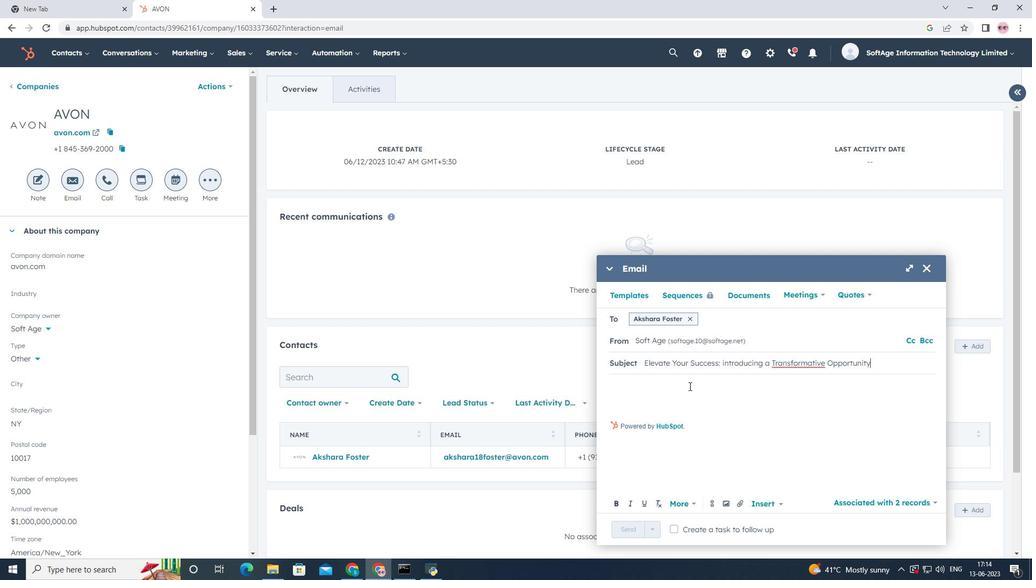 
Action: Key pressed <Key.shift>Hello<Key.enter><Key.shift><Key.shift><Key.shift><Key.shift><Key.shift>Unlock<Key.space>your<Key.space>full<Key.space>potential<Key.space>with<Key.space>our<Key.space>game-changing<Key.space>solution<Key.space><Key.backspace>.<Key.space><Key.shift>Embrace<Key.space>the<Key.space>possibilities<Key.space>and<Key.space>embark<Key.space>on<Key.space>a<Key.space>journey<Key.space>of<Key.space>grw<Key.backspace>owth<Key.space>and<Key.space>succr<Key.backspace>ess<Key.space>in<Key.space>u<Key.backspace>your<Key.space>industry.<Key.enter><Key.shift><Key.shift><Key.shift><Key.shift><Key.shift><Key.shift><Key.shift>Regards<Key.space>
Screenshot: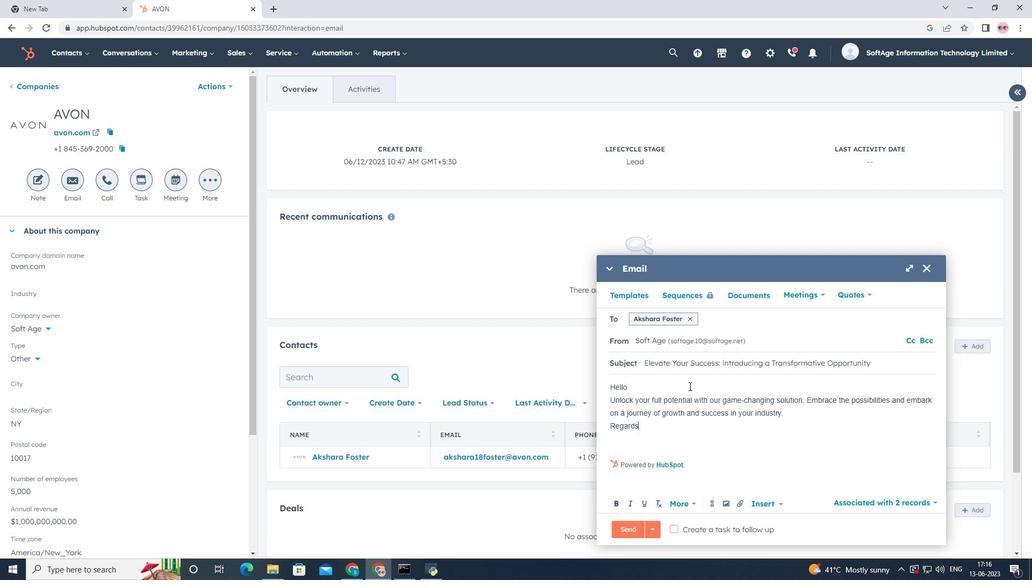 
Action: Mouse moved to (750, 522)
Screenshot: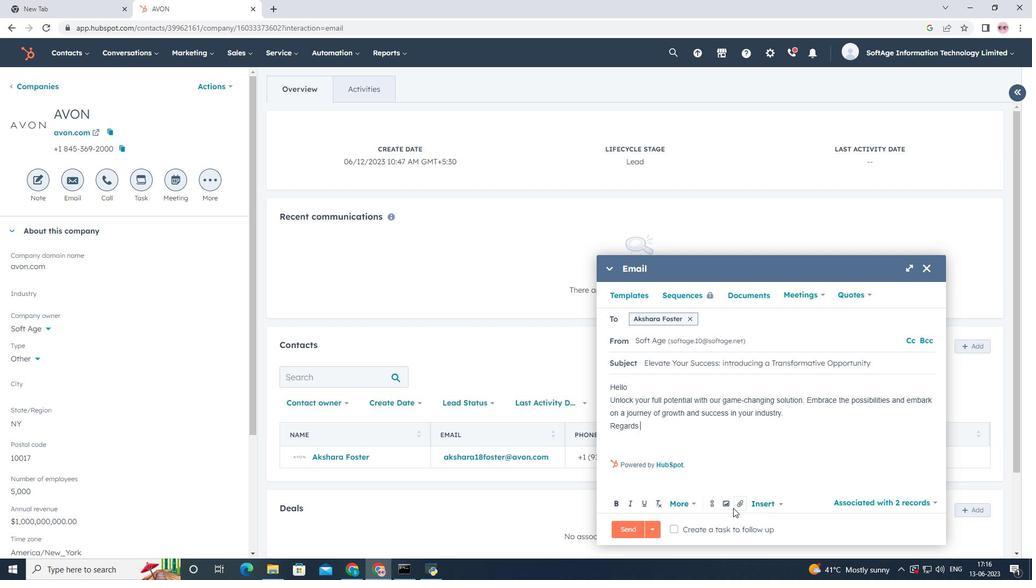 
Action: Key pressed <Key.enter>
Screenshot: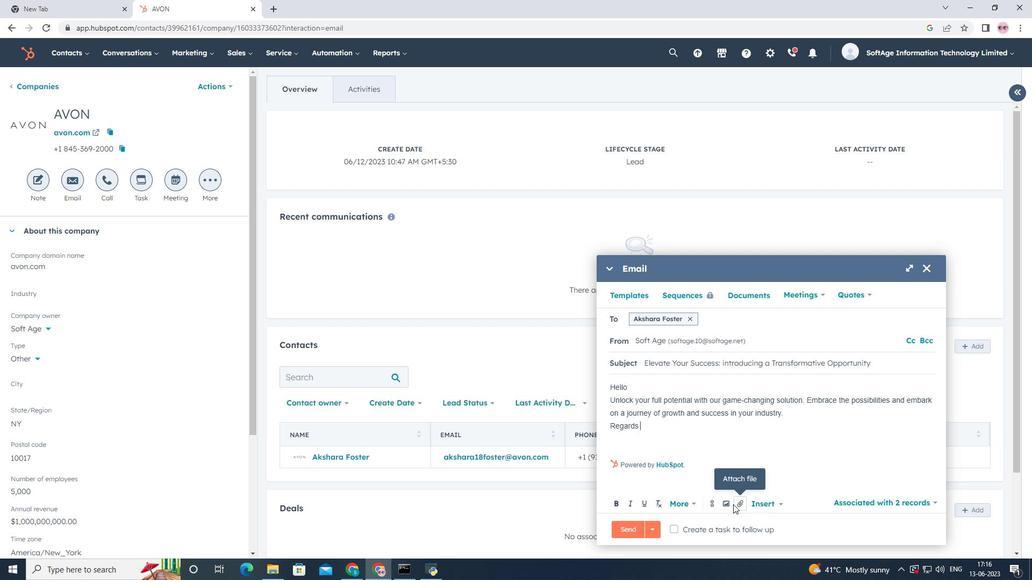 
Action: Mouse pressed left at (750, 522)
Screenshot: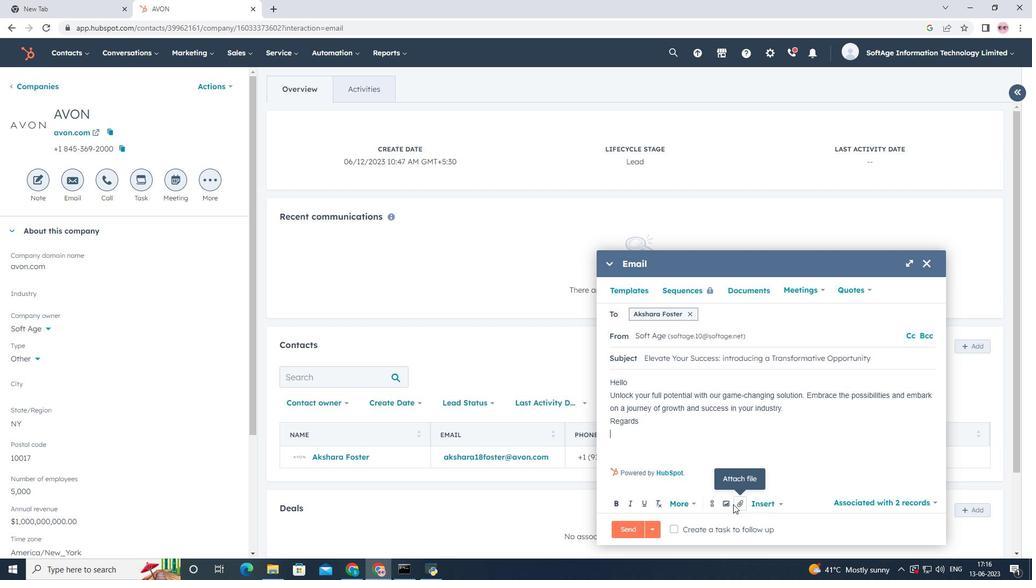 
Action: Mouse moved to (774, 496)
Screenshot: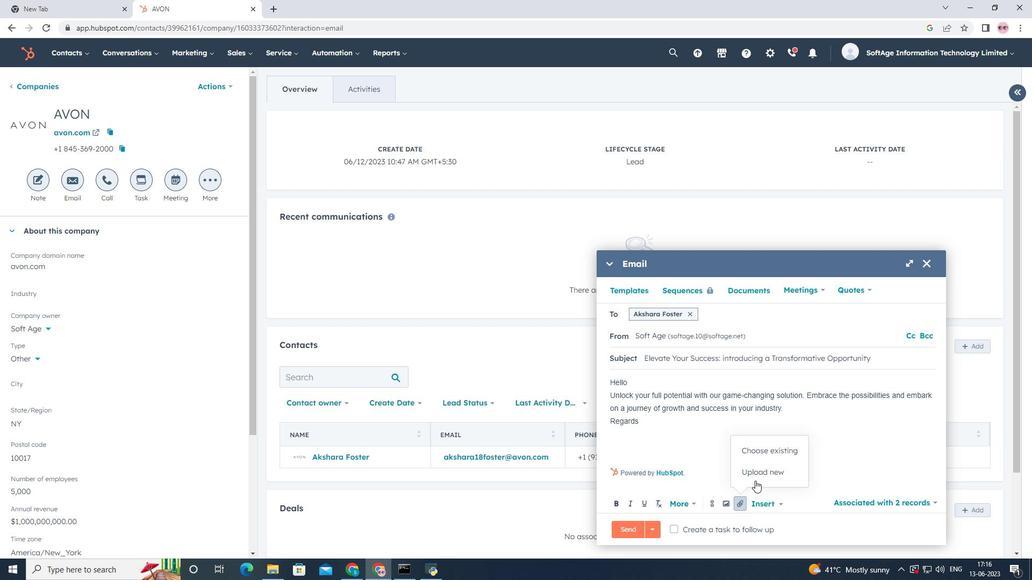 
Action: Mouse pressed left at (774, 496)
Screenshot: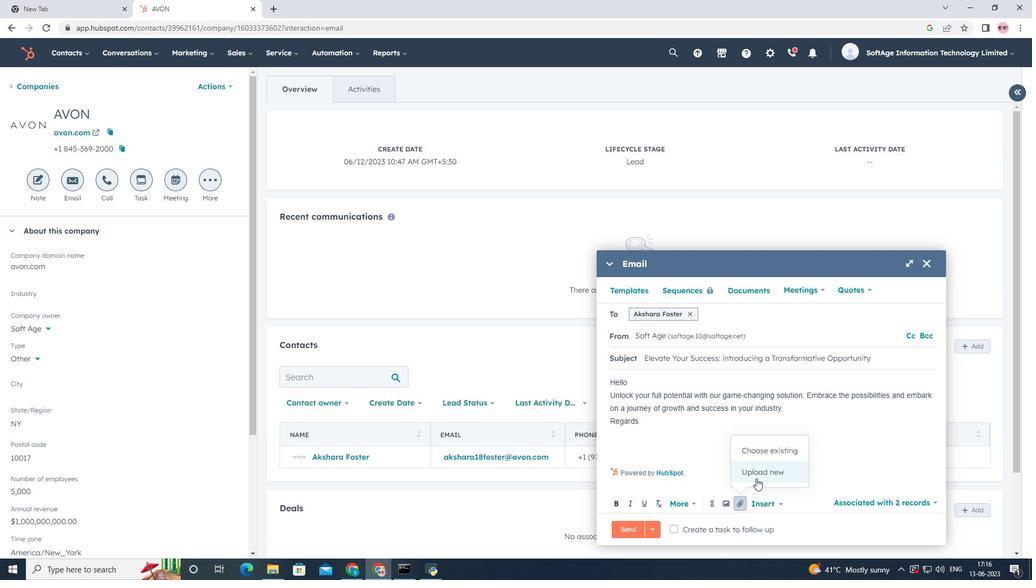 
Action: Mouse moved to (58, 149)
Screenshot: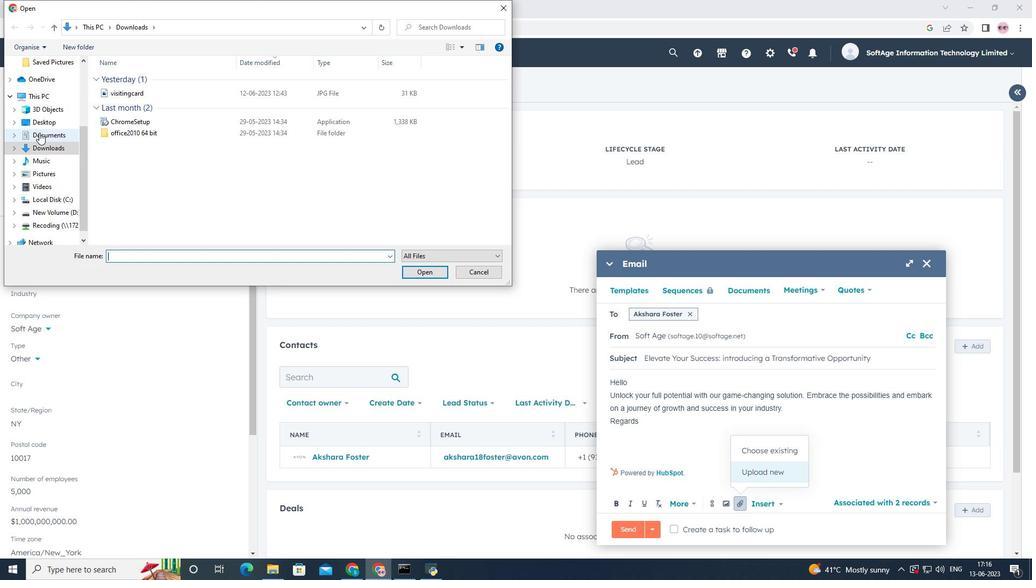 
Action: Mouse pressed left at (58, 149)
Screenshot: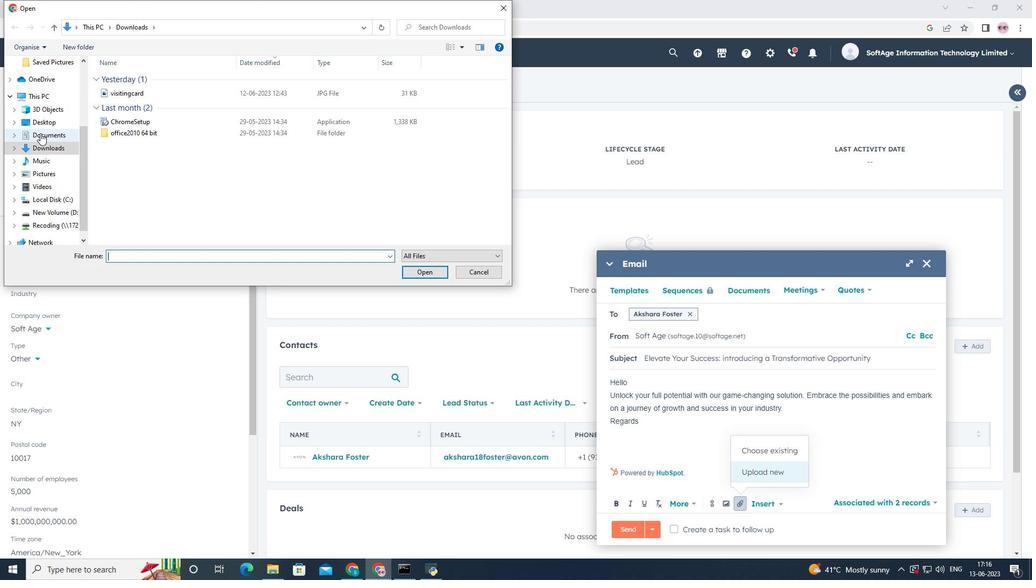 
Action: Mouse moved to (154, 107)
Screenshot: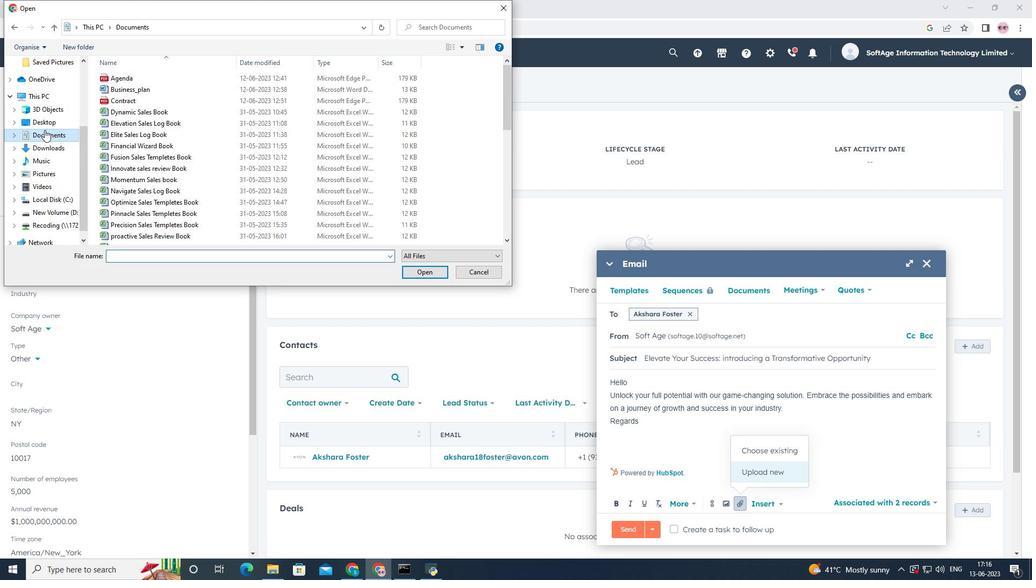 
Action: Mouse pressed left at (154, 107)
Screenshot: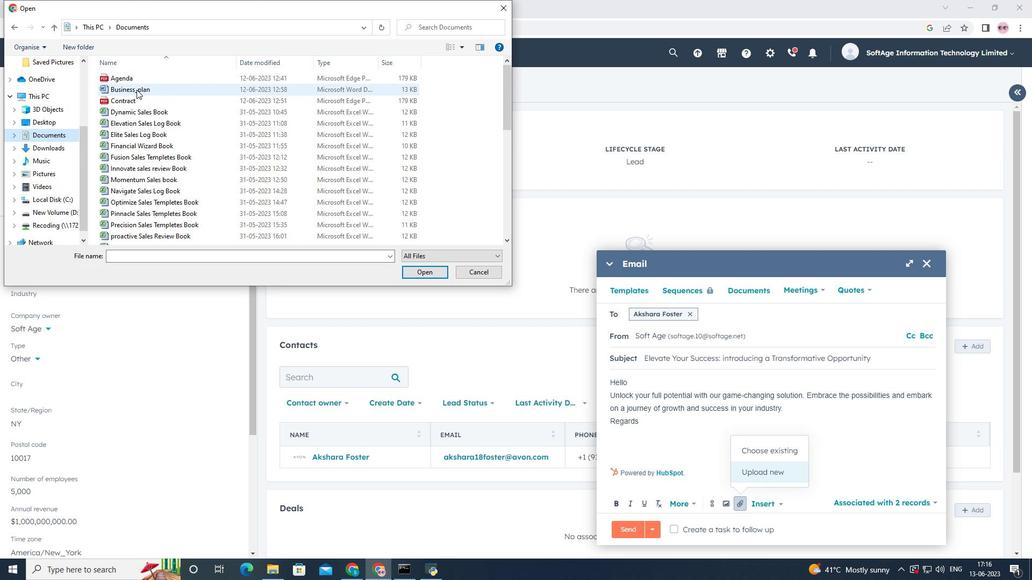 
Action: Mouse moved to (154, 96)
Screenshot: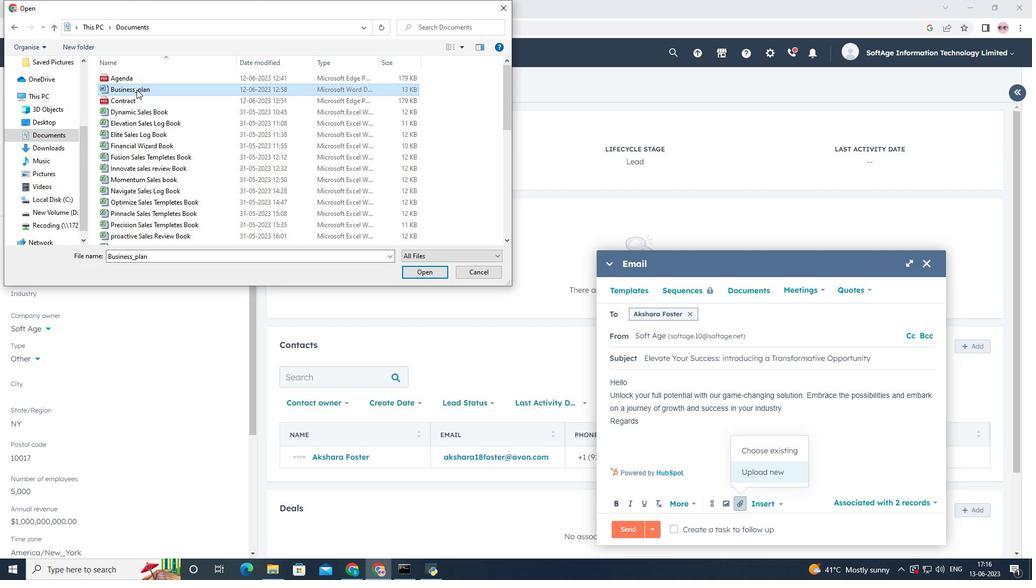 
Action: Mouse pressed left at (154, 96)
Screenshot: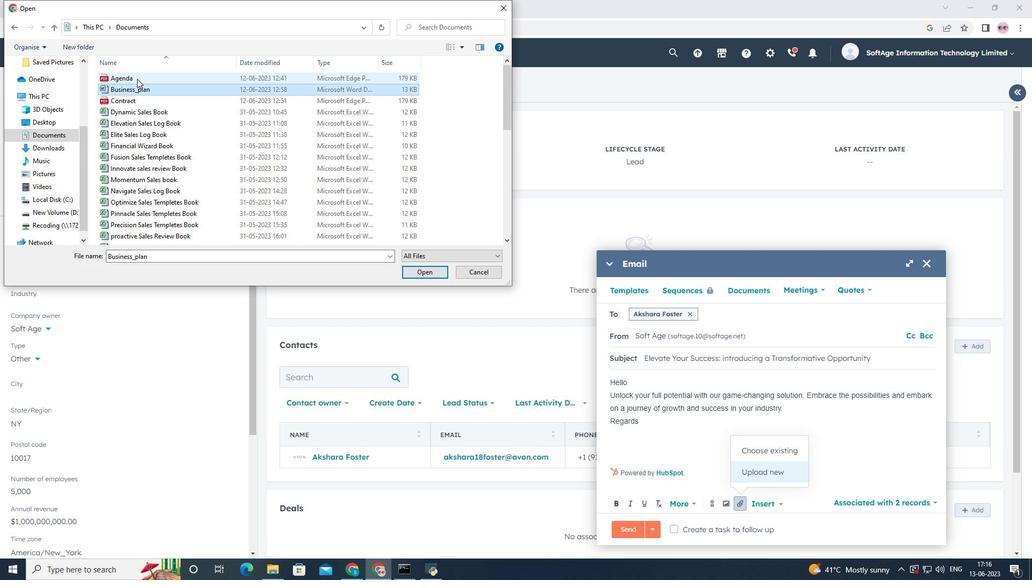 
Action: Mouse moved to (428, 291)
Screenshot: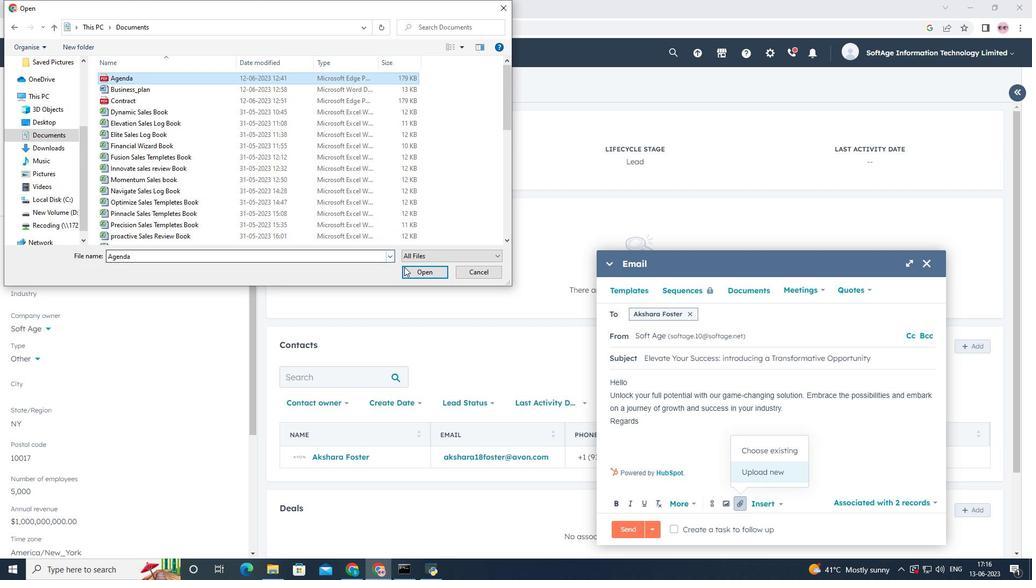 
Action: Mouse pressed left at (428, 291)
Screenshot: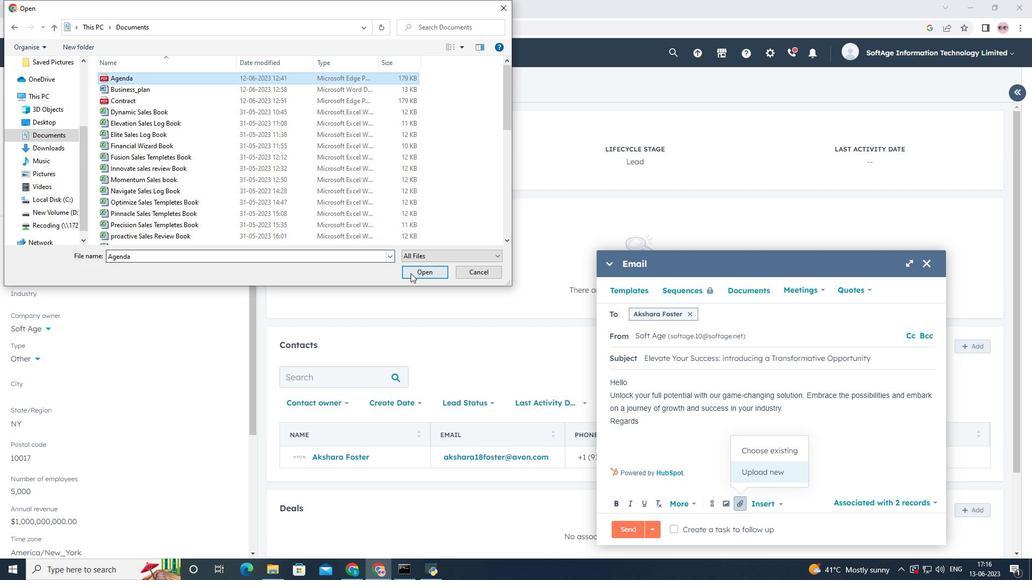 
Action: Mouse moved to (742, 491)
Screenshot: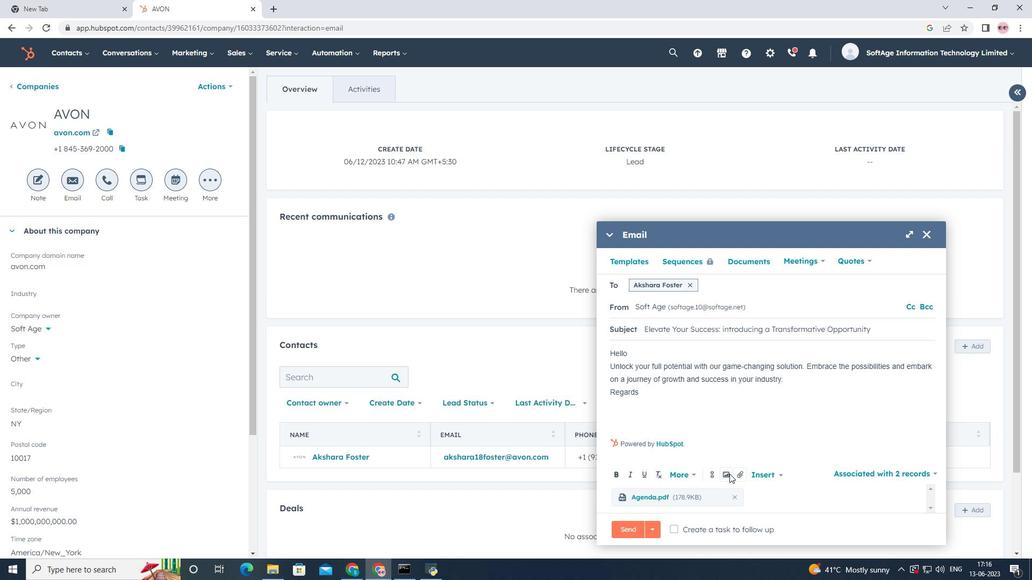 
Action: Mouse pressed left at (742, 491)
Screenshot: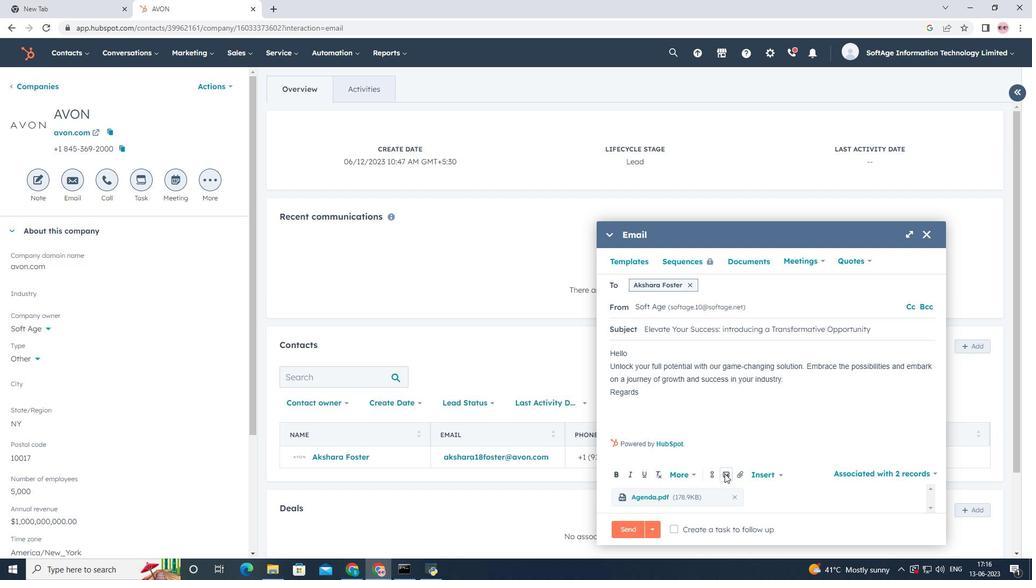 
Action: Mouse moved to (727, 458)
Screenshot: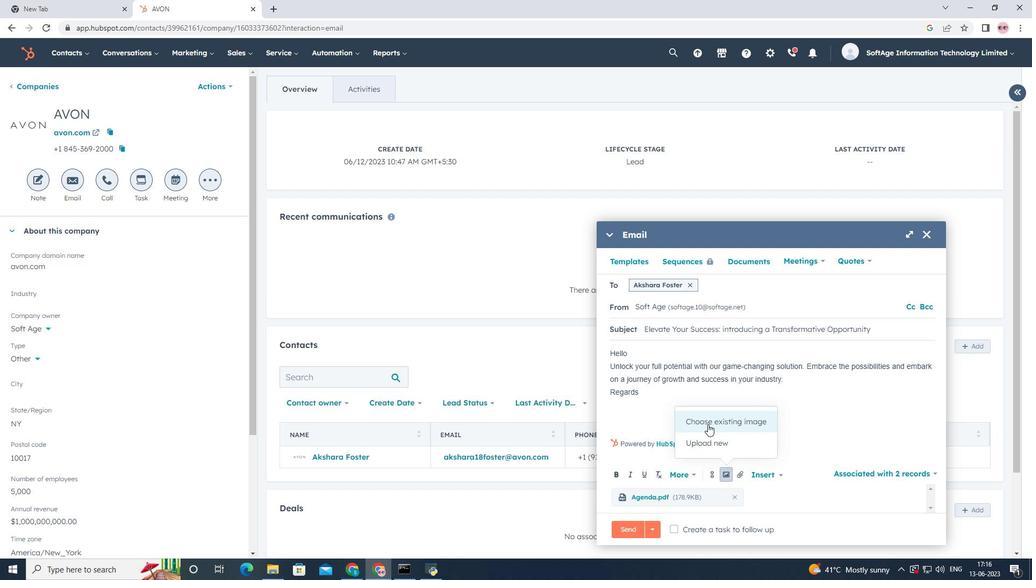 
Action: Mouse pressed left at (727, 458)
Screenshot: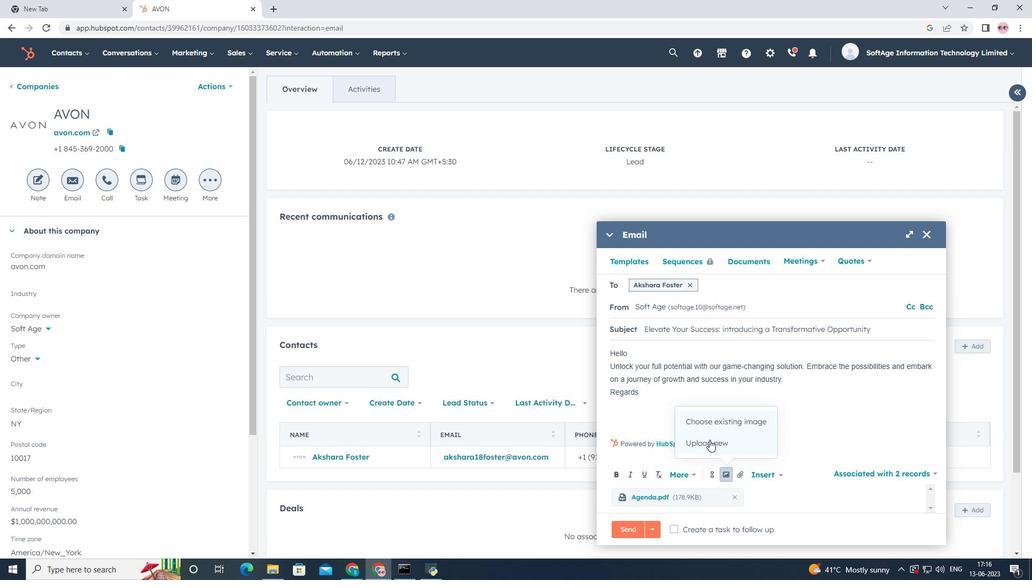 
Action: Mouse moved to (70, 163)
Screenshot: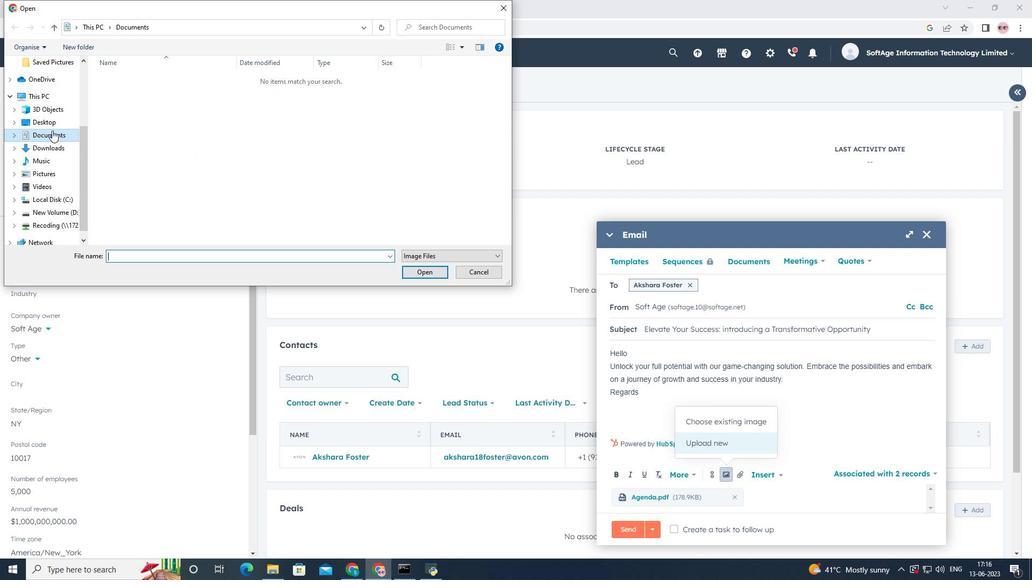 
Action: Mouse pressed left at (70, 163)
Screenshot: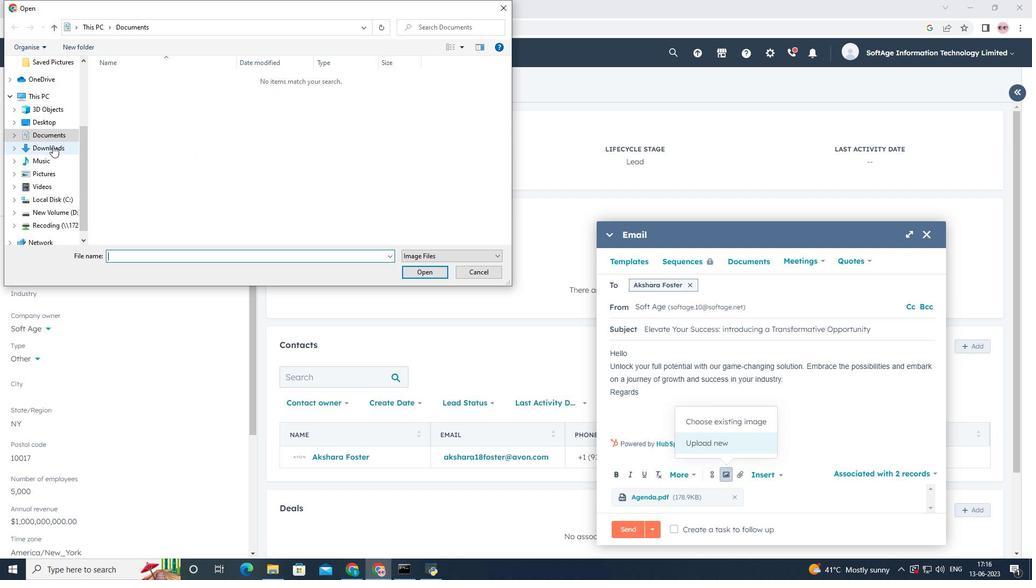 
Action: Mouse moved to (199, 112)
Screenshot: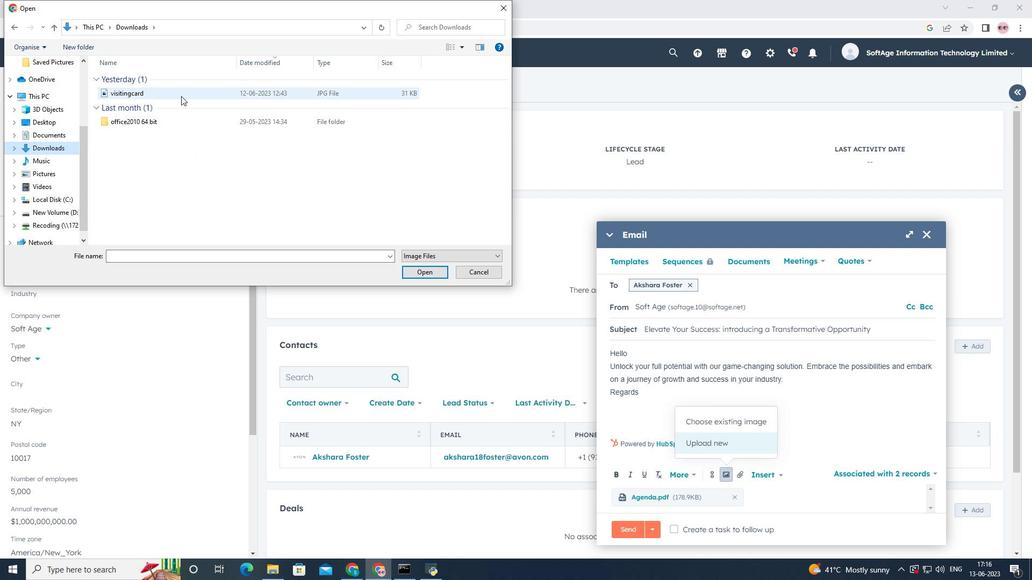 
Action: Mouse pressed left at (199, 112)
Screenshot: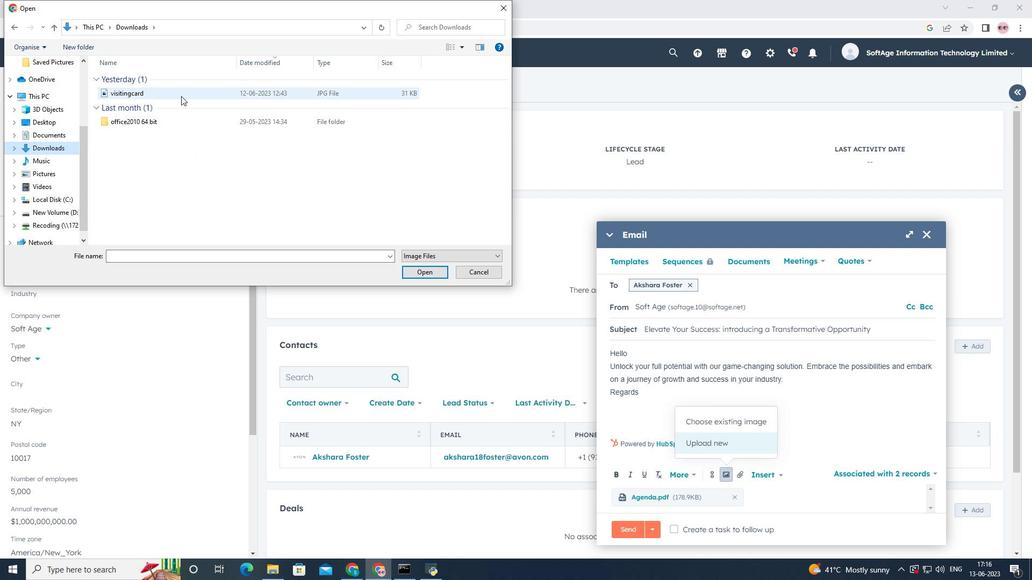 
Action: Mouse moved to (448, 289)
Screenshot: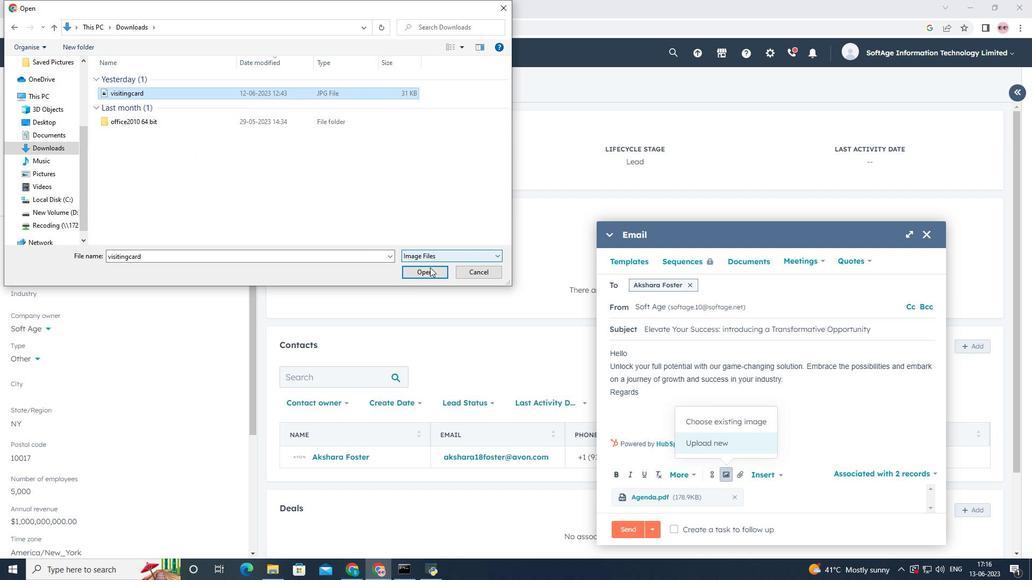 
Action: Mouse pressed left at (448, 289)
Screenshot: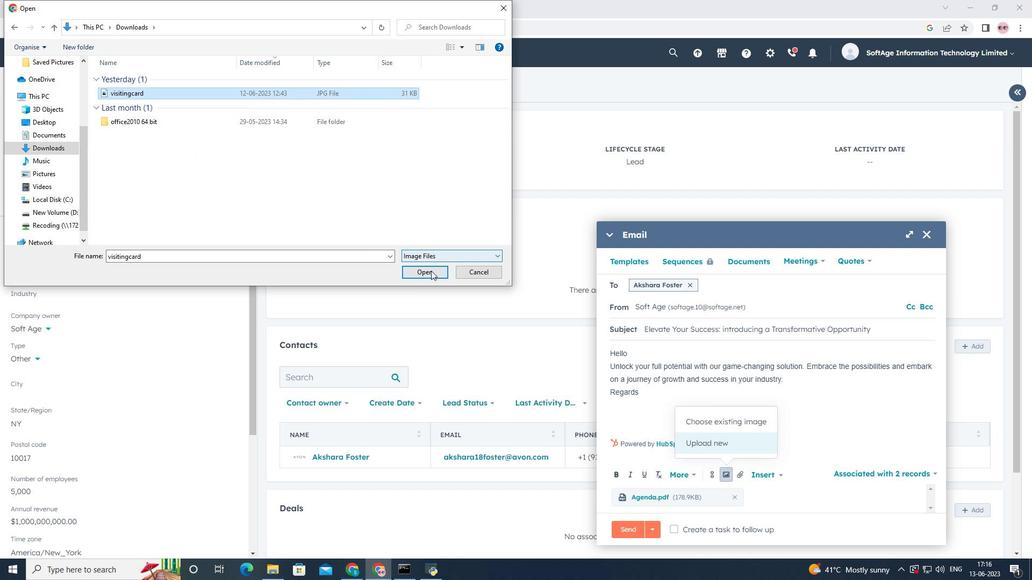 
Action: Mouse moved to (632, 313)
Screenshot: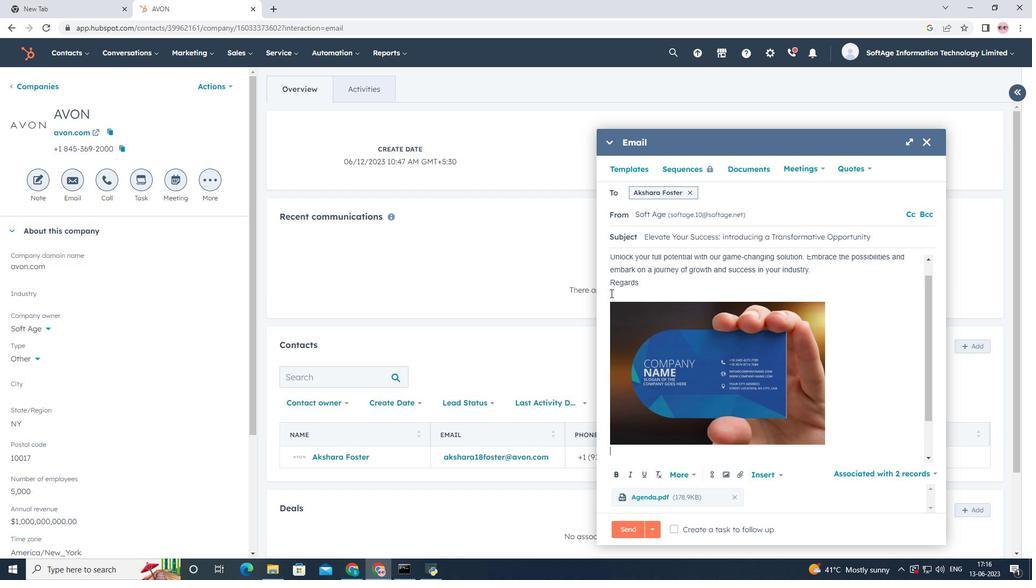 
Action: Mouse pressed left at (632, 313)
Screenshot: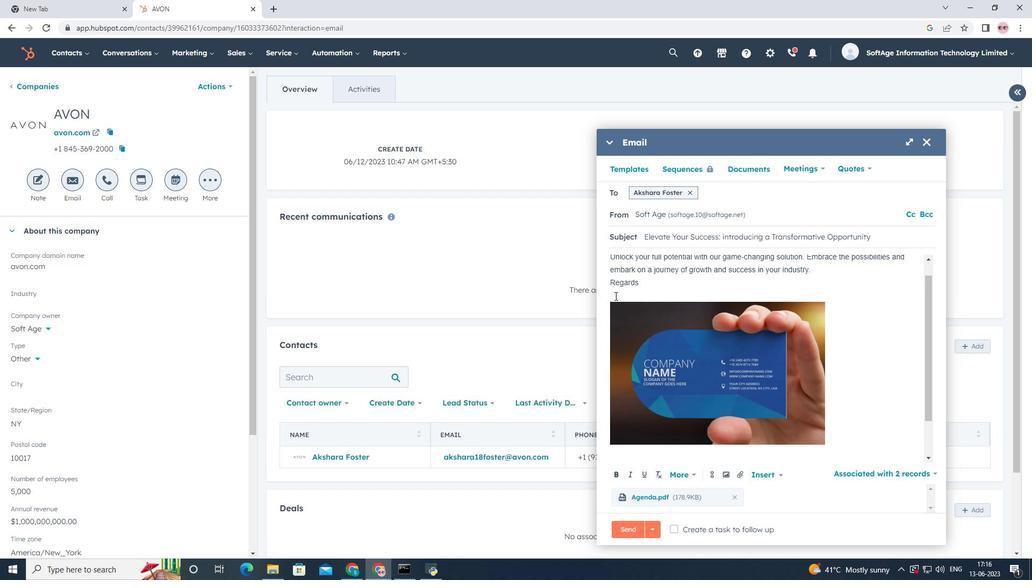 
Action: Key pressed <Key.shift><Key.shift><Key.shift><Key.shift><Key.shift><Key.shift><Key.shift><Key.shift><Key.shift><Key.shift><Key.shift><Key.shift><Key.shift><Key.shift><Key.shift><Key.shift><Key.shift><Key.shift><Key.shift><Key.shift><Key.shift><Key.shift><Key.shift><Key.shift><Key.shift><Key.shift><Key.shift><Key.shift><Key.shift><Key.shift><Key.shift><Key.shift><Key.shift><Key.shift><Key.shift><Key.shift><Key.shift><Key.shift><Key.shift><Key.shift><Key.shift><Key.shift><Key.shift><Key.shift><Key.shift><Key.shift><Key.shift><Key.shift><Key.shift><Key.shift><Key.shift><Key.shift><Key.shift><Key.shift><Key.shift><Key.shift><Key.shift><Key.shift><Key.shift><Key.shift><Key.shift><Key.shift><Key.shift><Key.shift><Key.shift>Instagram<Key.space>
Screenshot: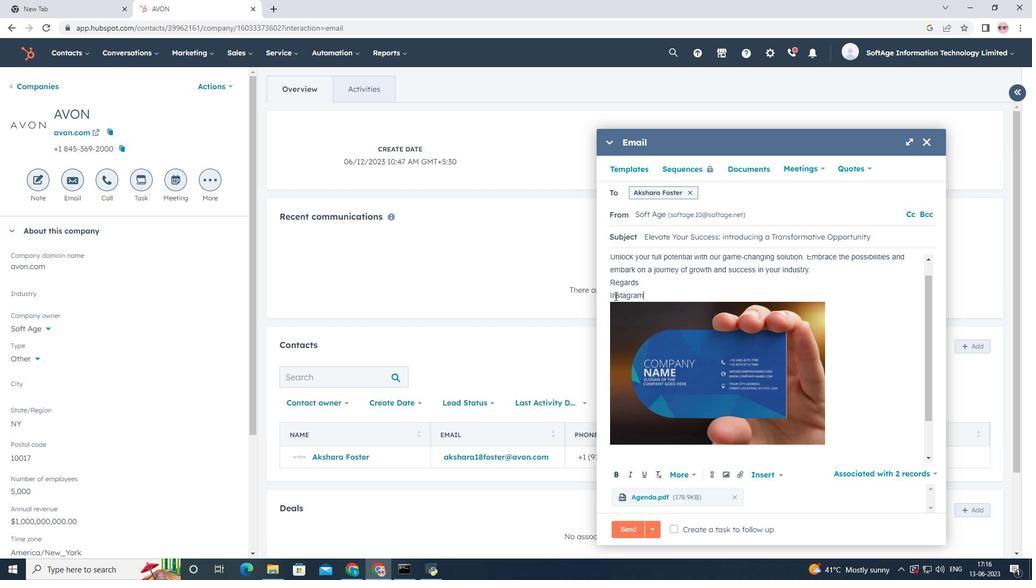 
Action: Mouse moved to (726, 497)
Screenshot: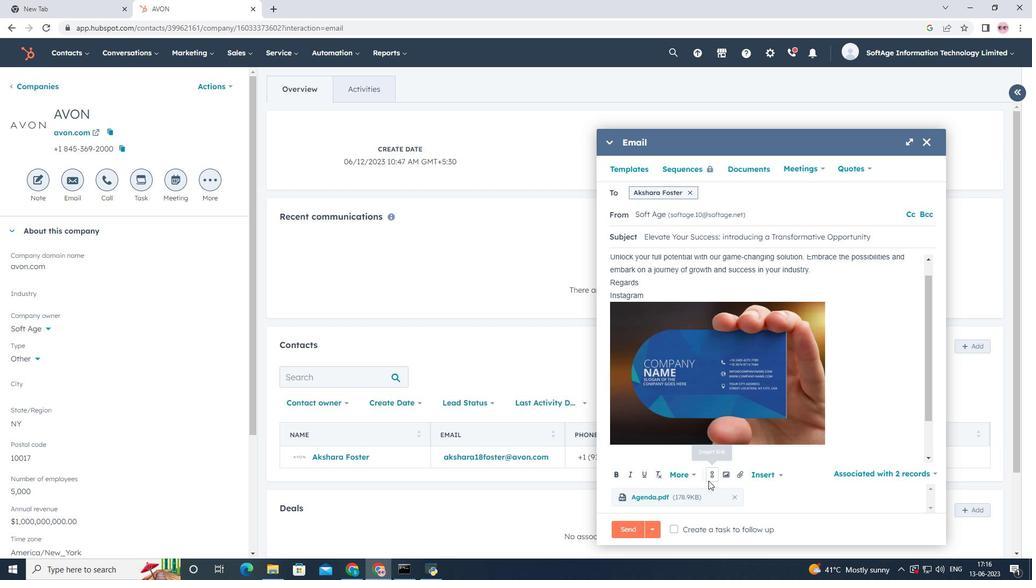 
Action: Mouse pressed left at (726, 497)
Screenshot: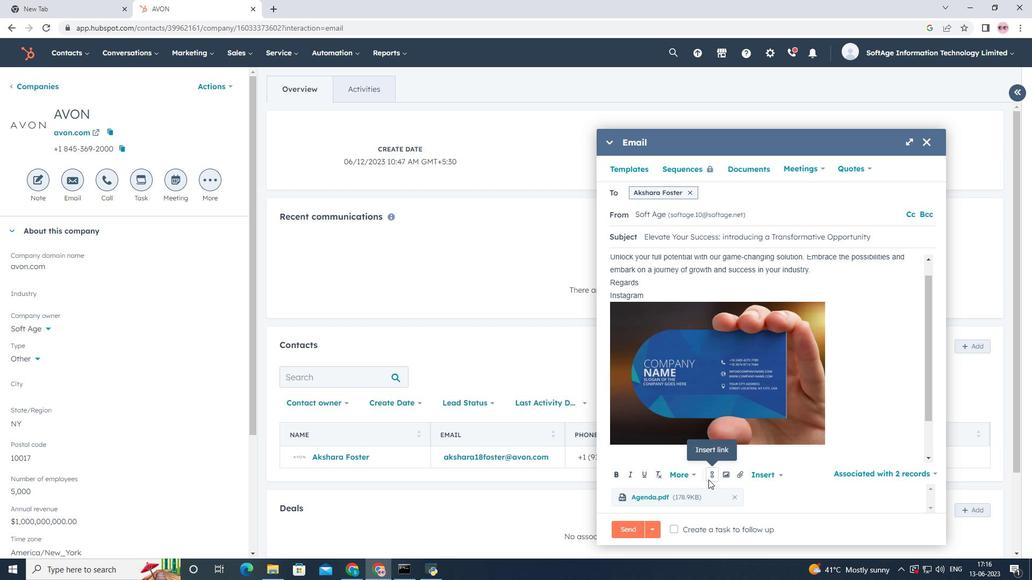 
Action: Mouse moved to (760, 418)
Screenshot: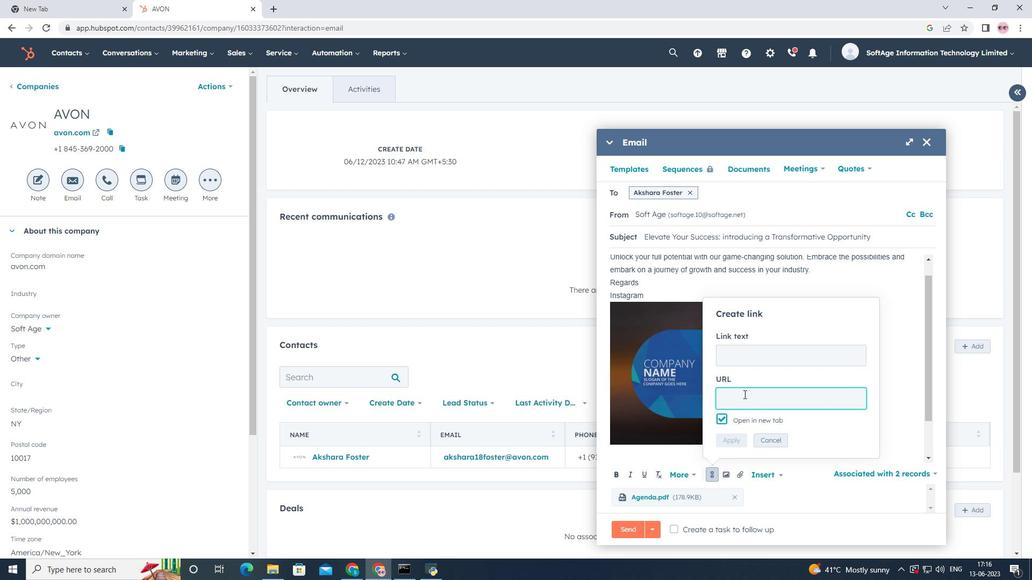 
Action: Key pressed www.instagram.com
Screenshot: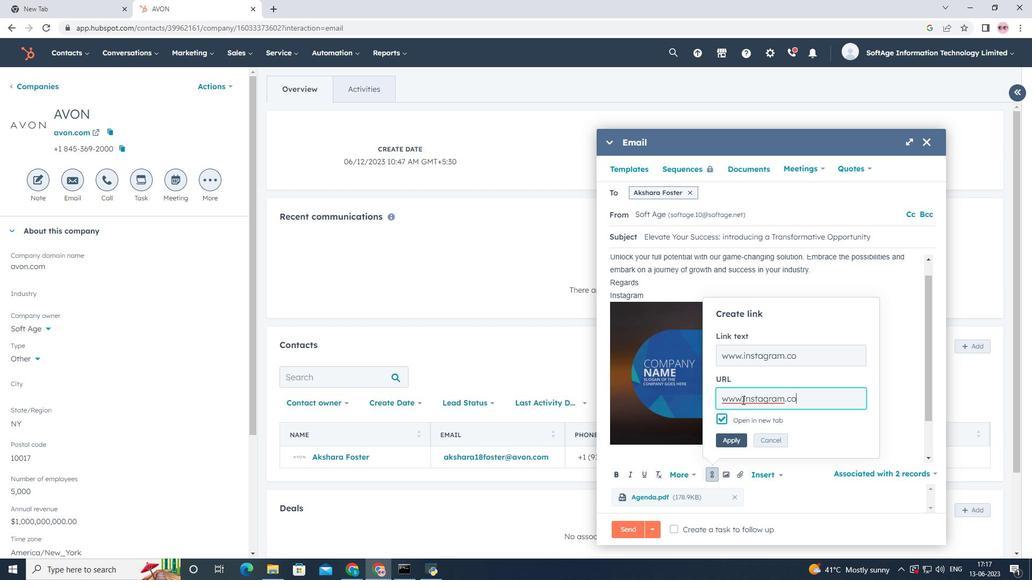 
Action: Mouse moved to (742, 458)
Screenshot: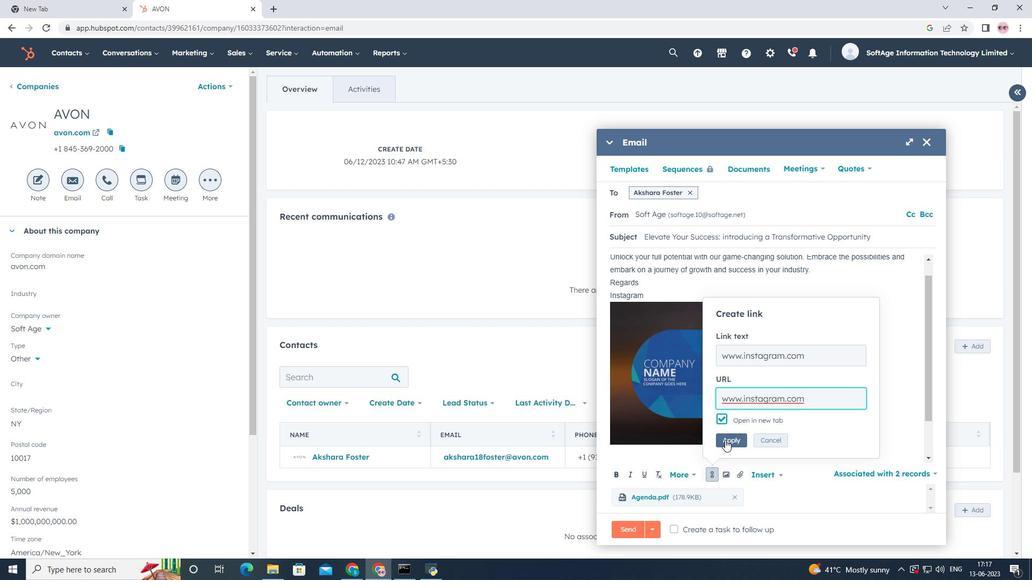
Action: Mouse pressed left at (742, 458)
Screenshot: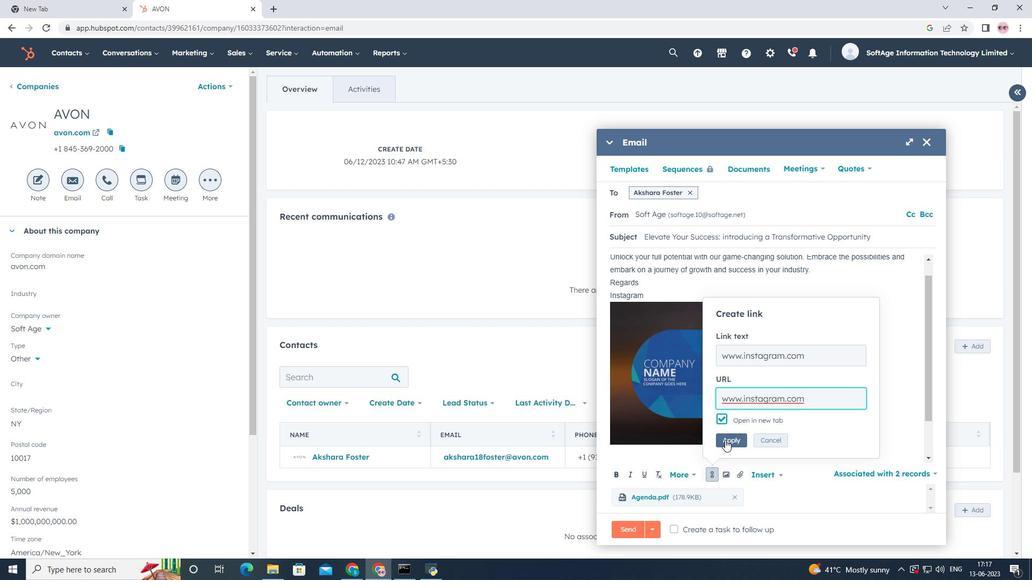 
Action: Mouse moved to (754, 440)
Screenshot: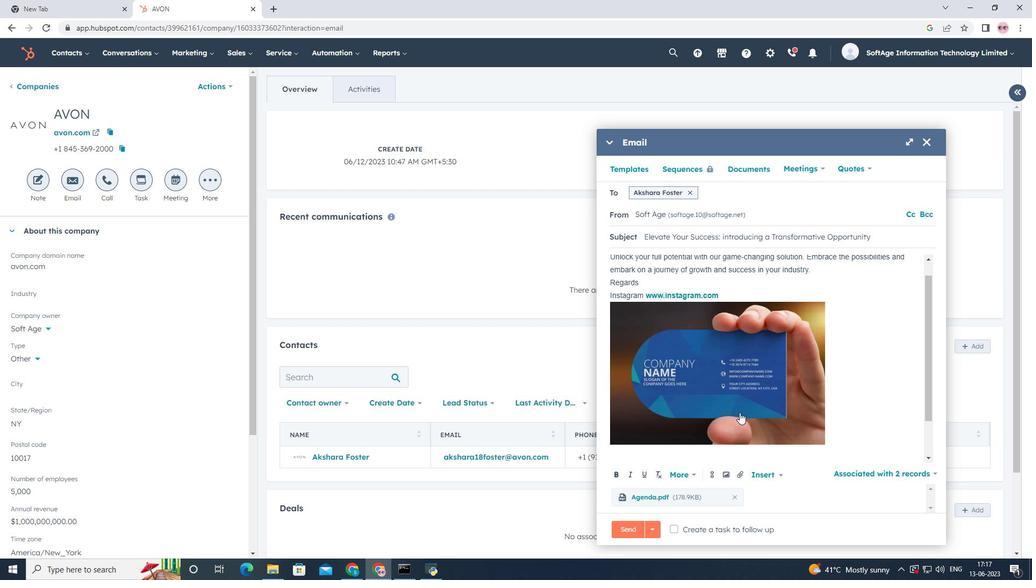 
Action: Mouse scrolled (754, 439) with delta (0, 0)
Screenshot: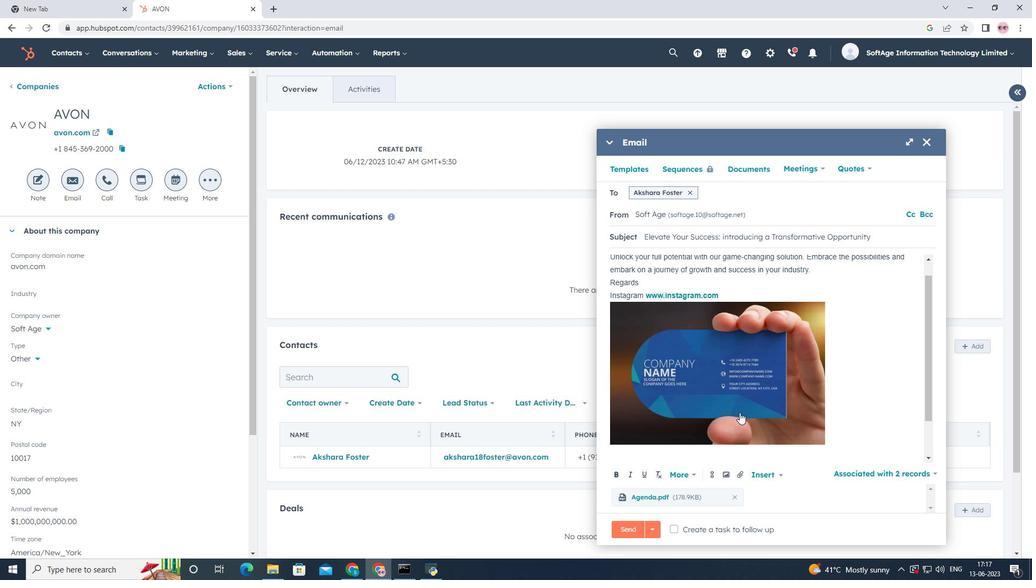 
Action: Mouse moved to (753, 446)
Screenshot: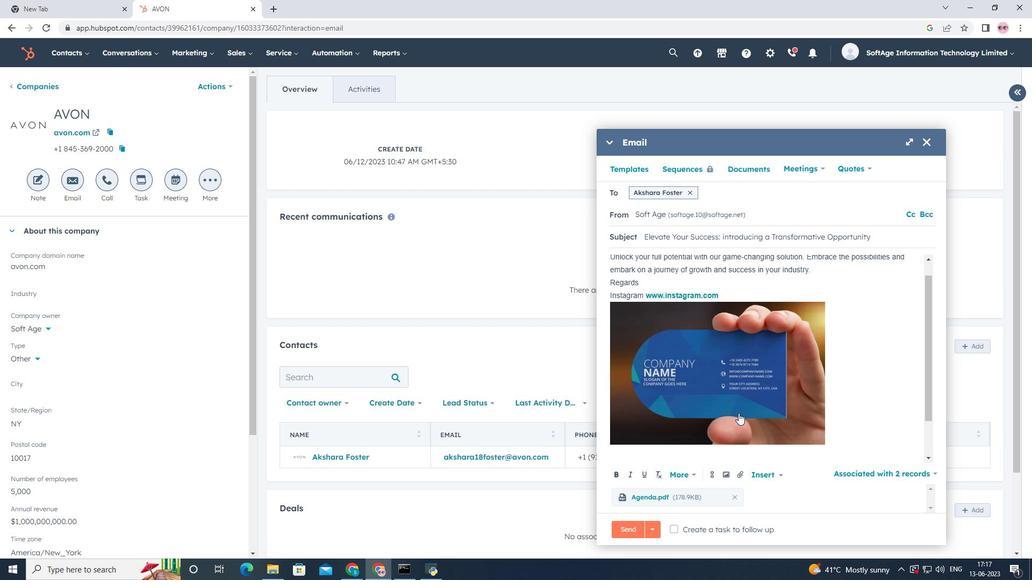 
Action: Mouse scrolled (753, 446) with delta (0, 0)
Screenshot: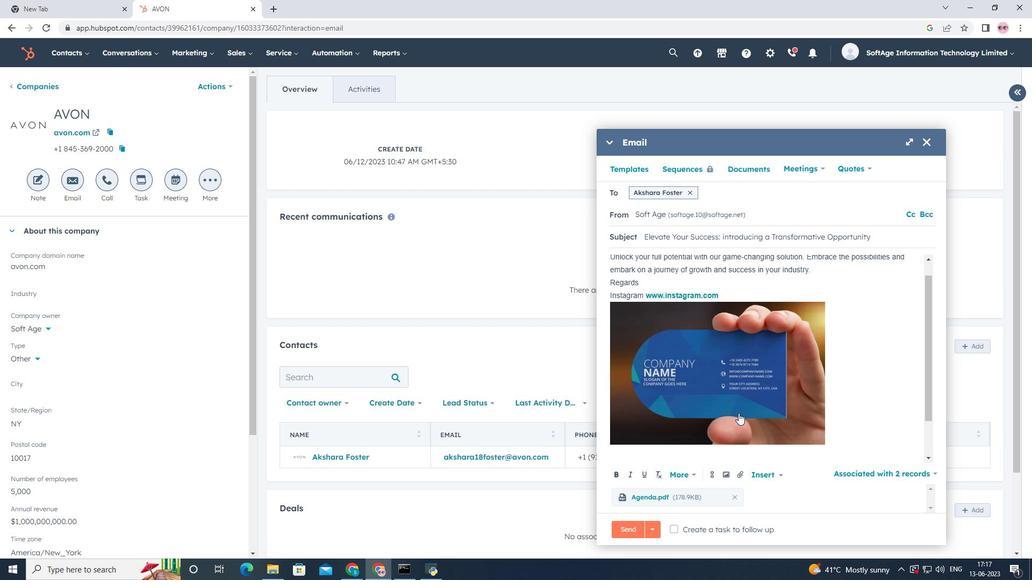 
Action: Mouse moved to (752, 452)
Screenshot: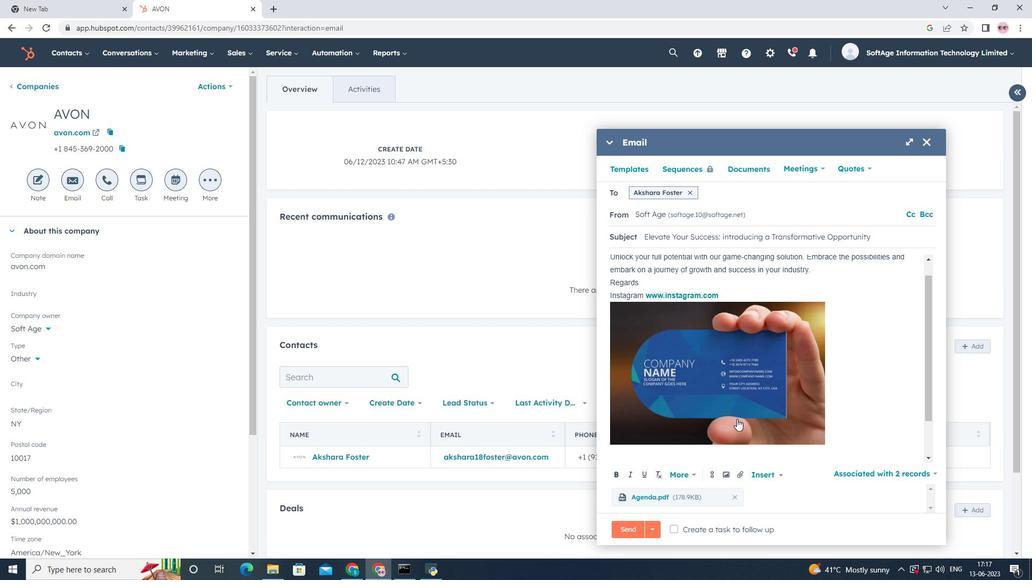 
Action: Mouse scrolled (752, 452) with delta (0, 0)
Screenshot: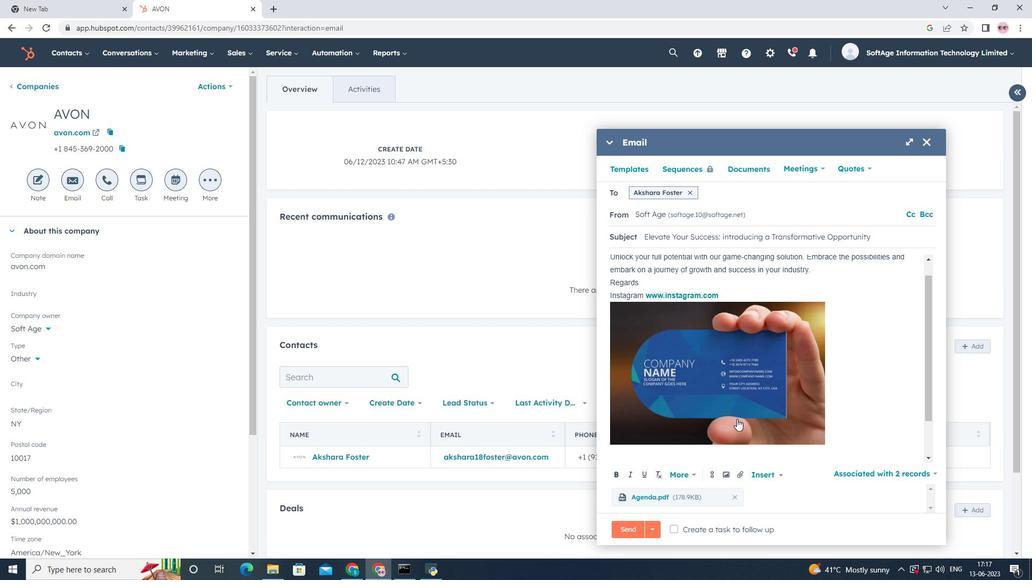 
Action: Mouse moved to (751, 463)
Screenshot: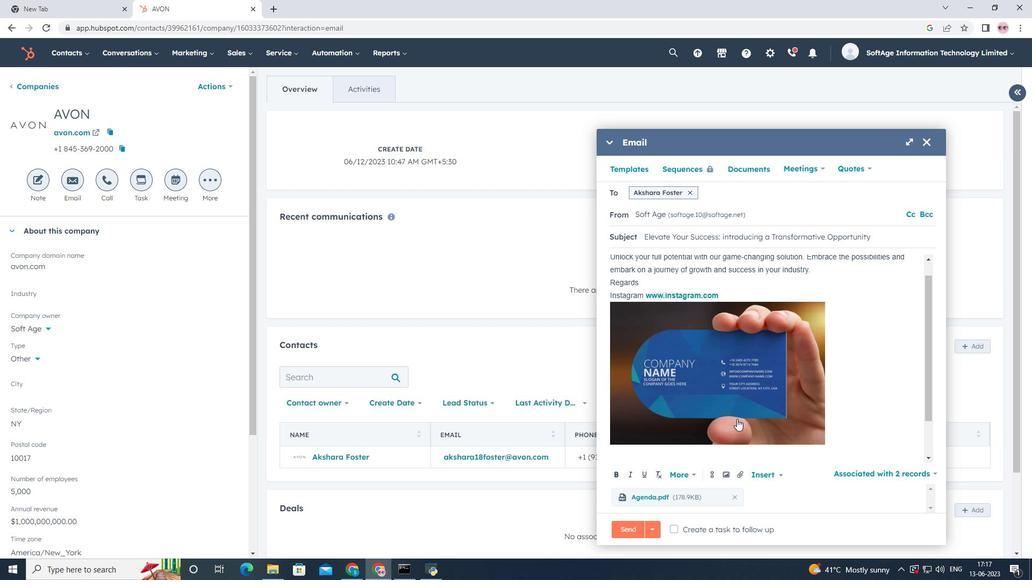 
Action: Mouse scrolled (751, 463) with delta (0, 0)
Screenshot: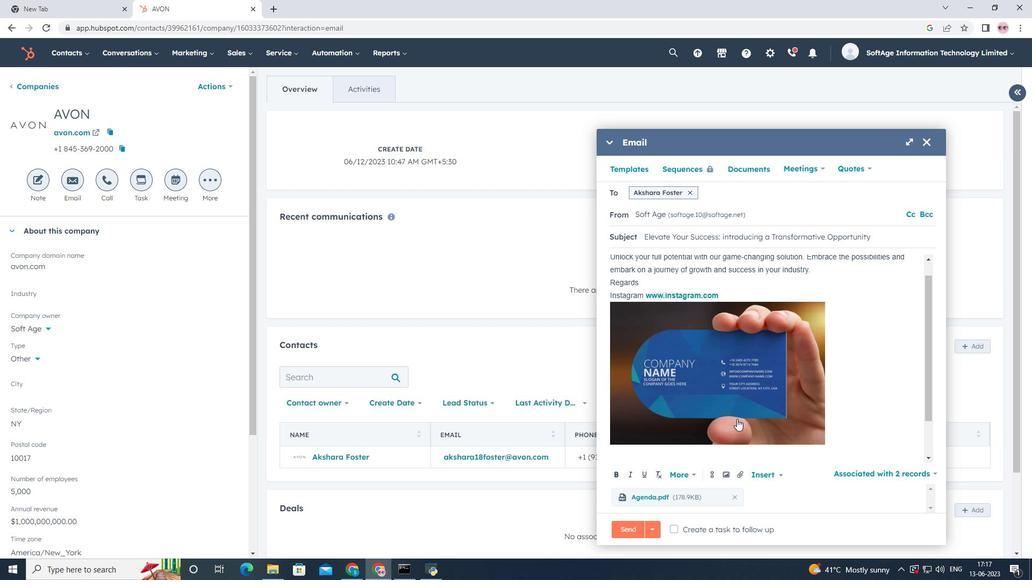 
Action: Mouse moved to (712, 546)
Screenshot: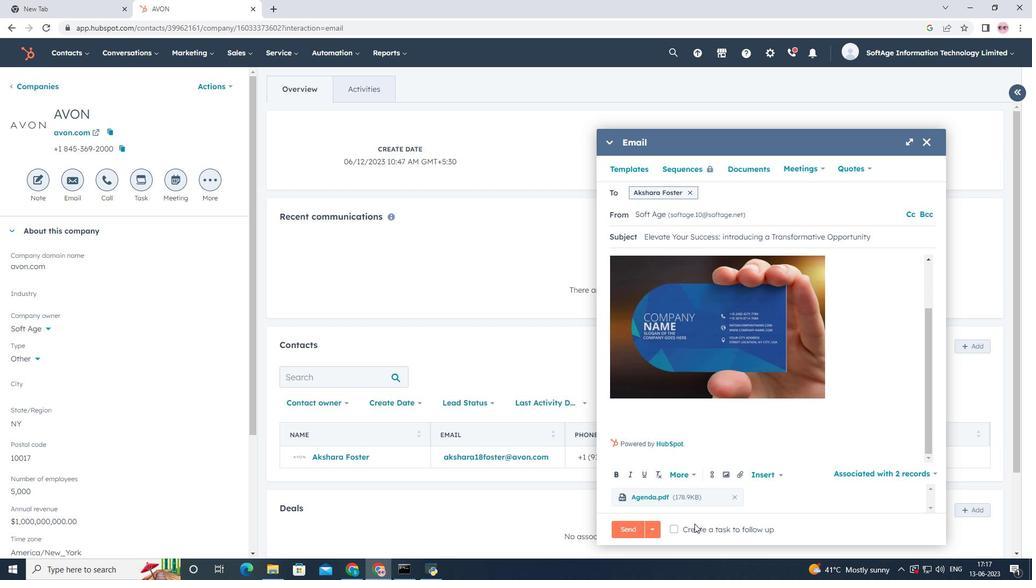 
Action: Mouse pressed left at (712, 546)
Screenshot: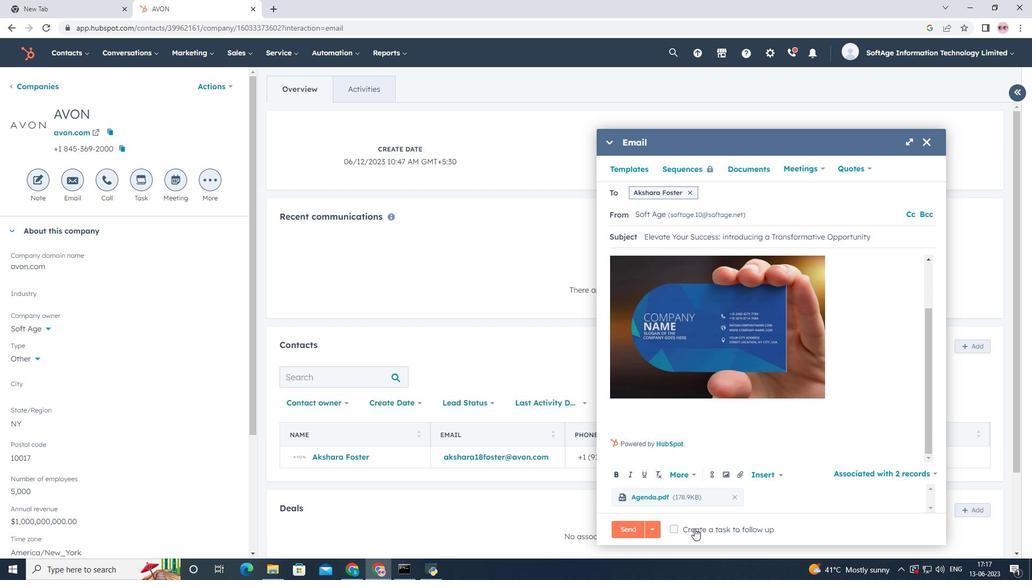 
Action: Mouse moved to (873, 551)
Screenshot: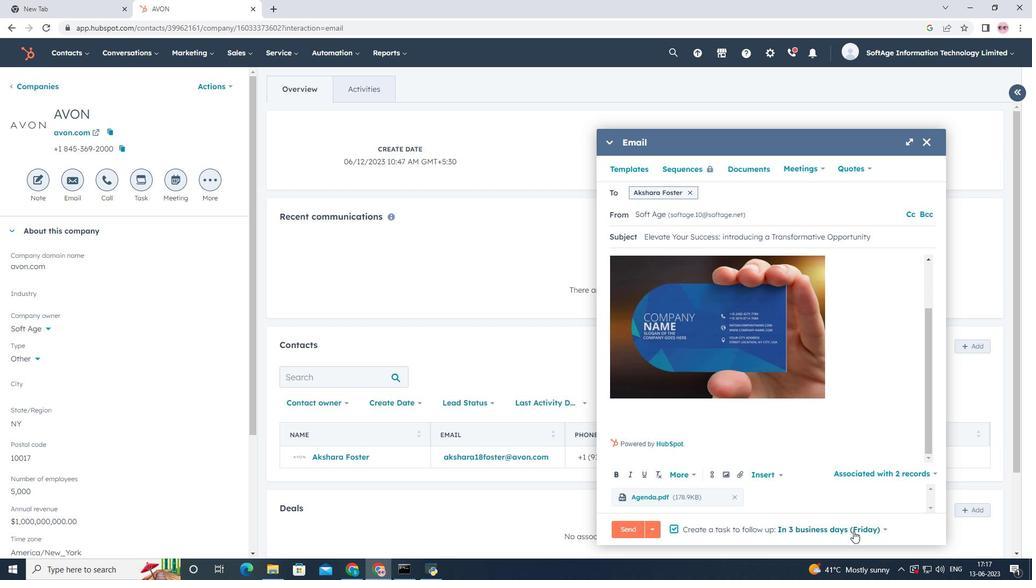 
Action: Mouse pressed left at (873, 551)
Screenshot: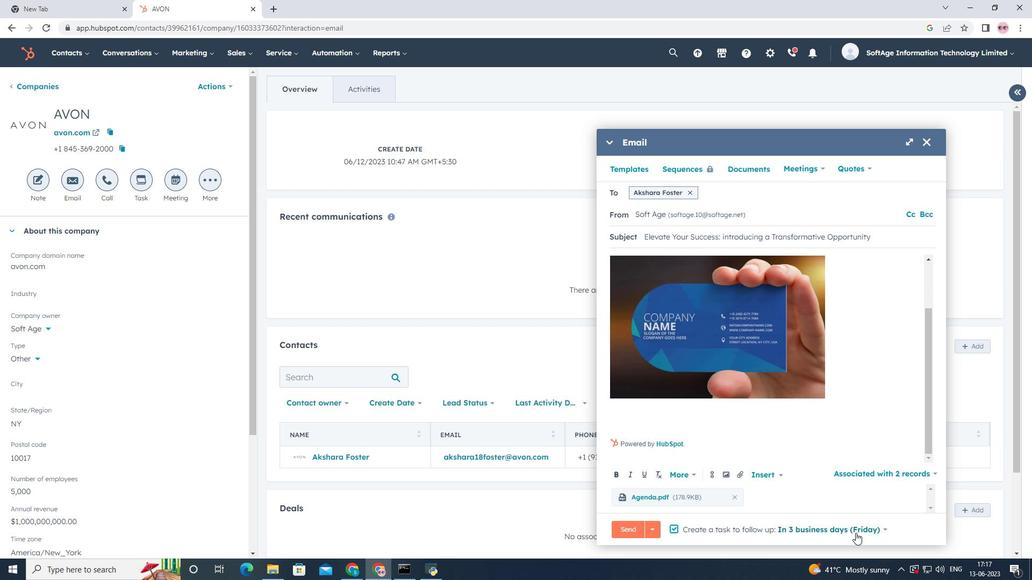 
Action: Mouse moved to (840, 427)
Screenshot: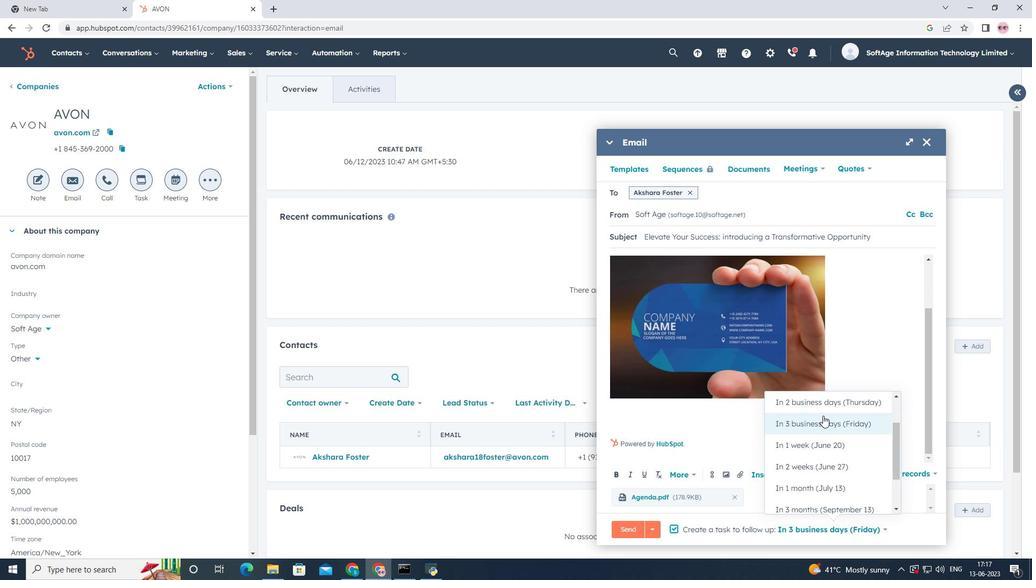 
Action: Mouse pressed left at (840, 427)
Screenshot: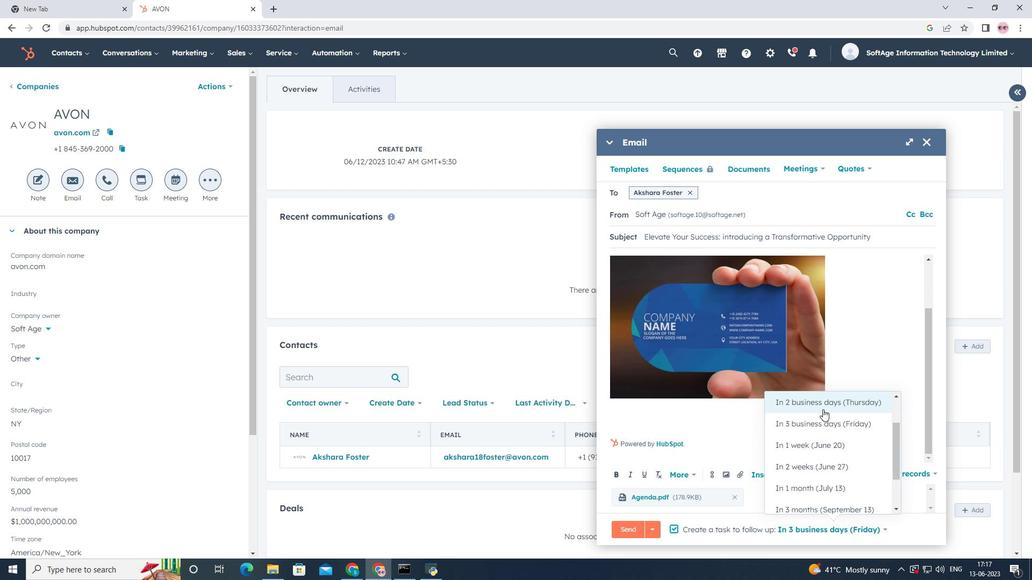 
Action: Mouse moved to (708, 207)
Screenshot: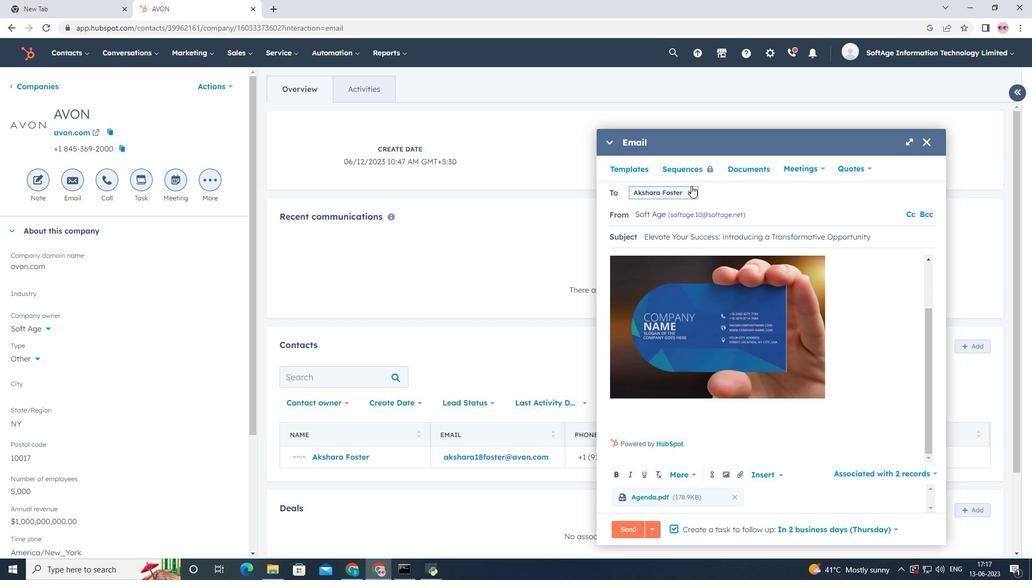 
Action: Mouse pressed left at (708, 207)
Screenshot: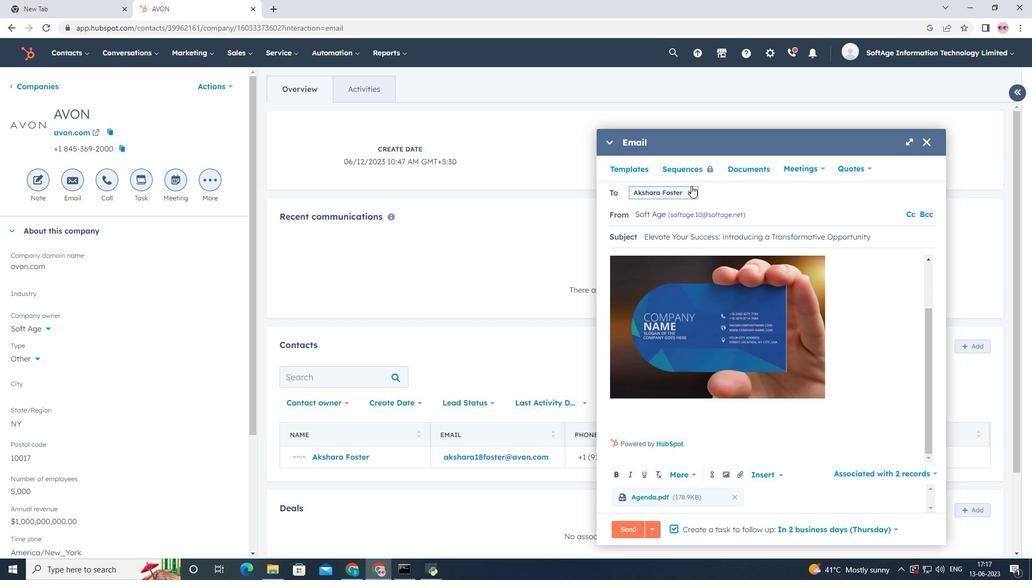 
Action: Mouse moved to (676, 209)
Screenshot: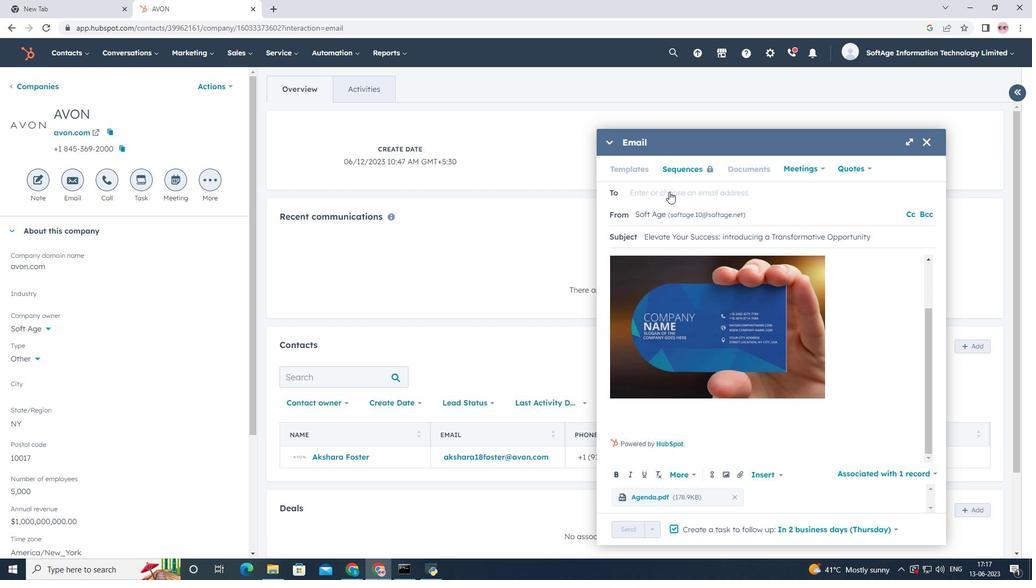 
Action: Mouse pressed left at (676, 209)
Screenshot: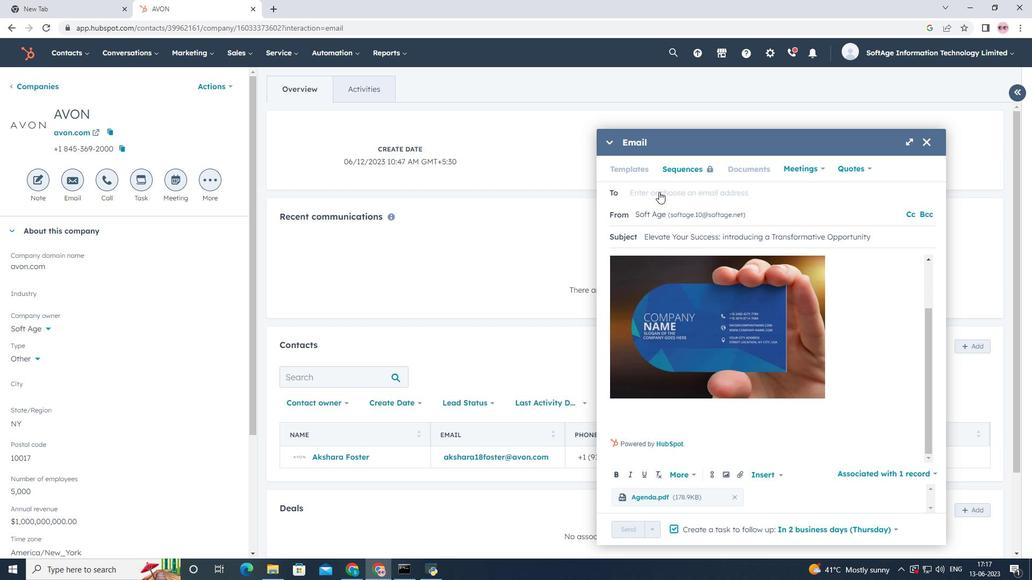 
Action: Mouse moved to (676, 241)
Screenshot: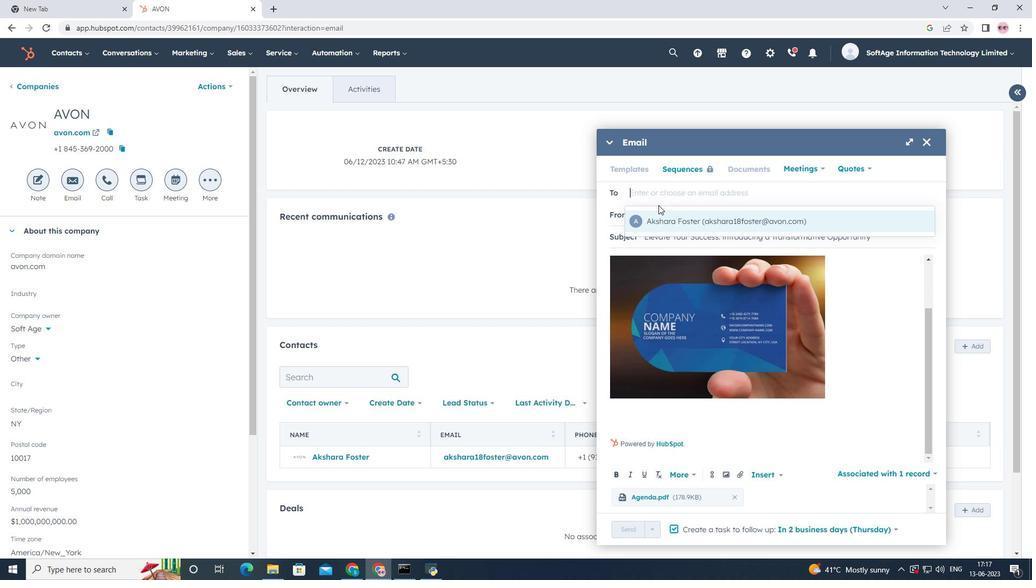 
Action: Mouse pressed left at (676, 241)
Screenshot: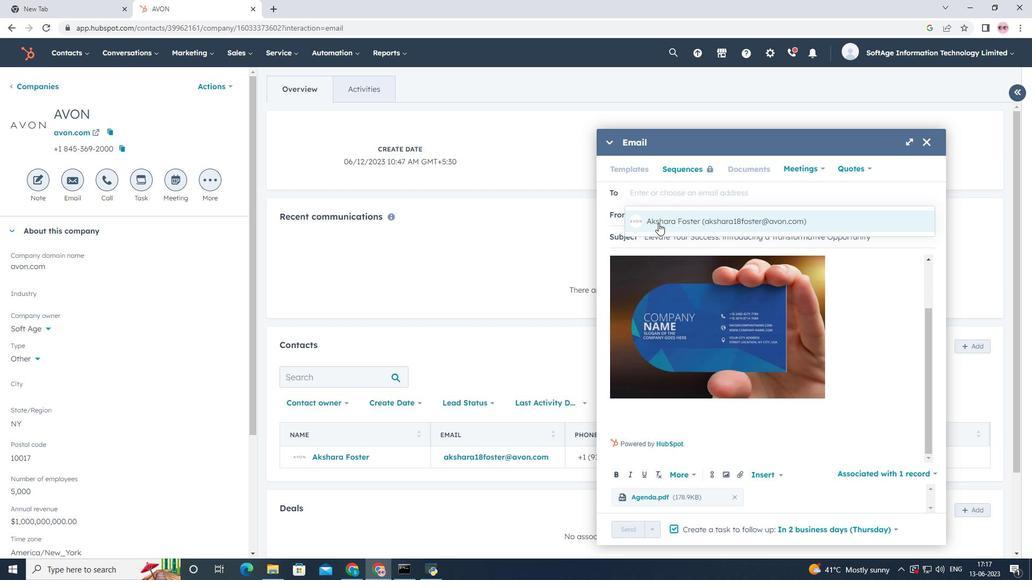 
Action: Mouse moved to (641, 545)
Screenshot: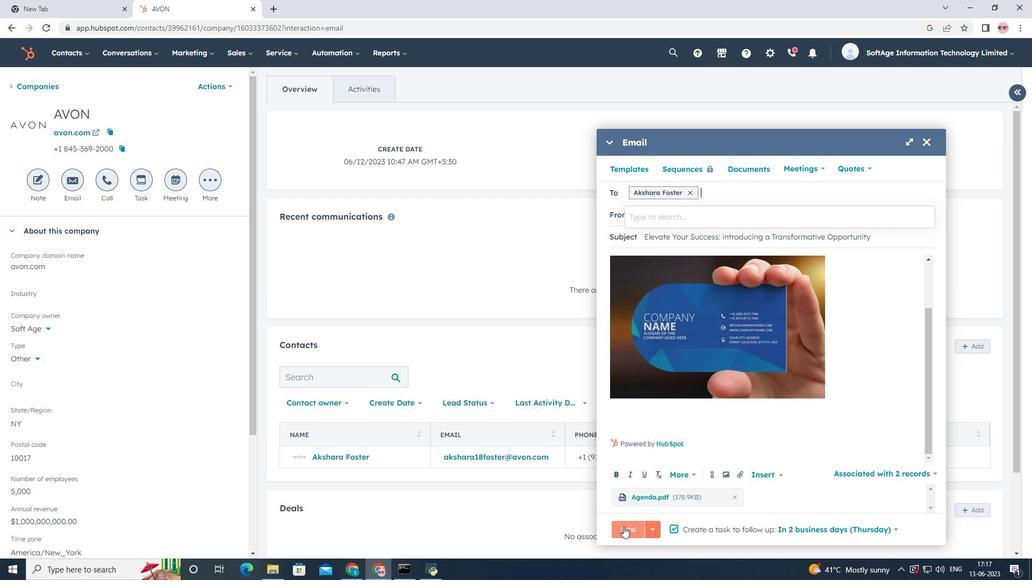 
Action: Mouse pressed left at (641, 545)
Screenshot: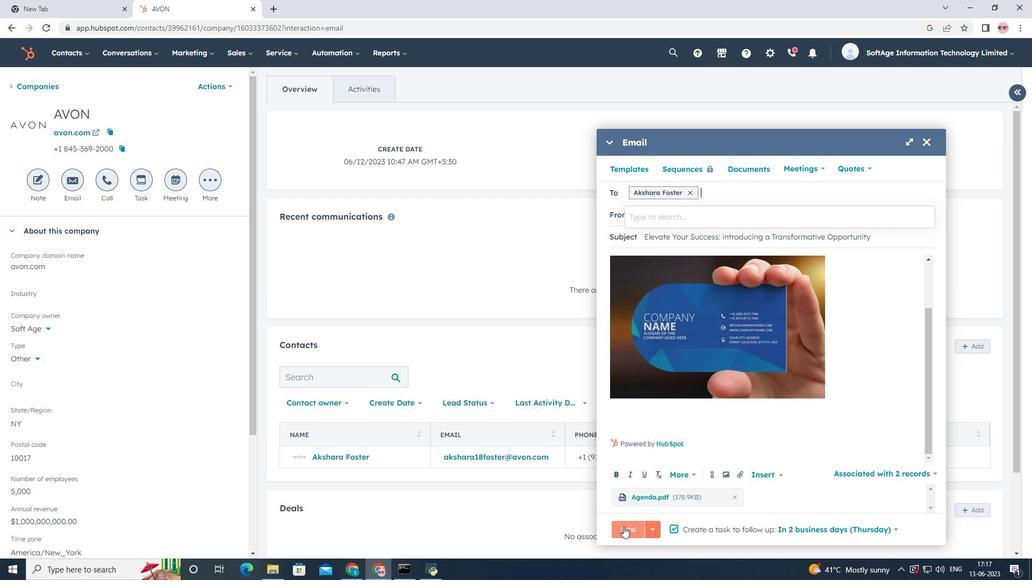 
Action: Mouse moved to (677, 294)
Screenshot: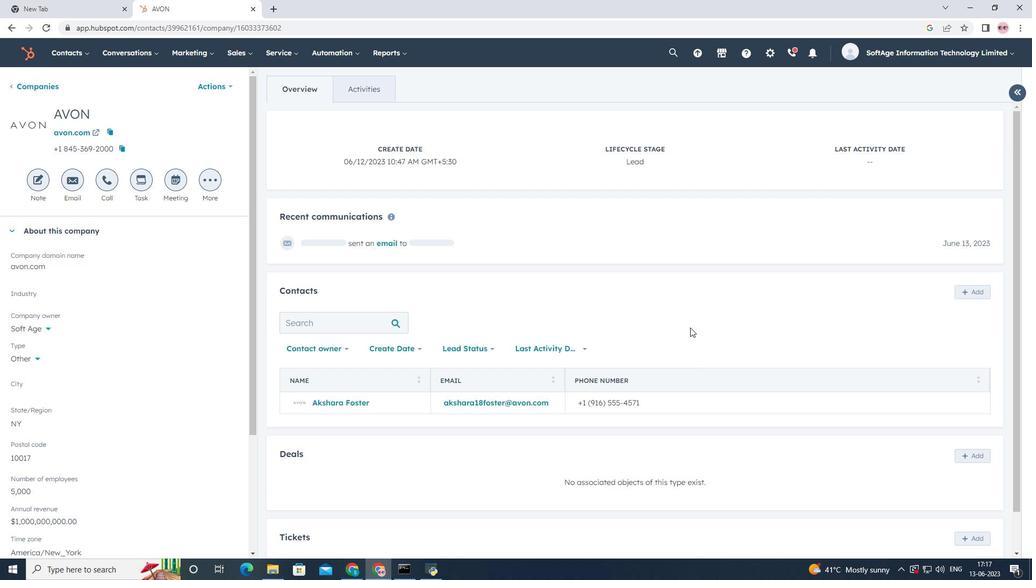 
Action: Mouse scrolled (677, 293) with delta (0, 0)
Screenshot: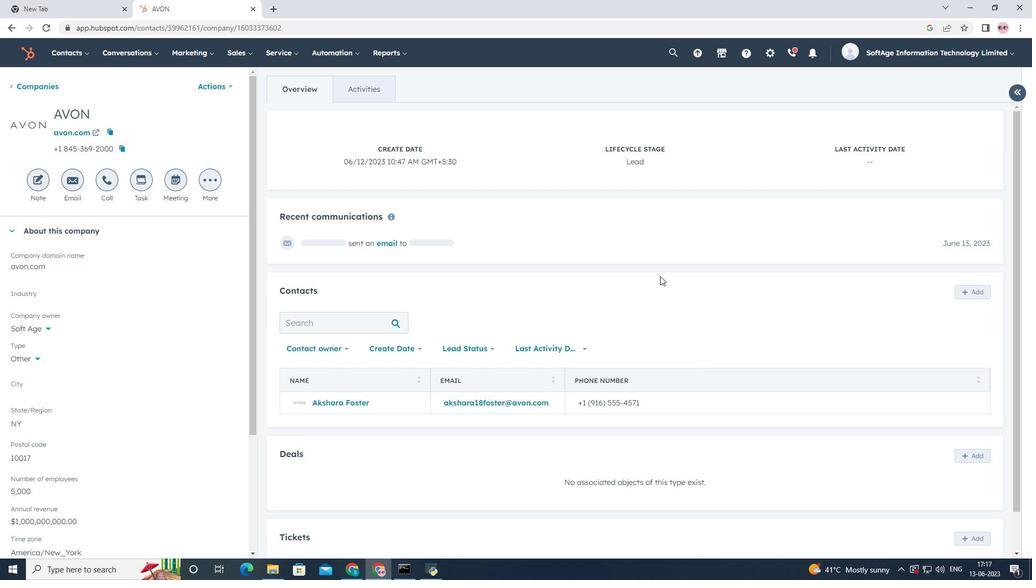 
Action: Mouse scrolled (677, 293) with delta (0, 0)
Screenshot: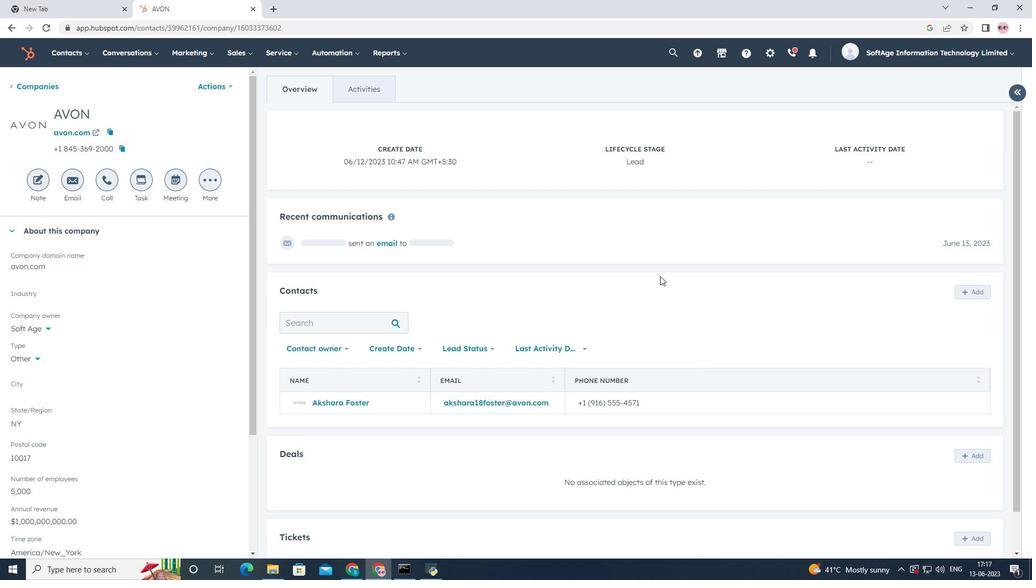 
Action: Mouse scrolled (677, 293) with delta (0, 0)
Screenshot: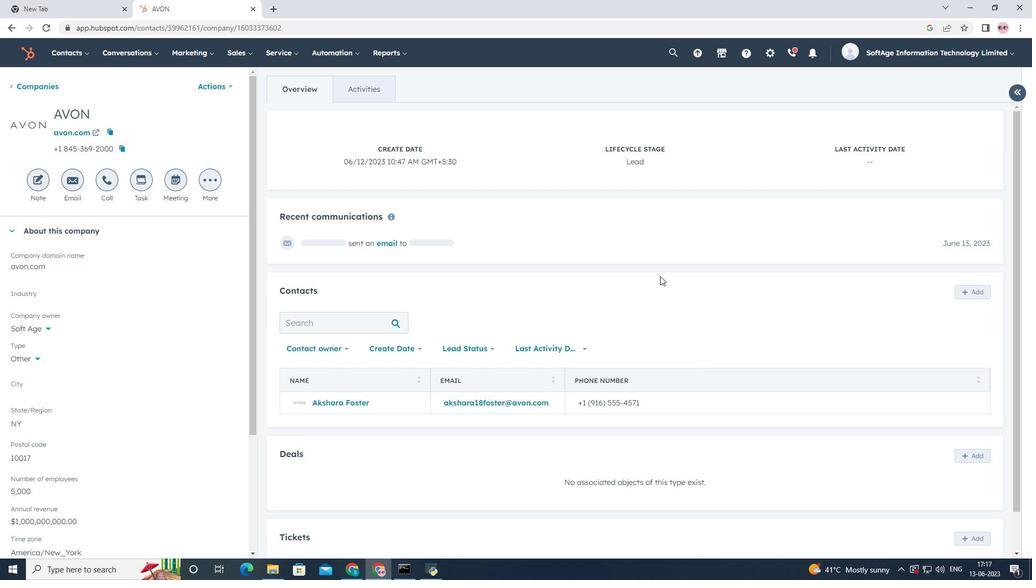 
Action: Mouse scrolled (677, 293) with delta (0, 0)
Screenshot: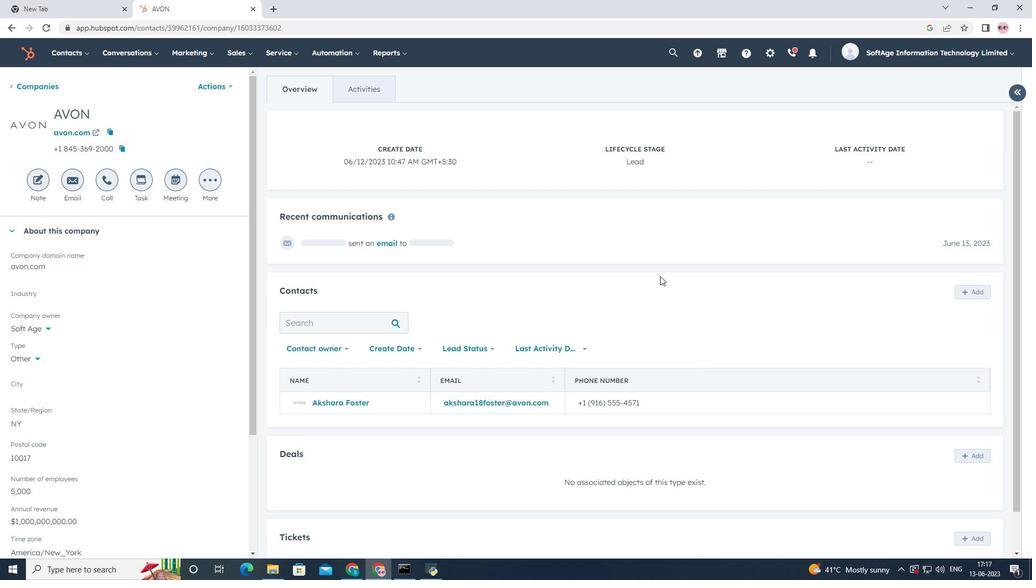 
Action: Mouse scrolled (677, 293) with delta (0, 0)
Screenshot: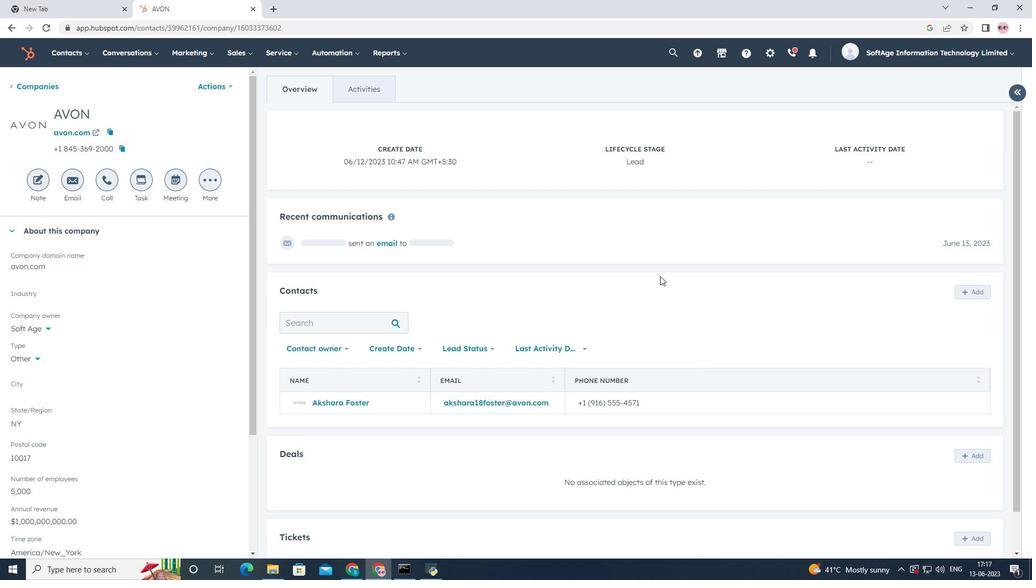 
Action: Mouse moved to (680, 303)
Screenshot: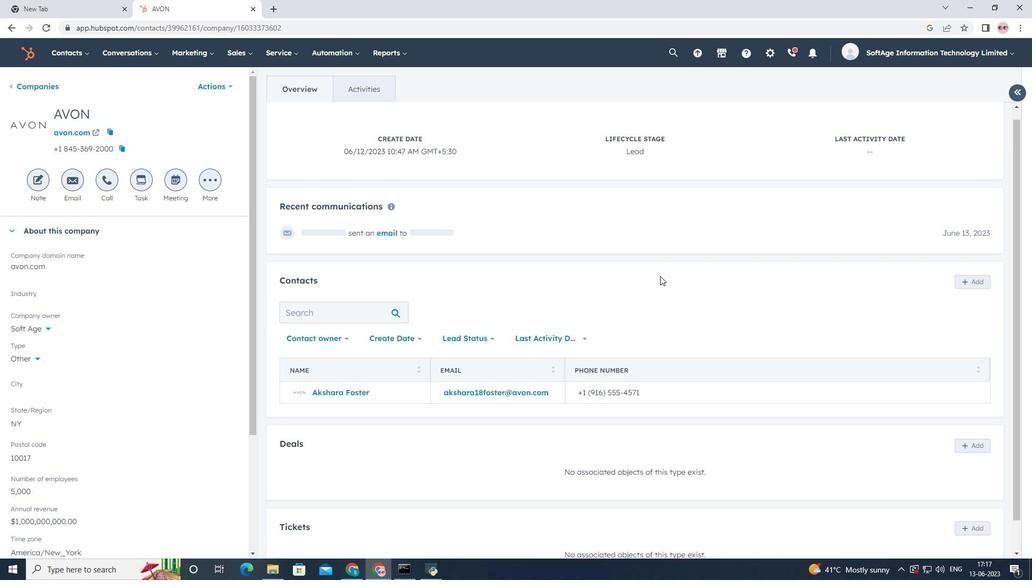 
Action: Mouse scrolled (680, 303) with delta (0, 0)
Screenshot: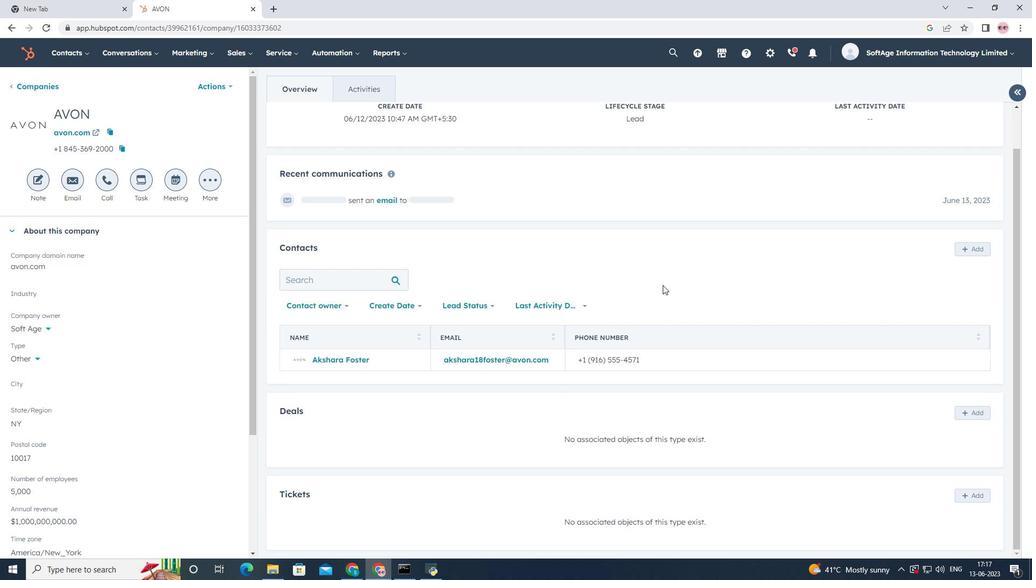 
Action: Mouse scrolled (680, 303) with delta (0, 0)
Screenshot: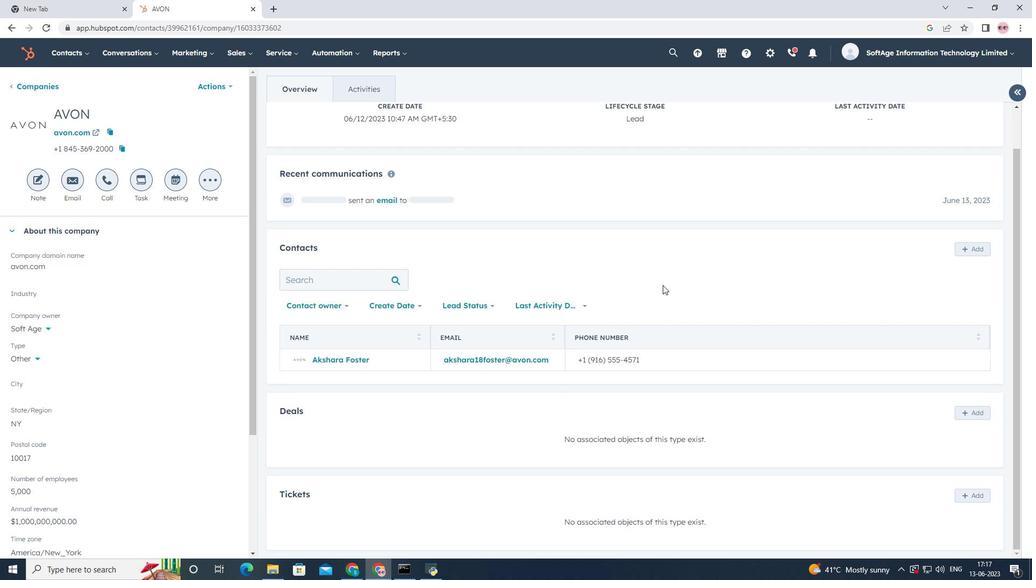 
Action: Mouse scrolled (680, 303) with delta (0, 0)
Screenshot: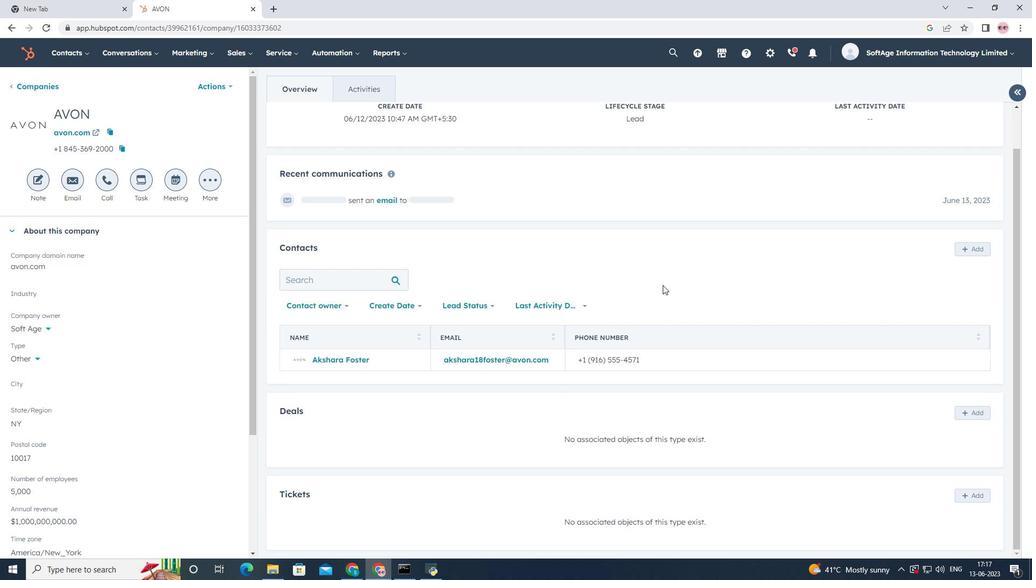 
Action: Mouse scrolled (680, 303) with delta (0, 0)
Screenshot: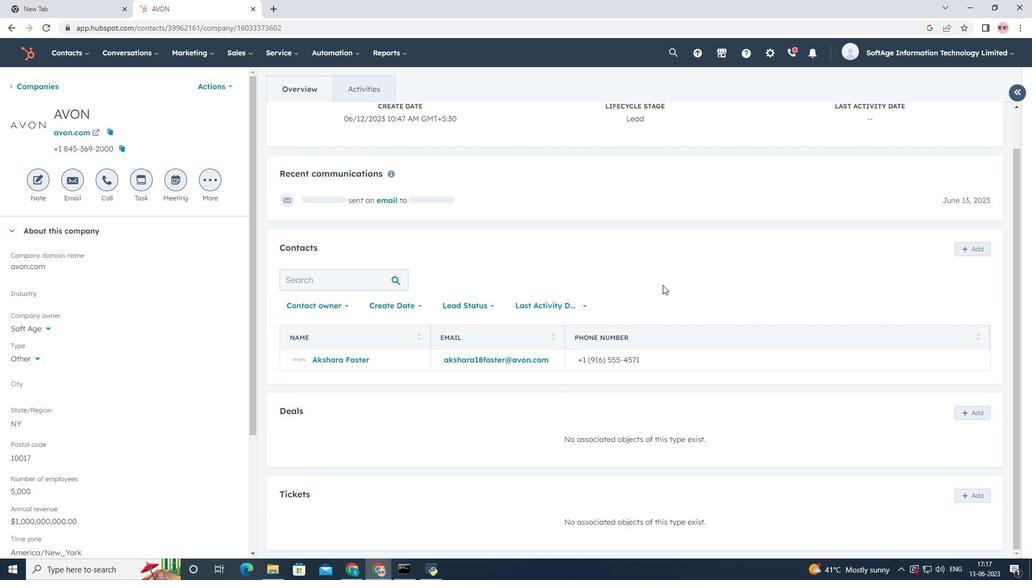 
